 Task: Open a blank worksheet and write heading  City data  Add 10 city name:-  '1. Chelsea, New York, NY , 2. Beverly Hills, Los Angeles, CA , 3. Knightsbridge, London, United Kingdom , 4. Le Marais, Paris, forance , 5. Ginza, Tokyo, Japan_x000D_
6. Circular Quay, Sydney, Australia , 7. Mitte, Berlin, Germany , 8. Downtown, Toronto, Canada , 9. Trastevere, Rome, 10. Colaba, Mumbai, India. ' in May Last week sales are  1. Chelsea, New York, NY 10001 | 2. Beverly Hills, Los Angeles, CA 90210 | 3. Knightsbridge, London, United Kingdom SW1X 7XL | 4. Le Marais, Paris, forance 75004 | 5. Ginza, Tokyo, Japan 104-0061 | 6. Circular Quay, Sydney, Australia 2000 | 7. Mitte, Berlin, Germany 10178 | 8. Downtown, Toronto, Canada M5V 3L9 | 9. Trastevere, Rome, Italy 00153 | 10. Colaba, Mumbai, India 400005. Save page auditingSalesByChannel_2024
Action: Mouse moved to (143, 147)
Screenshot: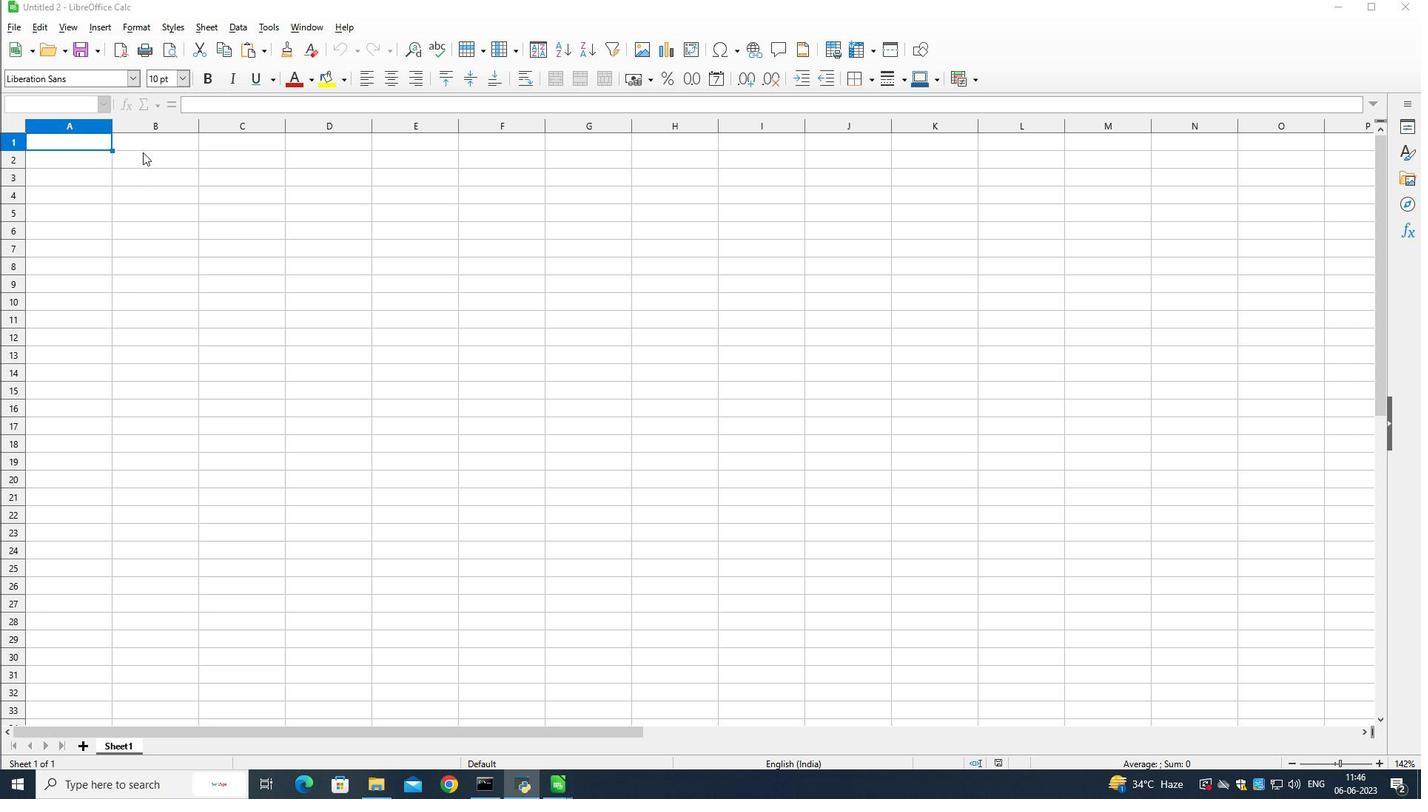 
Action: Mouse pressed left at (143, 147)
Screenshot: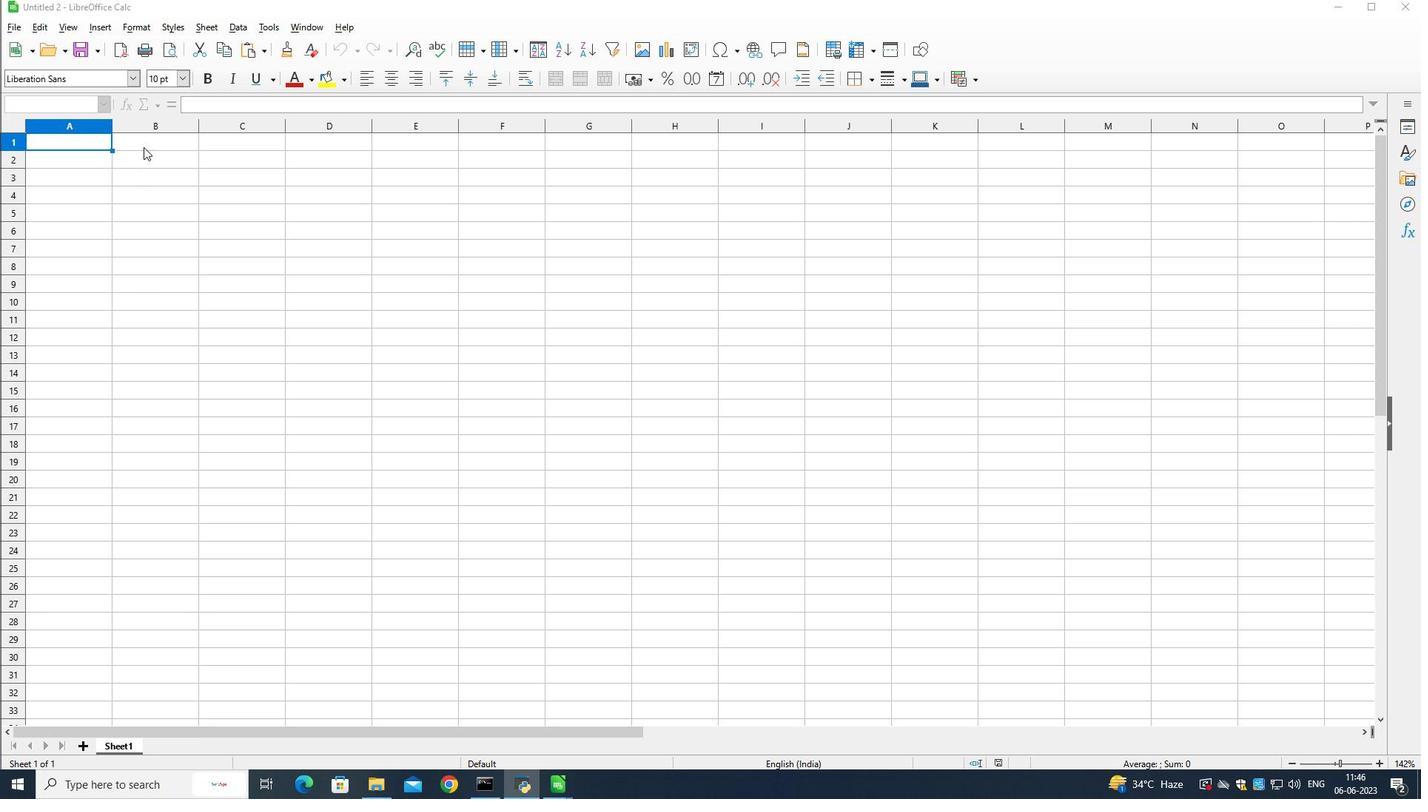 
Action: Mouse moved to (154, 174)
Screenshot: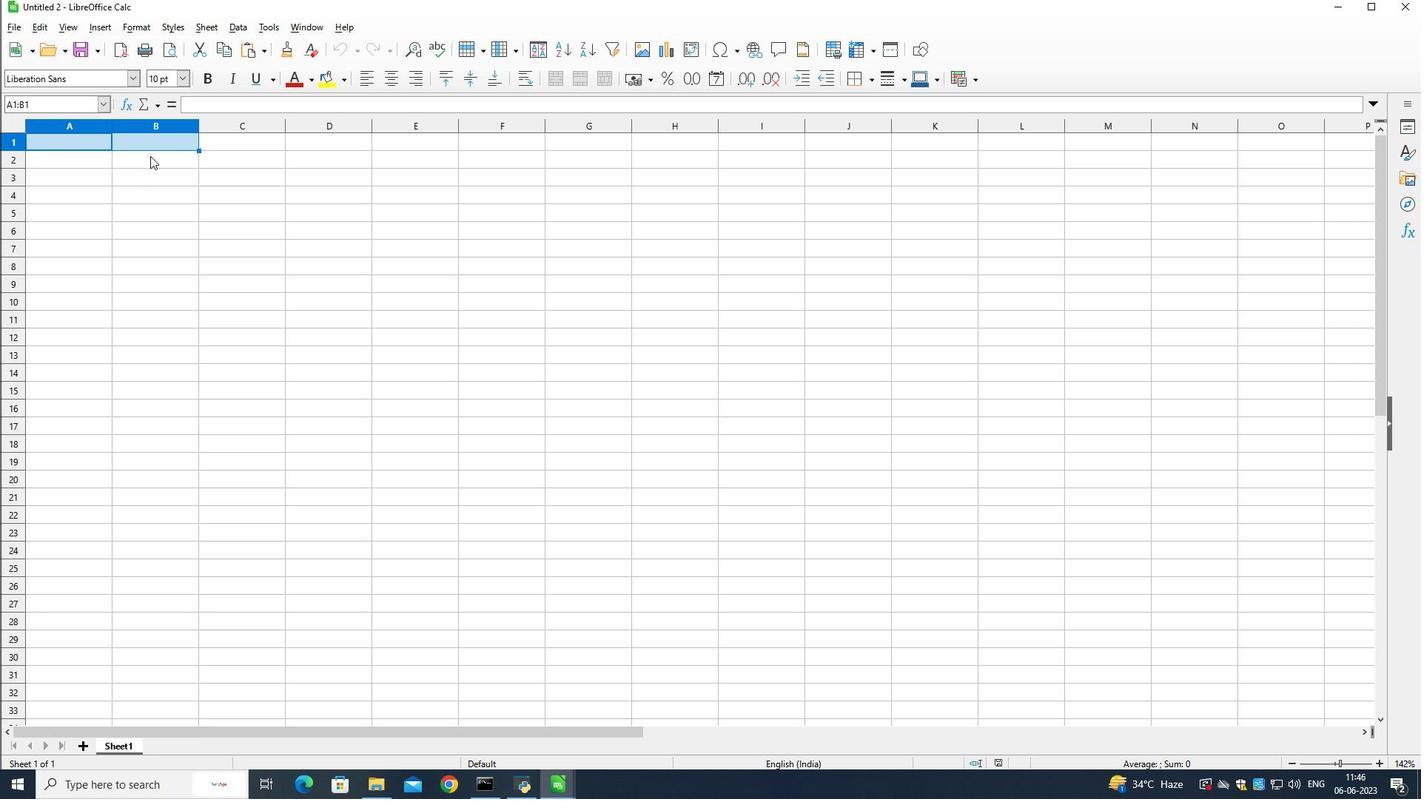 
Action: Mouse pressed right at (154, 174)
Screenshot: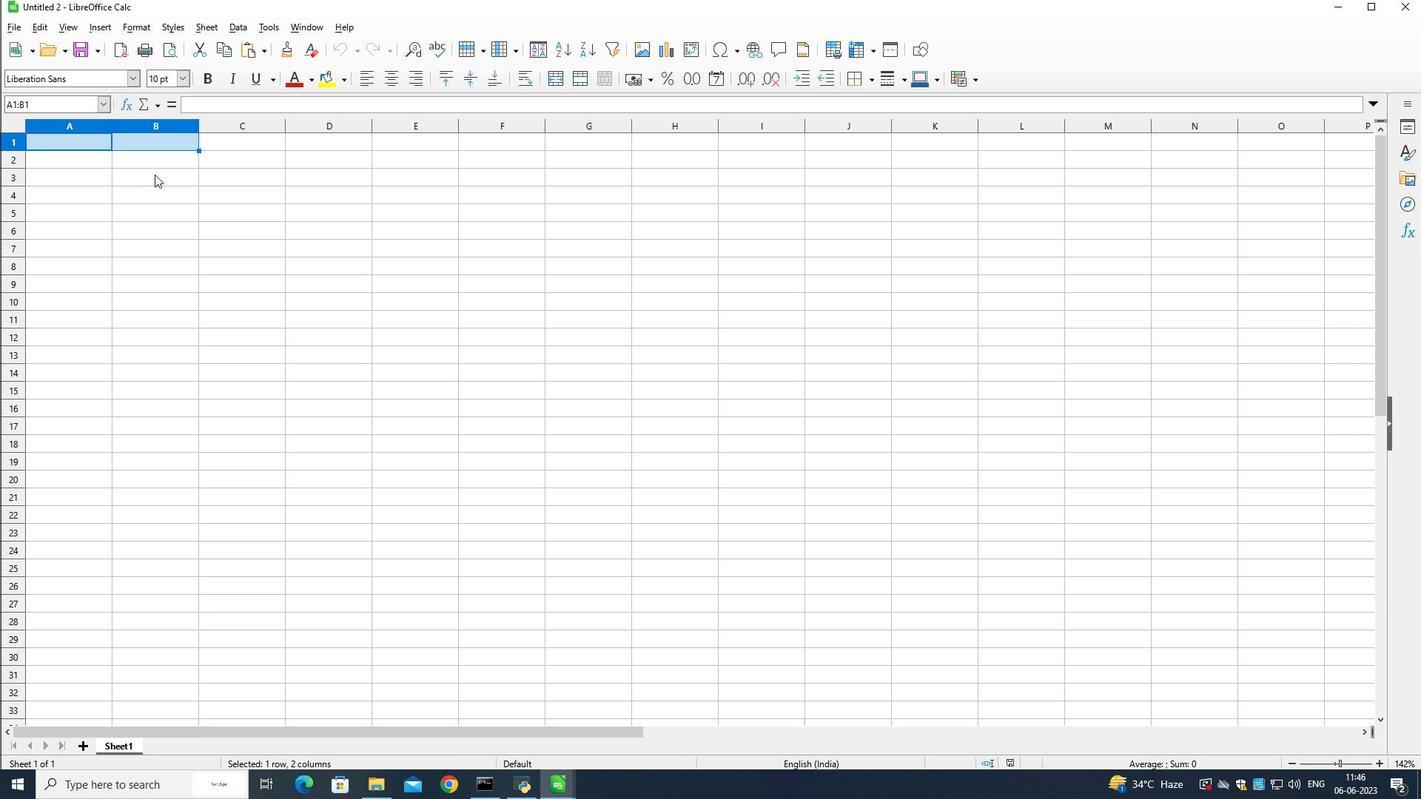 
Action: Mouse moved to (152, 142)
Screenshot: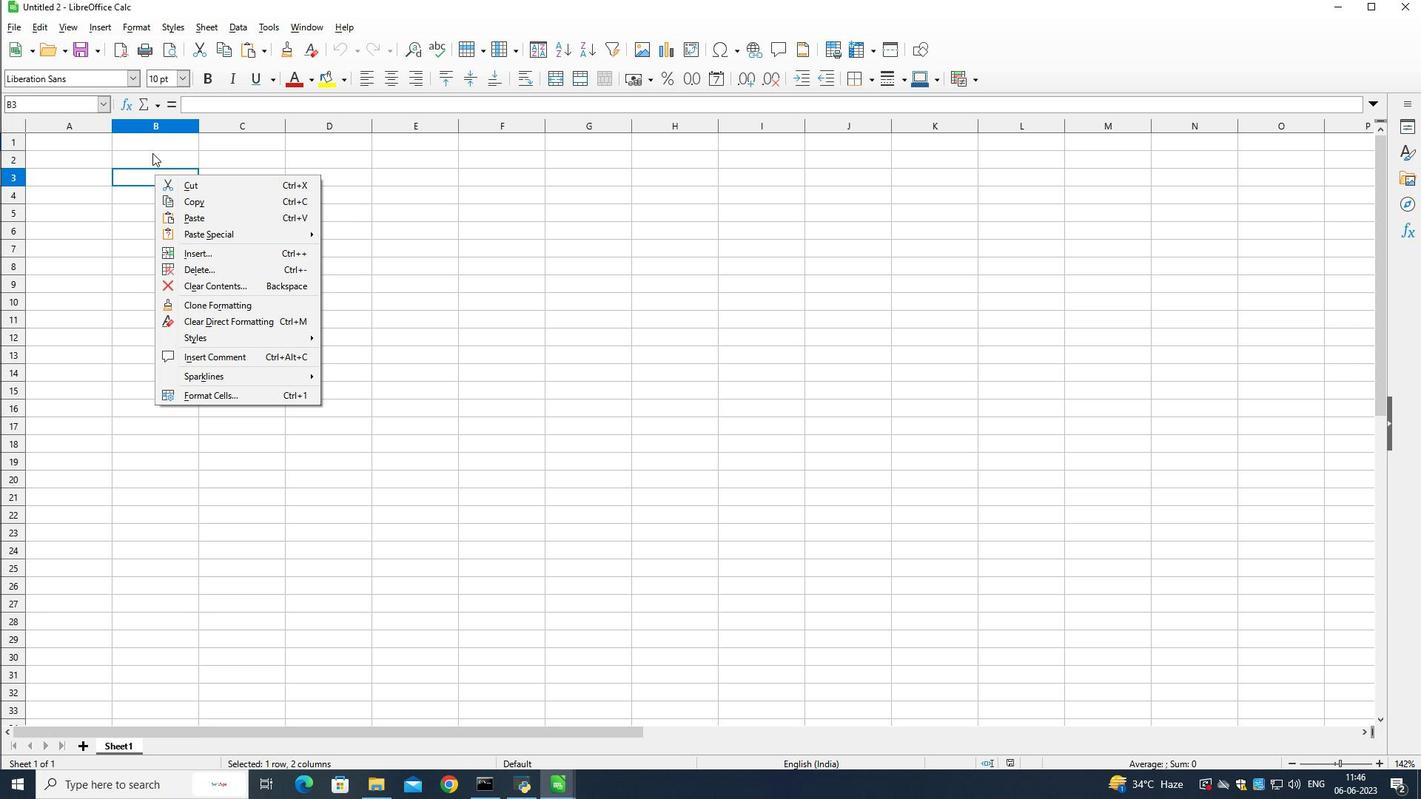 
Action: Mouse pressed left at (152, 142)
Screenshot: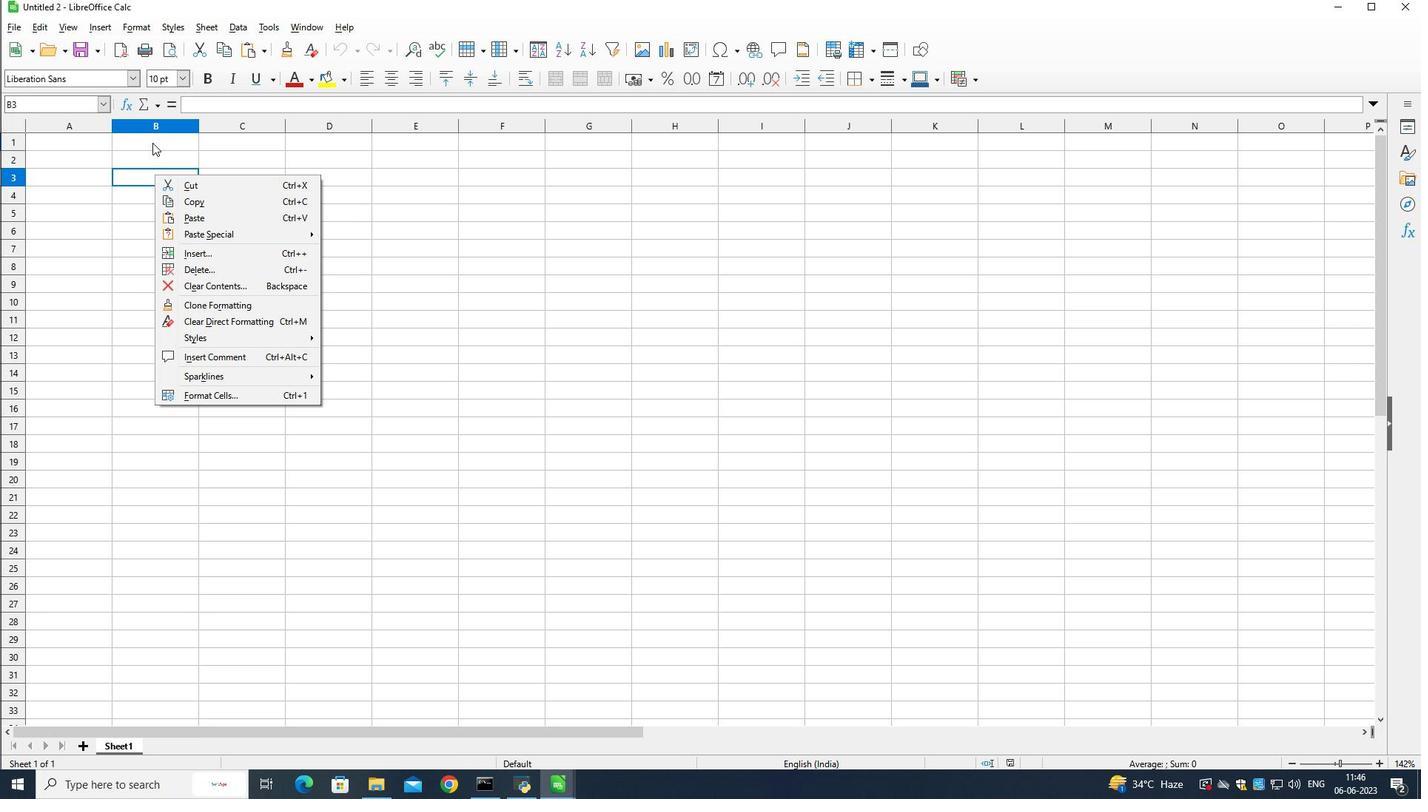 
Action: Mouse pressed left at (152, 142)
Screenshot: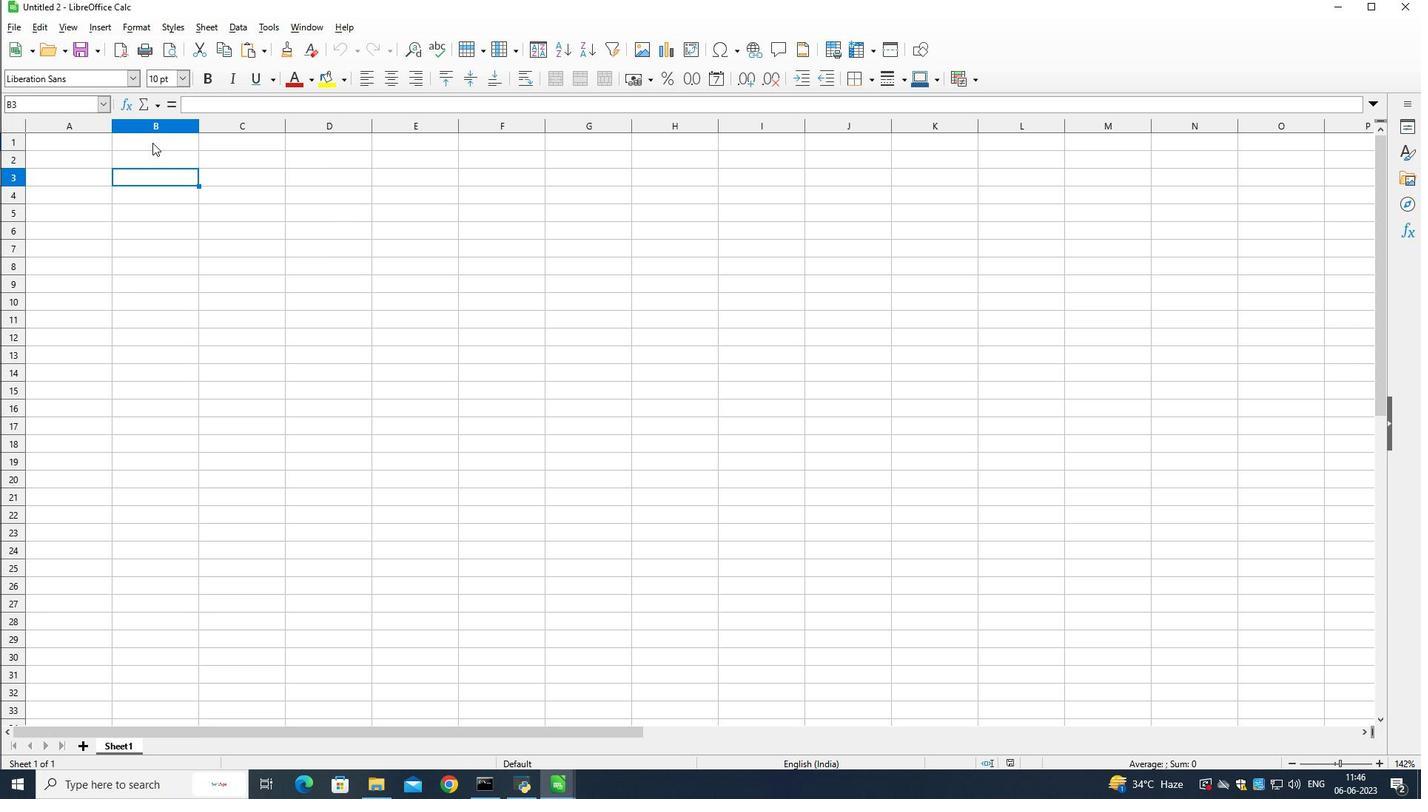 
Action: Key pressed <Key.shift>City<Key.space><Key.shift>Data<Key.down><Key.left>c<Key.shift>ity<Key.space><Key.shift>Name<Key.down><Key.shift>Chelsea<Key.space><Key.shift>,<Key.shift>New<Key.space><Key.shift>York,<Key.shift>NY<Key.down><Key.shift>Beverly<Key.space><Key.shift>Hills,<Key.shift>Los<Key.space><Key.shift>Angeles,<Key.shift>Ca<Key.backspace><Key.shift>A<Key.down><Key.shift>Knightsbridge,<Key.space><Key.shift><Key.shift><Key.shift><Key.shift><Key.shift><Key.shift><Key.shift><Key.shift><Key.shift><Key.shift><Key.shift><Key.shift><Key.shift><Key.shift><Key.shift><Key.shift><Key.shift><Key.shift><Key.shift><Key.shift><Key.shift><Key.shift><Key.shift>LOm<Key.backspace><Key.backspace>ondonn<Key.backspace><Key.space><Key.shift>United<Key.space><Key.shift>Knigdom<Key.down><Key.shift><Key.shift><Key.shift><Key.shift><Key.shift><Key.shift><Key.shift><Key.shift><Key.shift><Key.shift><Key.shift><Key.shift><Key.shift><Key.shift><Key.shift><Key.shift>Le<Key.space><Key.shift>Maris,<Key.shift>paris,<Key.shift>Forance<Key.down><Key.shift>Ginza,<Key.shift>Tokyo,<Key.shift>japan<Key.down><Key.shift>Circular<Key.space><Key.shift>Quay,<Key.shift>Sydney,<Key.shift>Australia<Key.down><Key.shift>Mitte,<Key.shift>Berlin,<Key.shift>Geer<Key.backspace><Key.backspace>rmany<Key.down><Key.shift>Downtown,<Key.space><Key.shift>Toronto<Key.space><Key.shift>Canada<Key.down><Key.shift>Trastevere,<Key.shift>Rome<Key.down><Key.shift>COla,<Key.shift>MU<Key.backspace>umbai
Screenshot: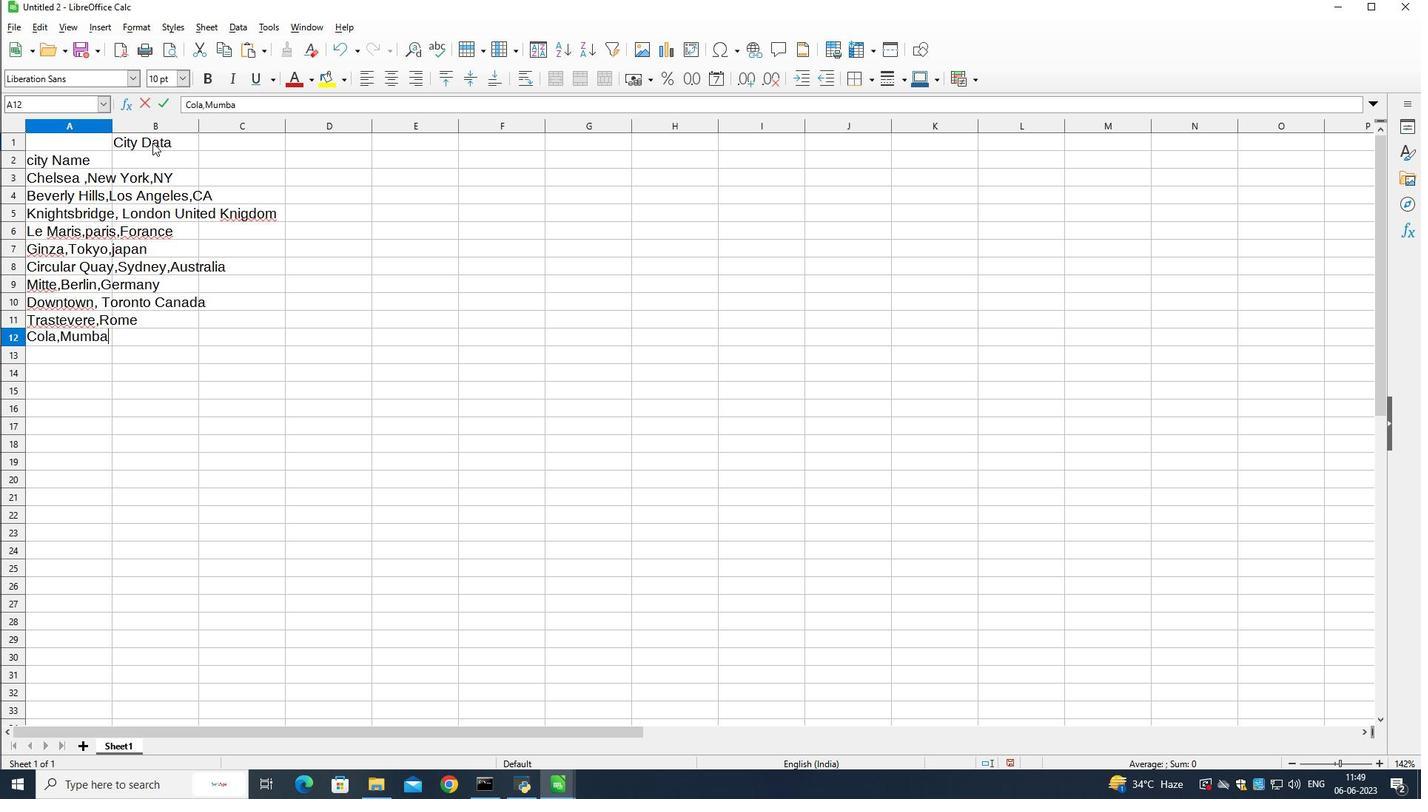 
Action: Mouse moved to (341, 370)
Screenshot: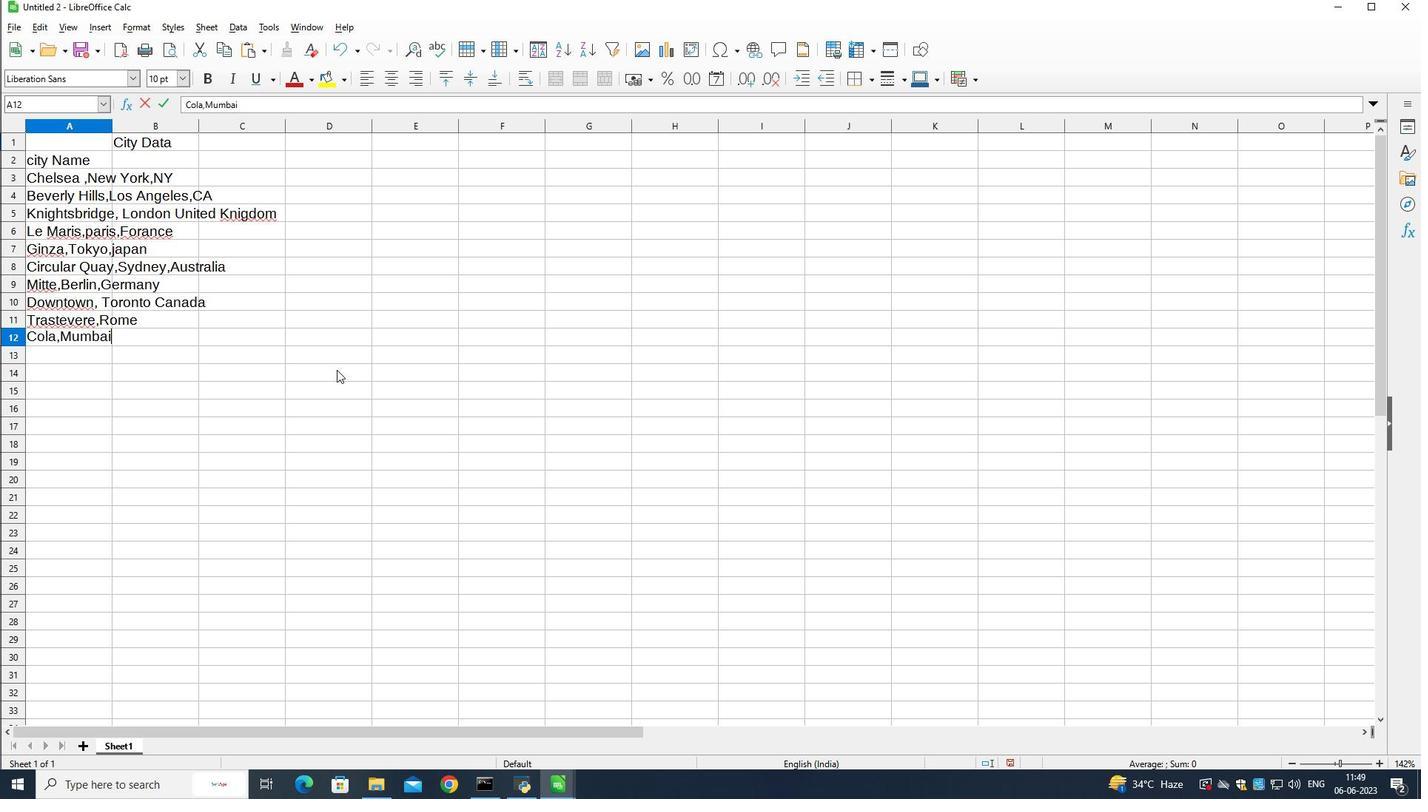 
Action: Key pressed ,<Key.shift>India
Screenshot: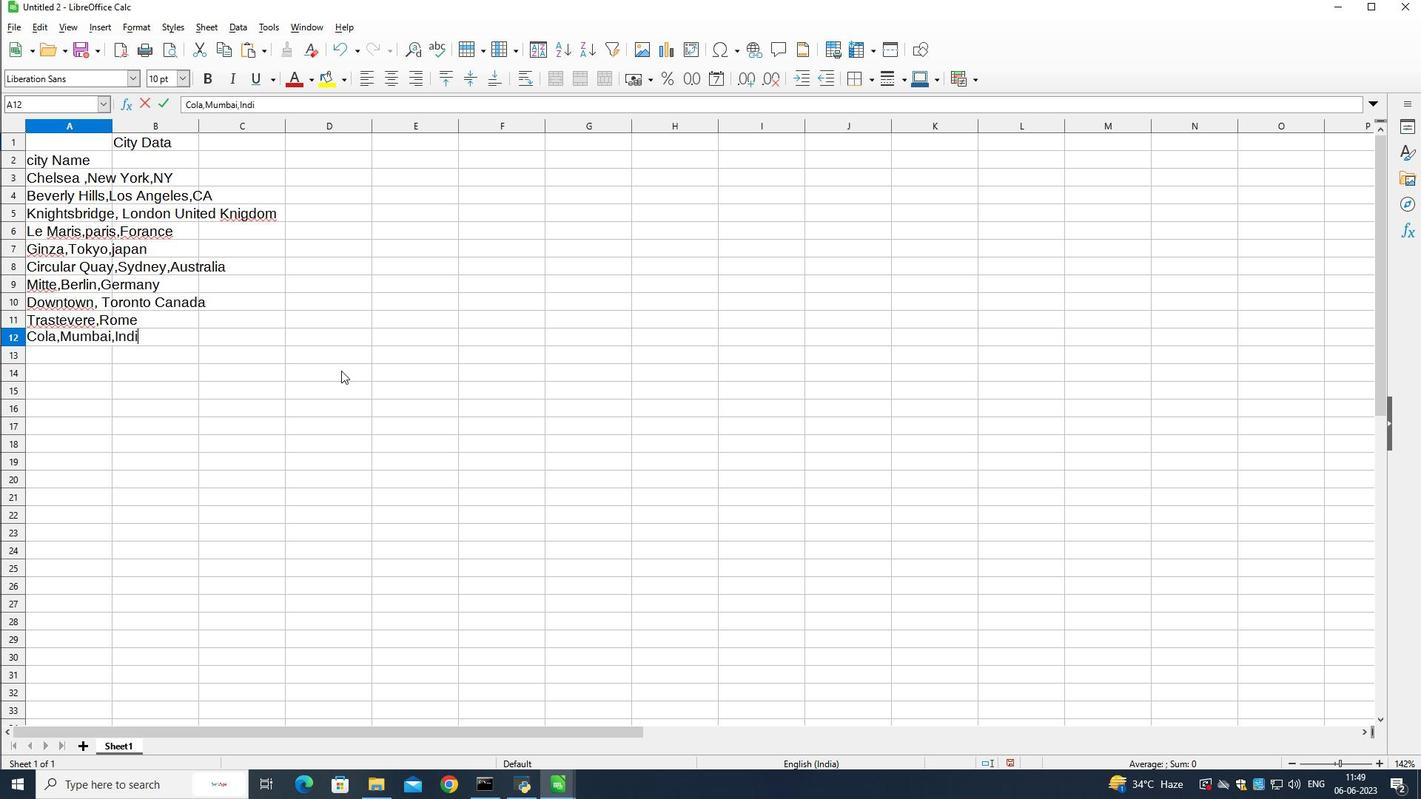 
Action: Mouse moved to (159, 156)
Screenshot: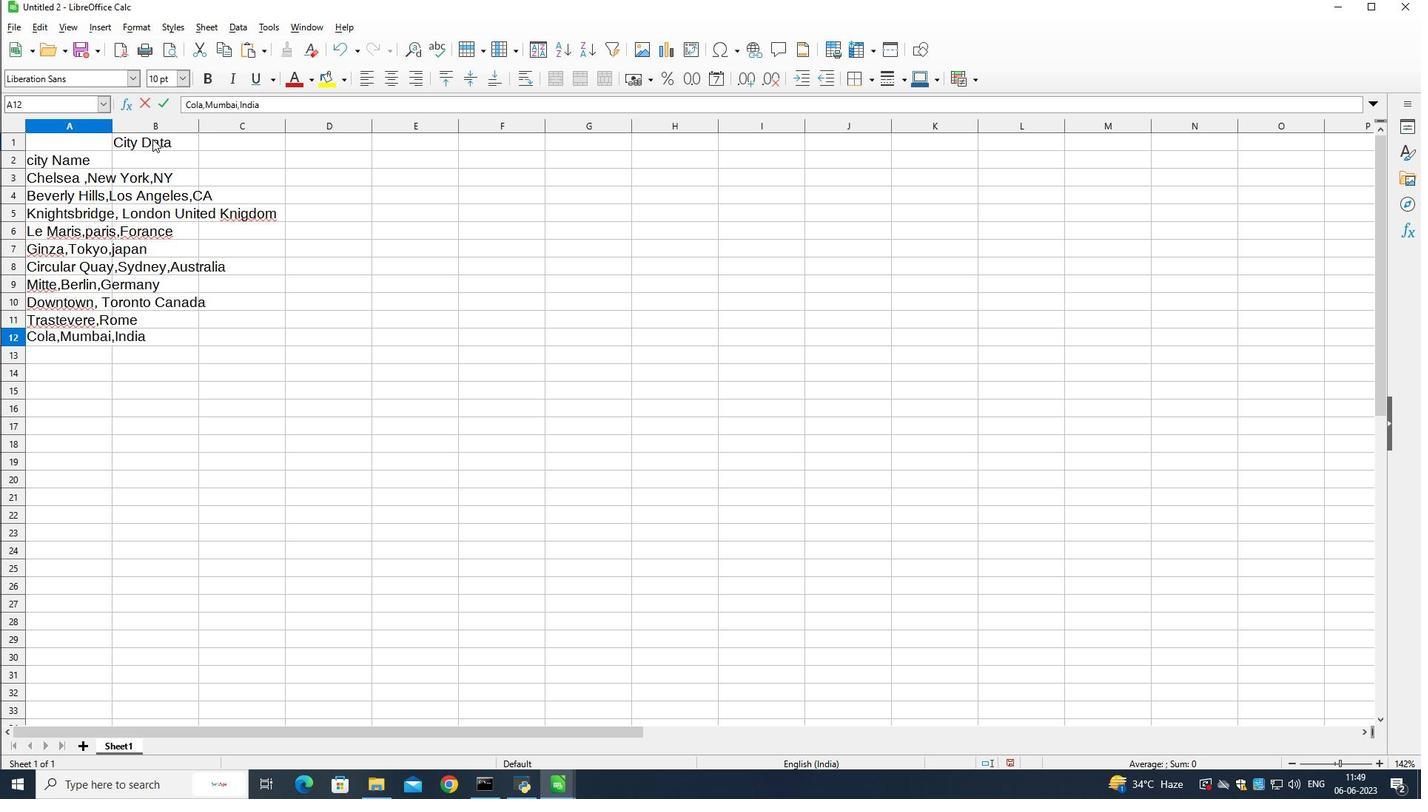 
Action: Mouse pressed left at (159, 156)
Screenshot: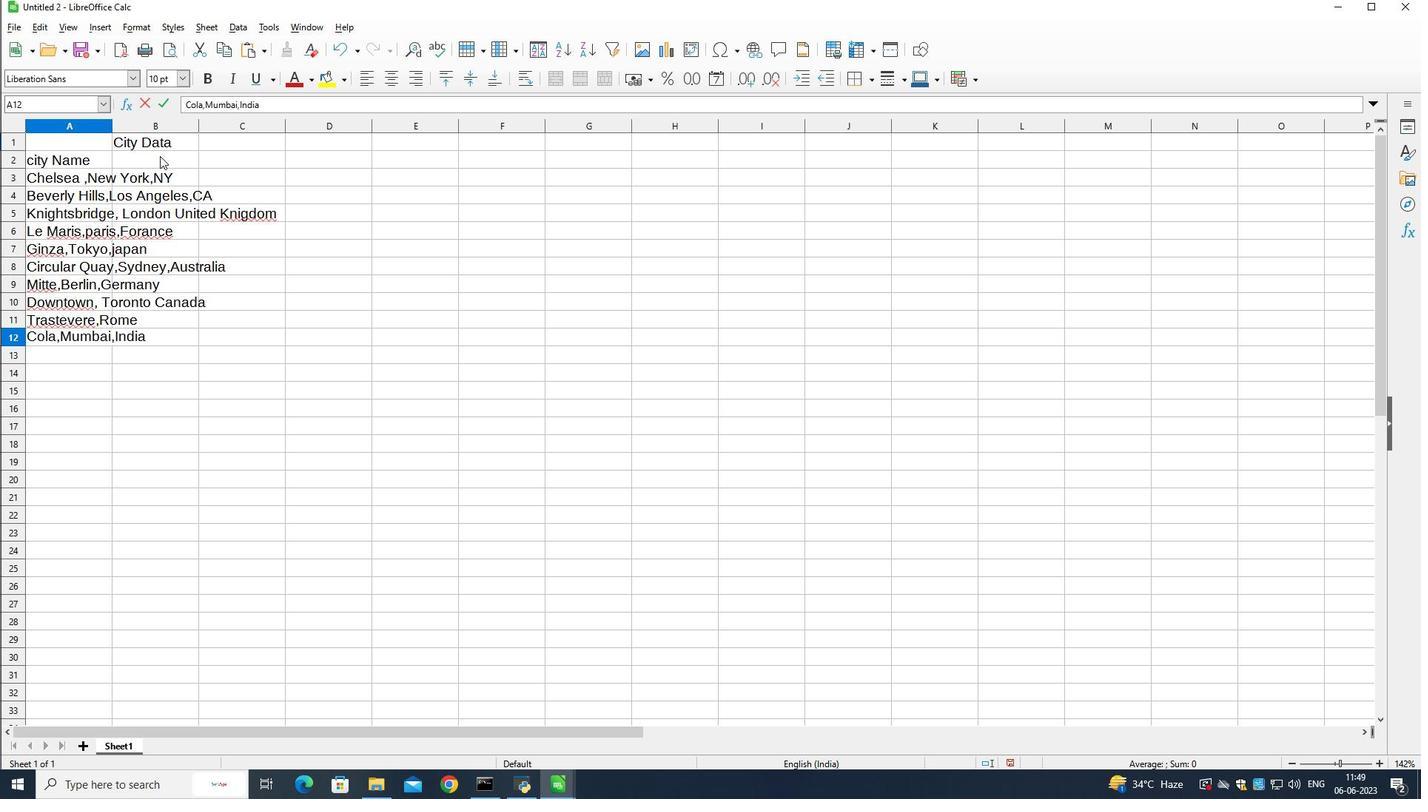 
Action: Mouse pressed left at (159, 156)
Screenshot: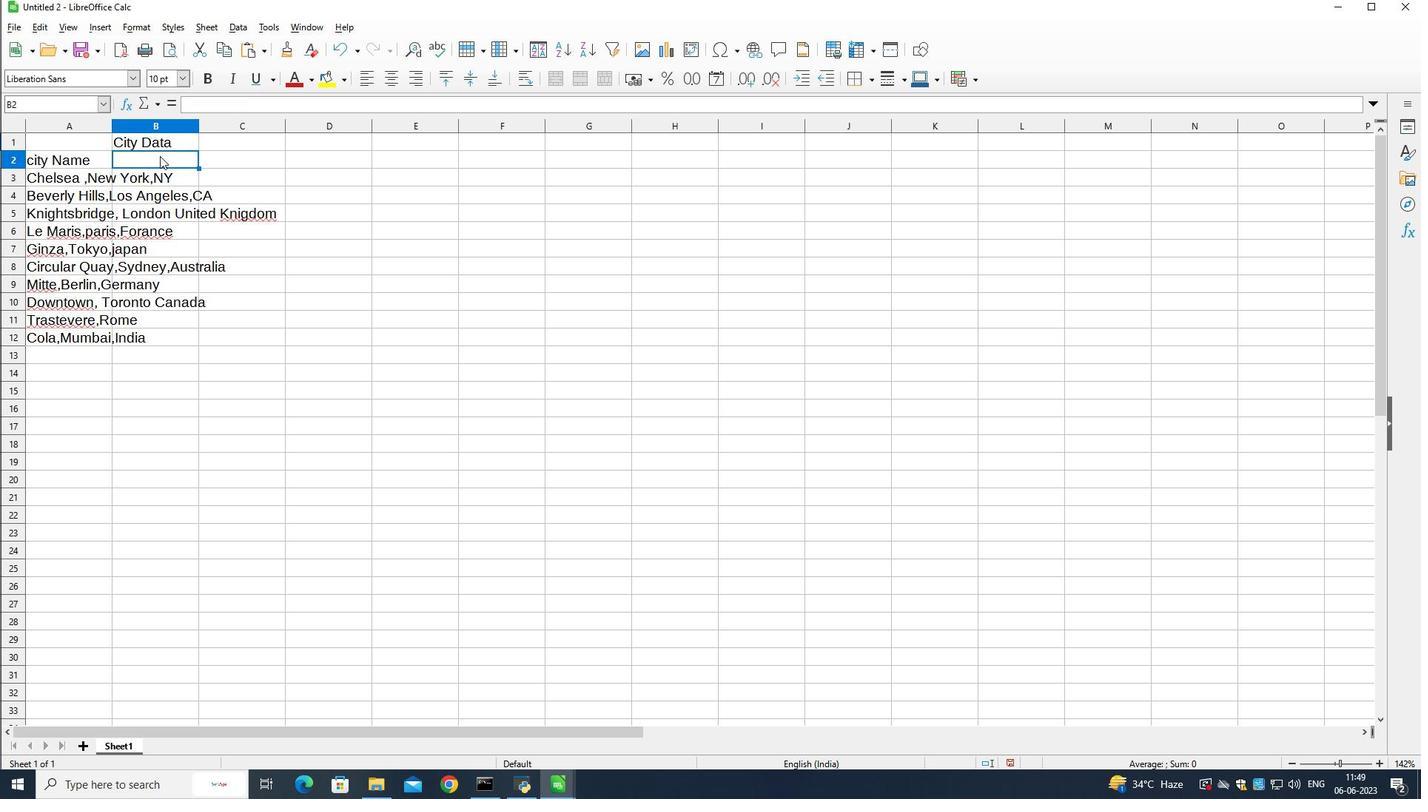 
Action: Mouse moved to (398, 190)
Screenshot: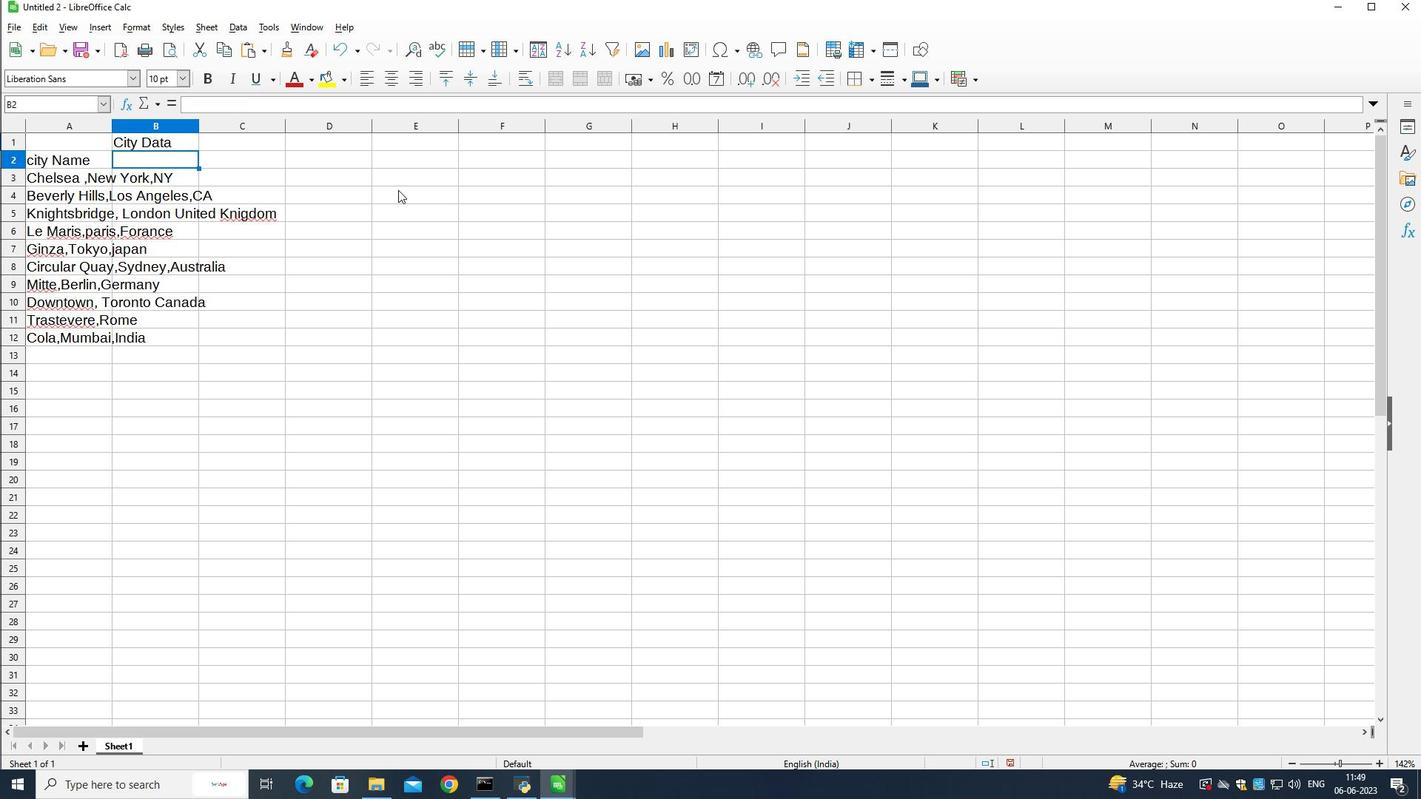 
Action: Key pressed <Key.shift><Key.shift><Key.shift><Key.shift><Key.shift><Key.shift><Key.shift><Key.shift><Key.shift><Key.shift><Key.shift><Key.shift><Key.shift><Key.shift><Key.shift><Key.shift><Key.shift><Key.shift><Key.shift><Key.shift><Key.shift><Key.shift><Key.shift><Key.shift><Key.shift><Key.shift><Key.shift><Key.shift><Key.shift><Key.shift><Key.shift><Key.shift><Key.shift><Key.shift><Key.shift><Key.shift><Key.shift><Key.shift><Key.shift><Key.shift><Key.shift><Key.shift><Key.shift>May<Key.space><Key.shift><Key.shift><Key.shift><Key.shift>Last<Key.space><Key.shift><Key.shift>Week<Key.space><Key.shift>Sales<Key.down><Key.shift><Key.shift><Key.shift><Key.shift><Key.shift><Key.shift><Key.shift><Key.shift>C
Screenshot: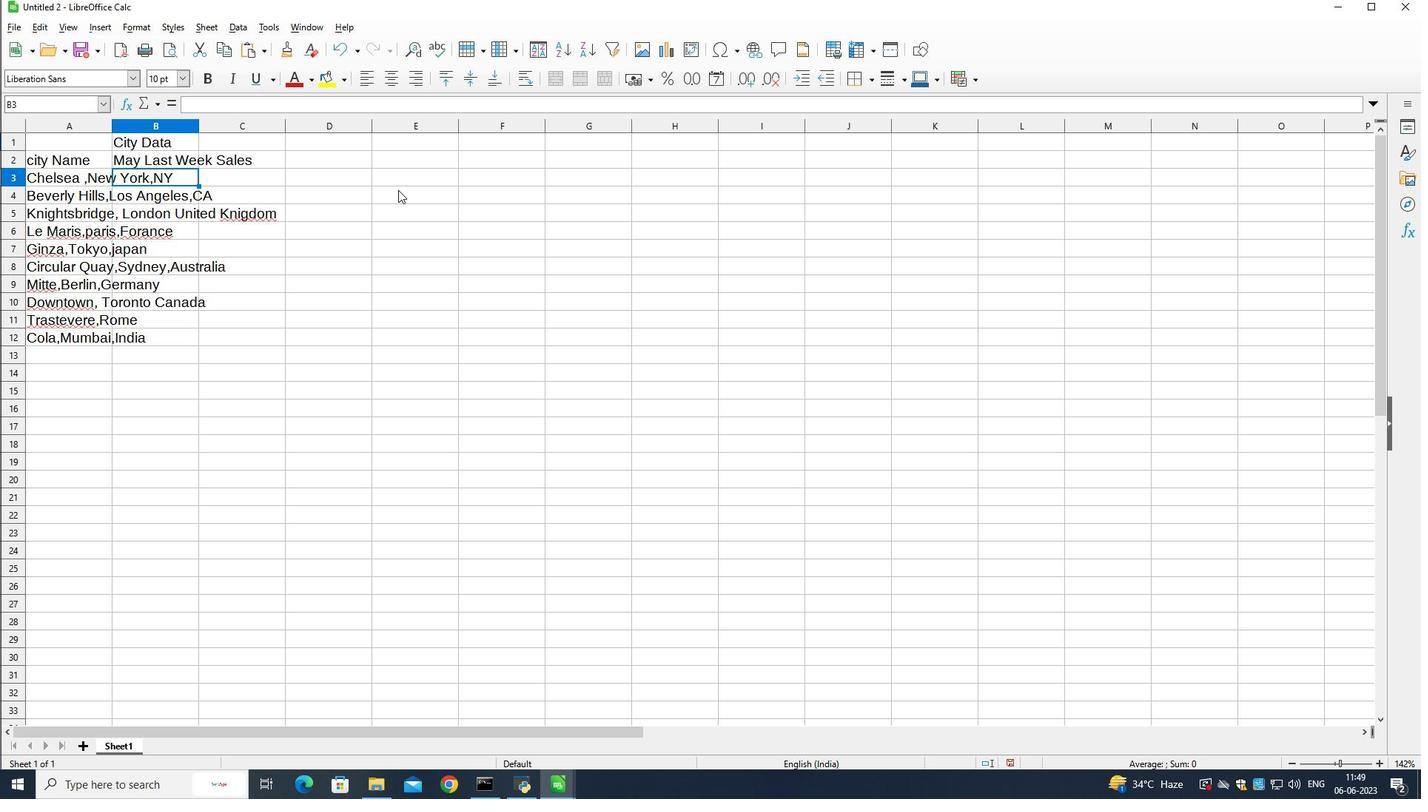 
Action: Mouse moved to (478, 207)
Screenshot: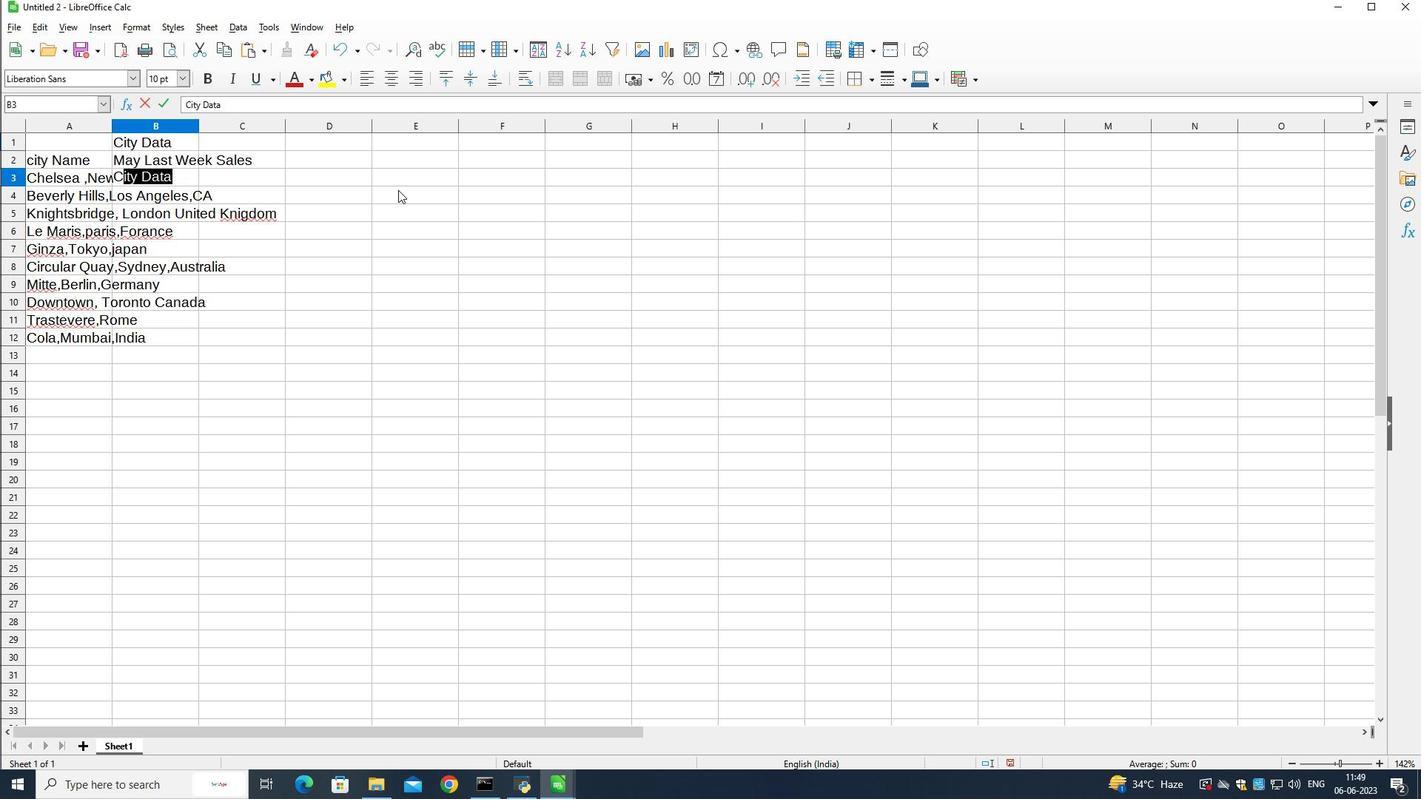 
Action: Mouse pressed left at (478, 207)
Screenshot: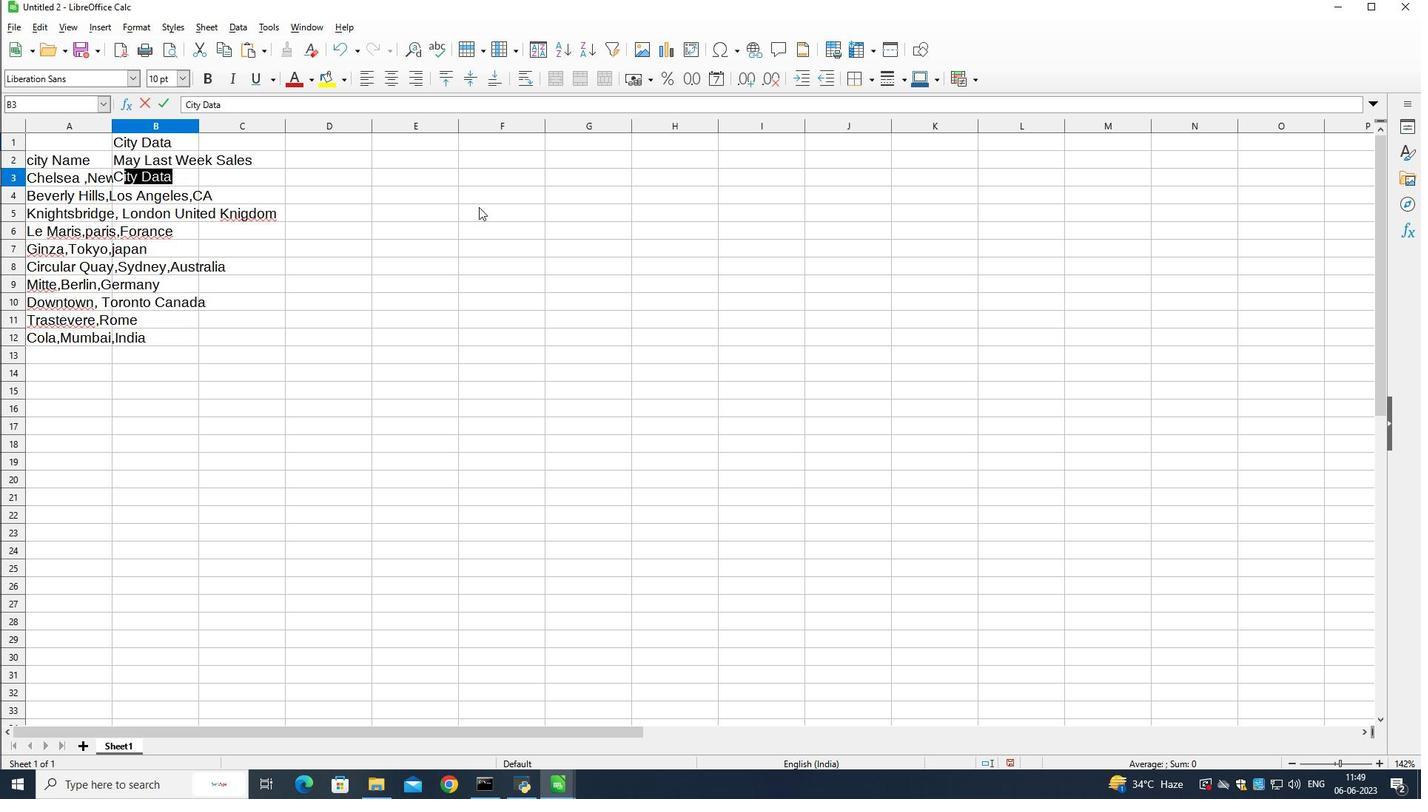 
Action: Mouse moved to (82, 128)
Screenshot: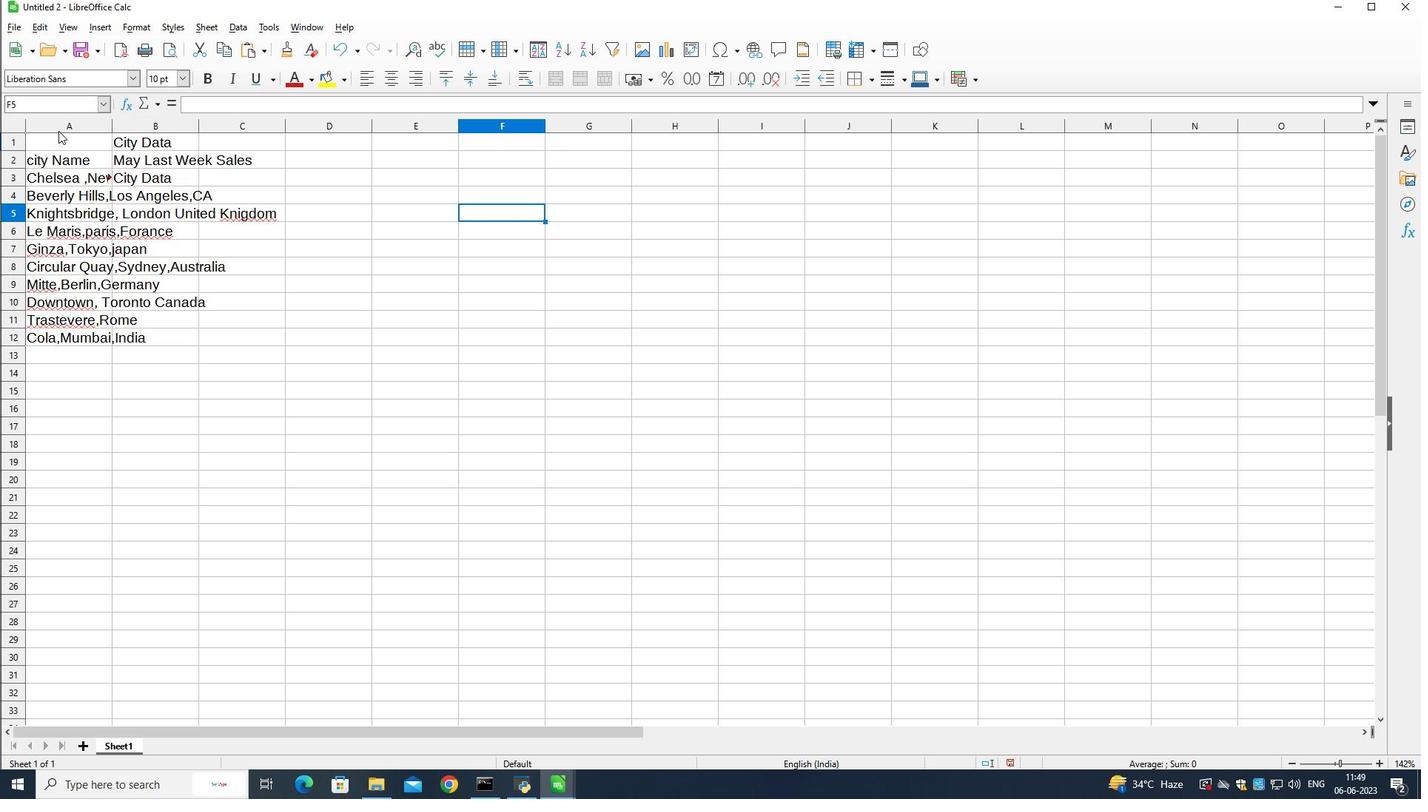 
Action: Mouse pressed left at (82, 128)
Screenshot: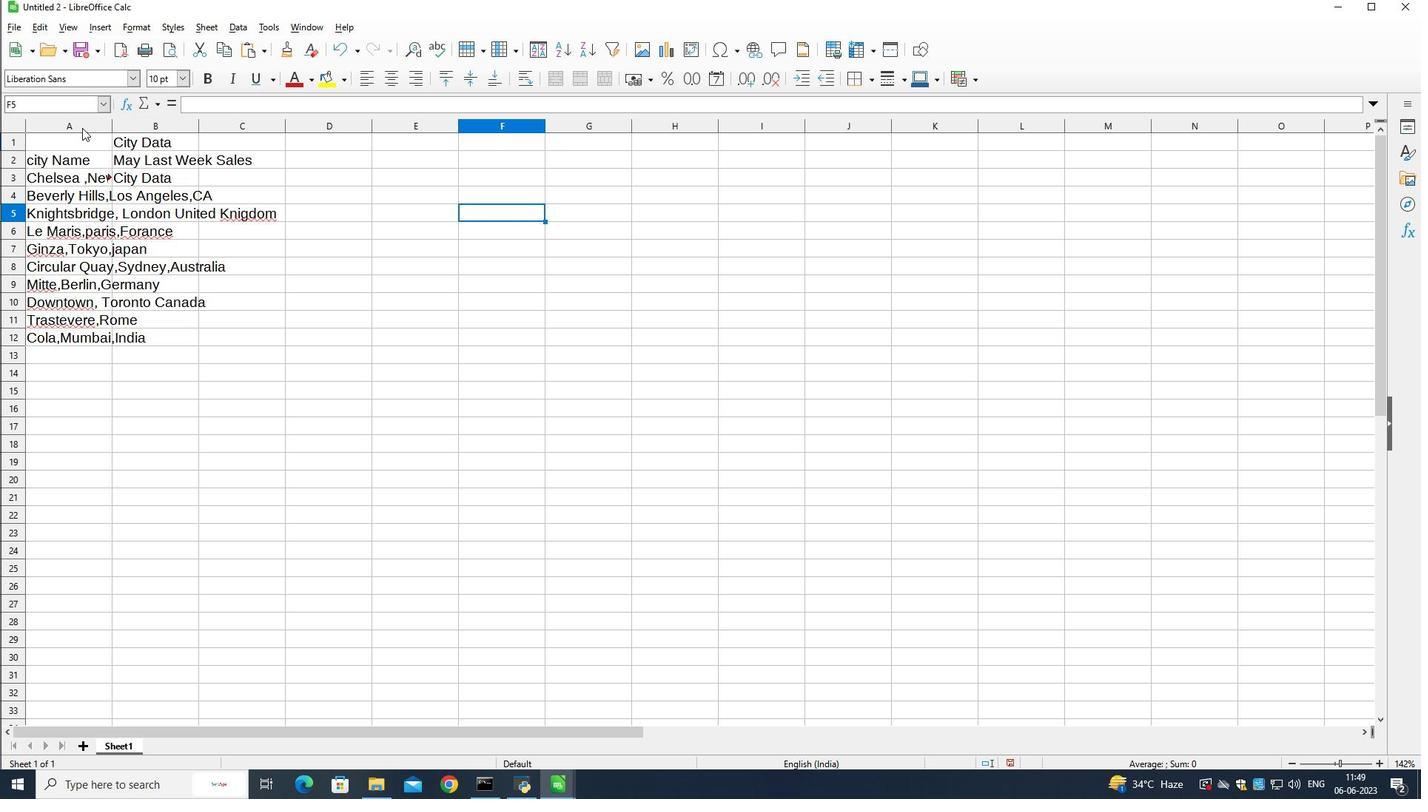 
Action: Mouse moved to (112, 128)
Screenshot: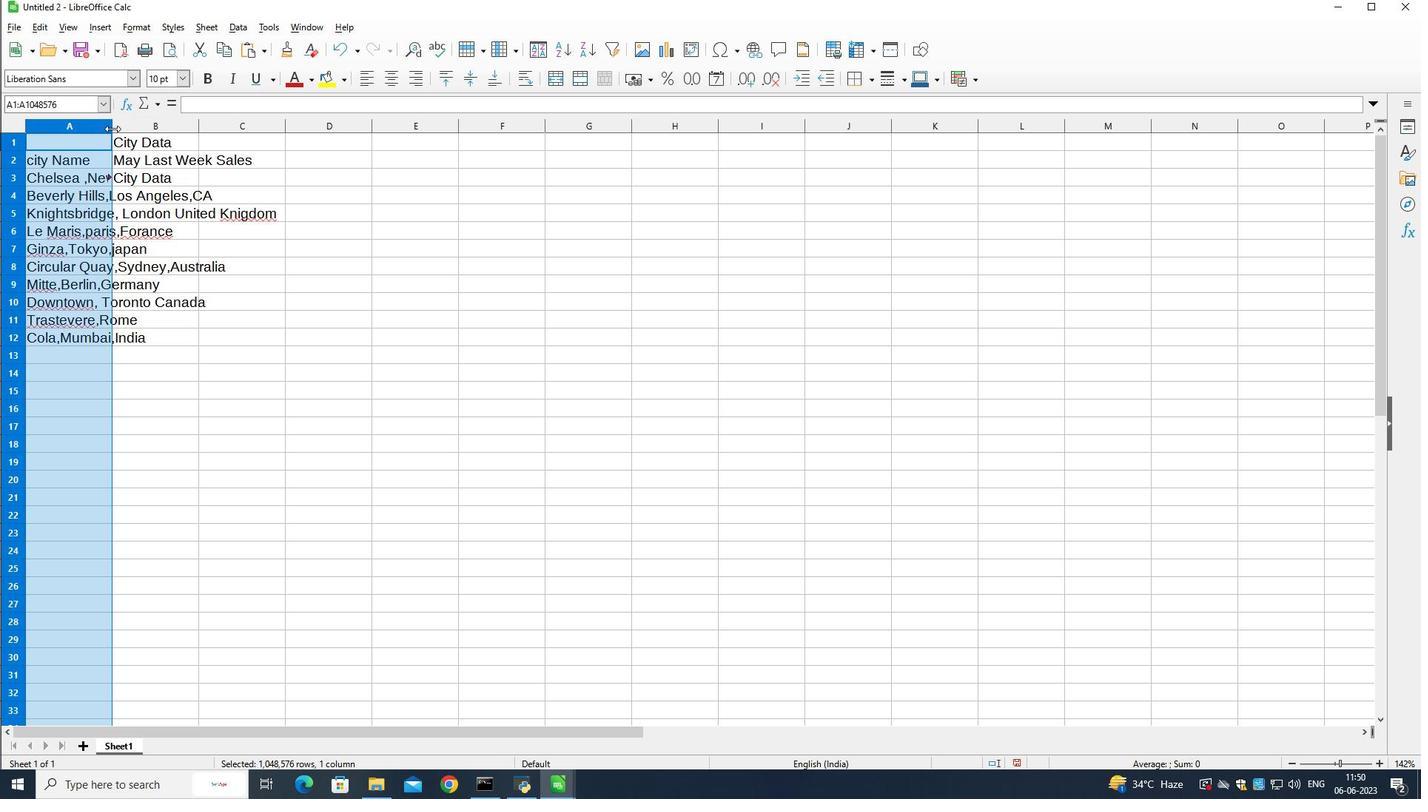 
Action: Mouse pressed left at (112, 128)
Screenshot: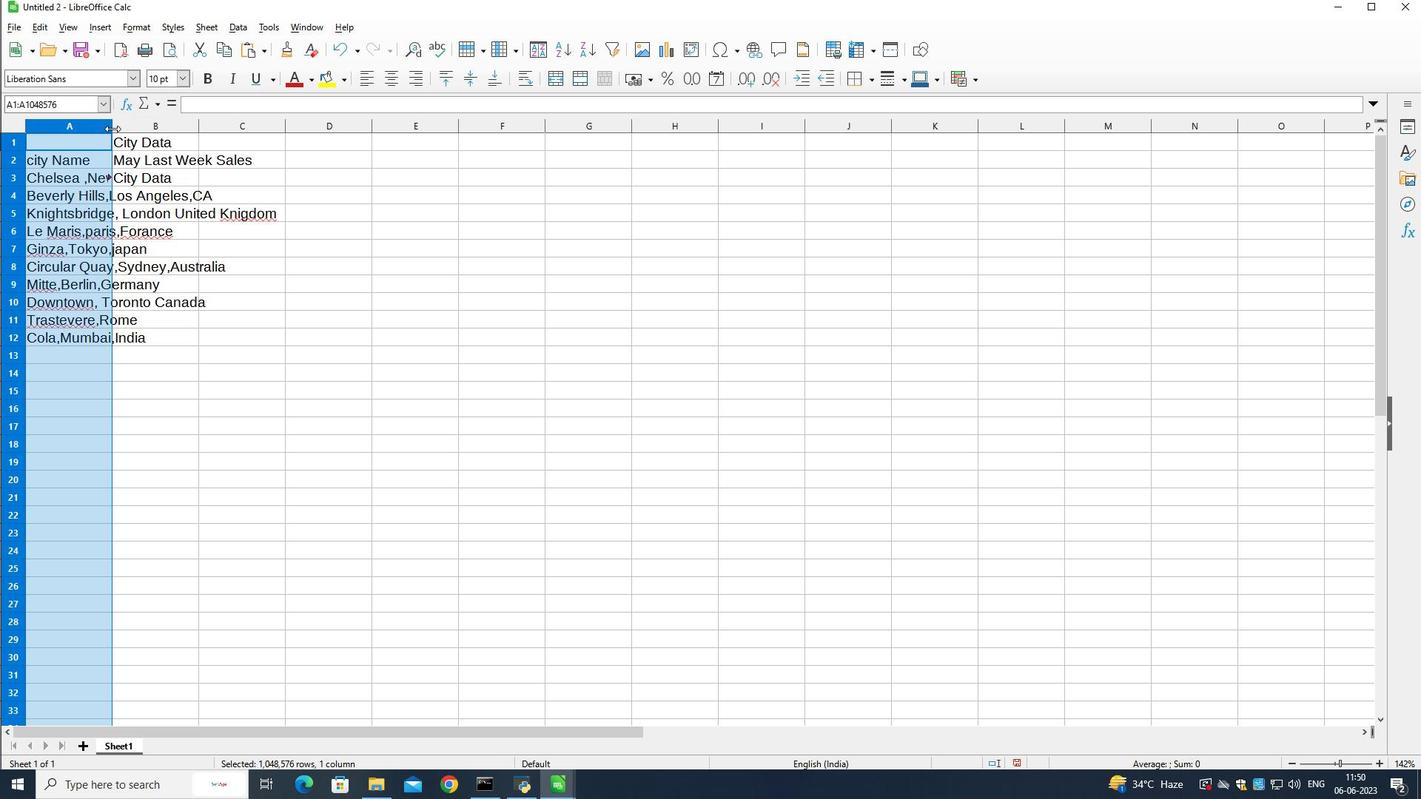 
Action: Mouse moved to (341, 175)
Screenshot: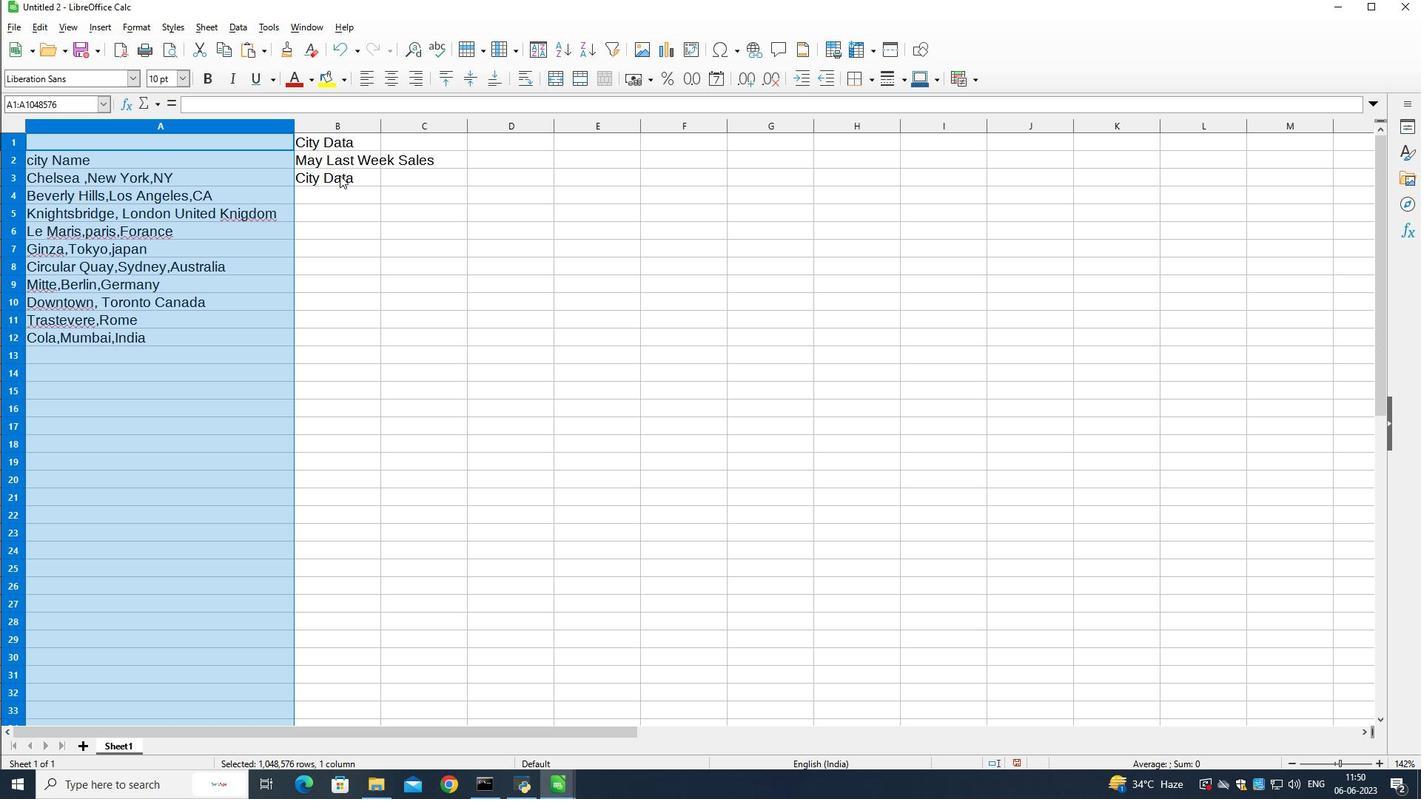 
Action: Mouse pressed left at (341, 175)
Screenshot: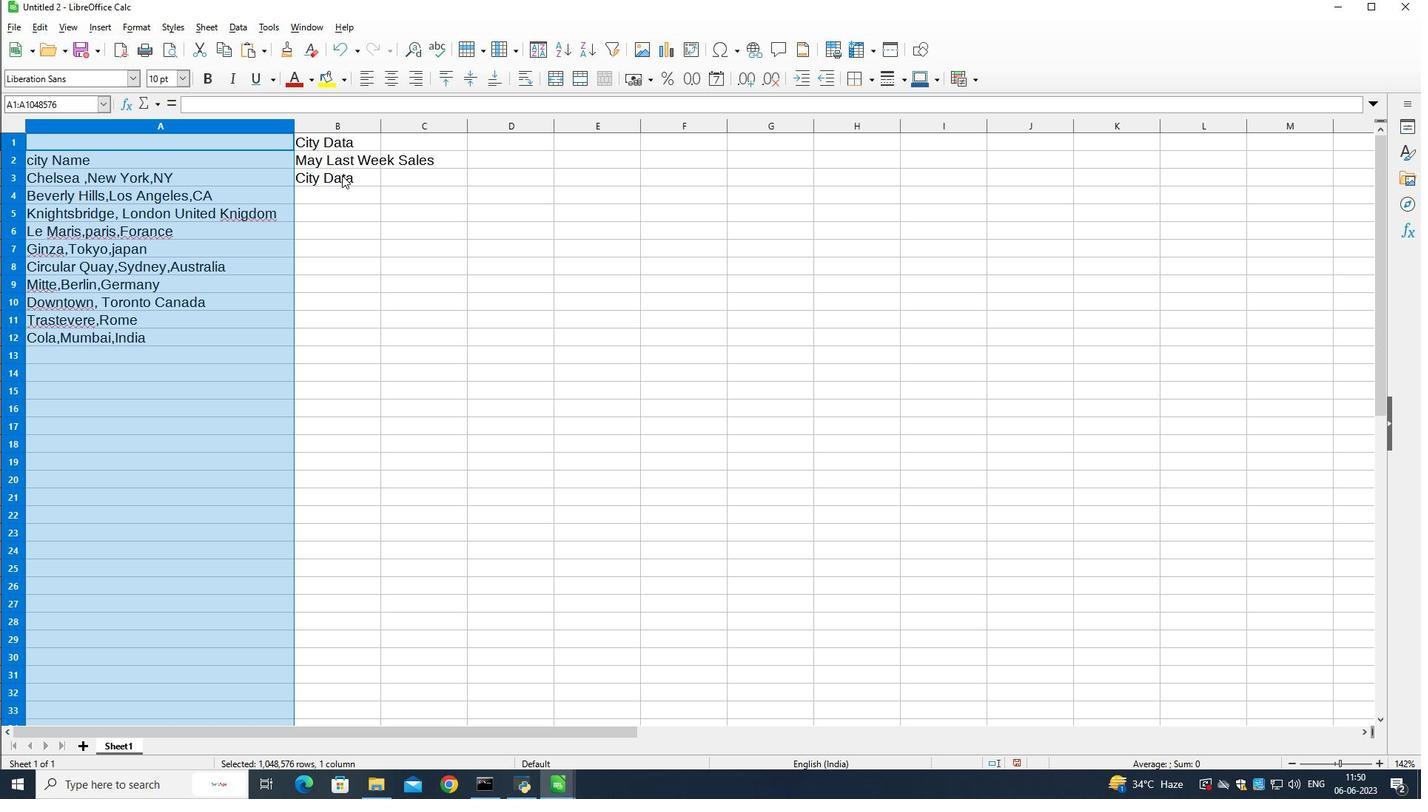 
Action: Mouse pressed left at (341, 175)
Screenshot: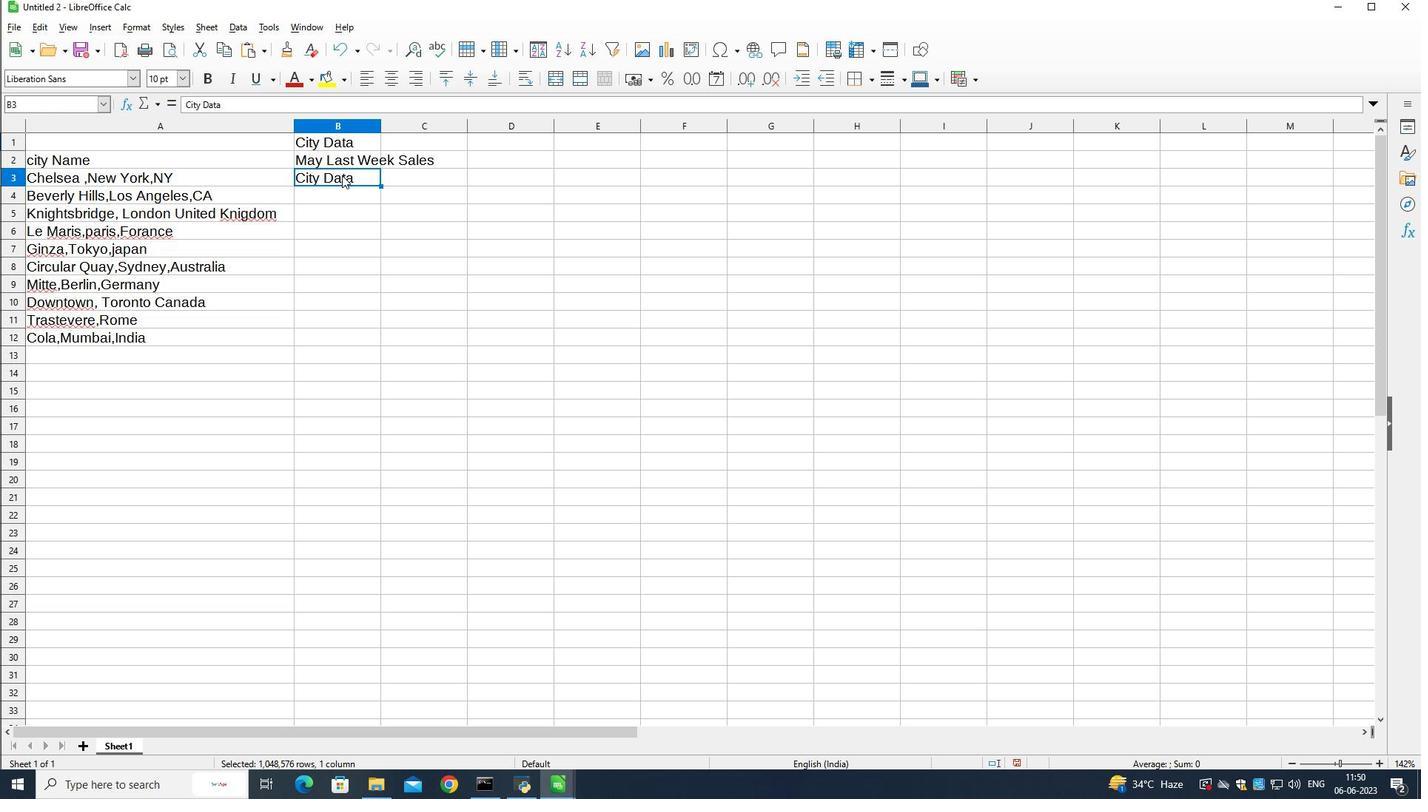 
Action: Mouse pressed left at (341, 175)
Screenshot: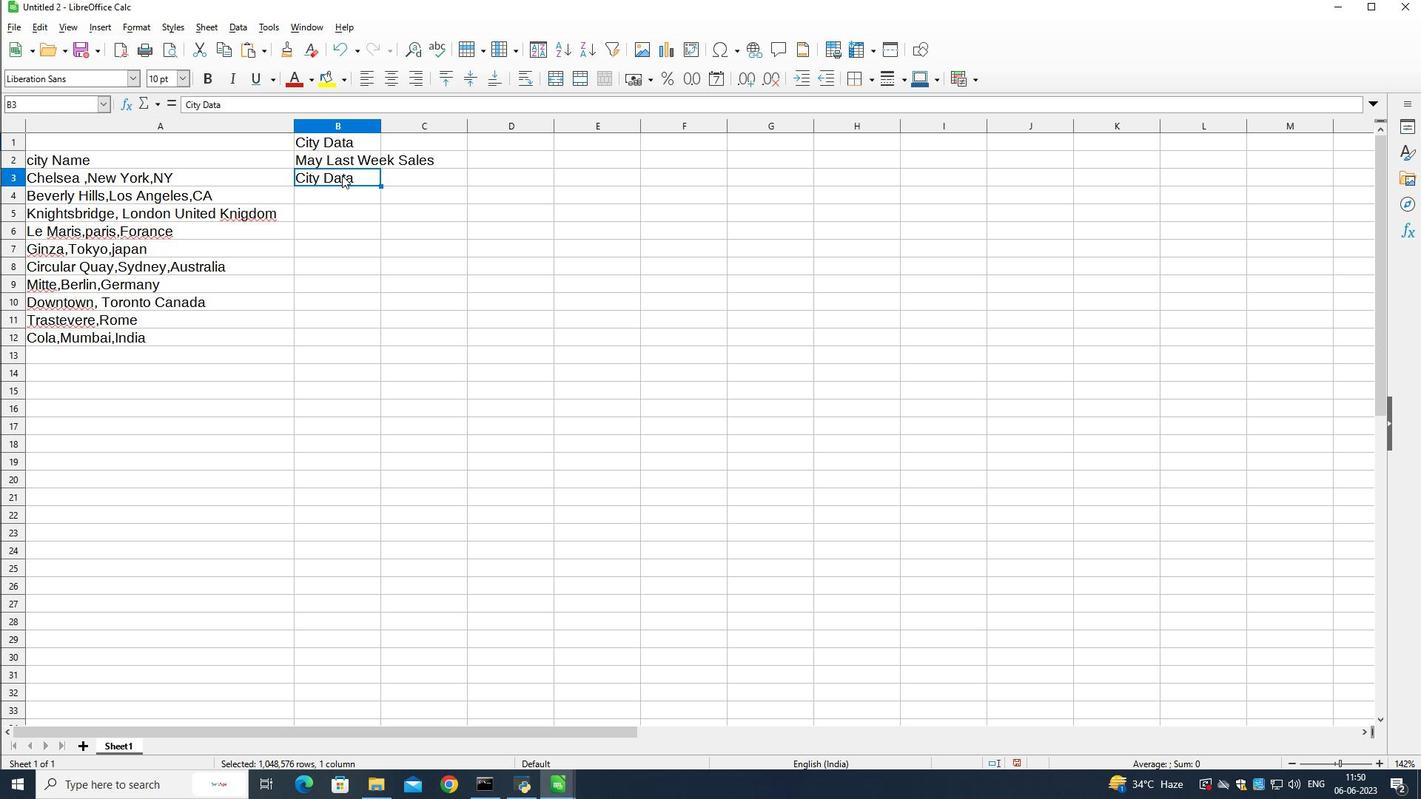 
Action: Key pressed <Key.shift>Chelsea,<Key.shift>New<Key.space><Key.shift>York,<Key.shift>NY<Key.space>10001<Key.down><Key.shift>Beverly<Key.space><Key.shift>Hills,<Key.shift>Los<Key.space><Key.shift>Angeles<Key.space><Key.shift><C<Key.backspace><Key.backspace><Key.backspace><Key.space>,<Key.shift>CA<Key.space>90210
Screenshot: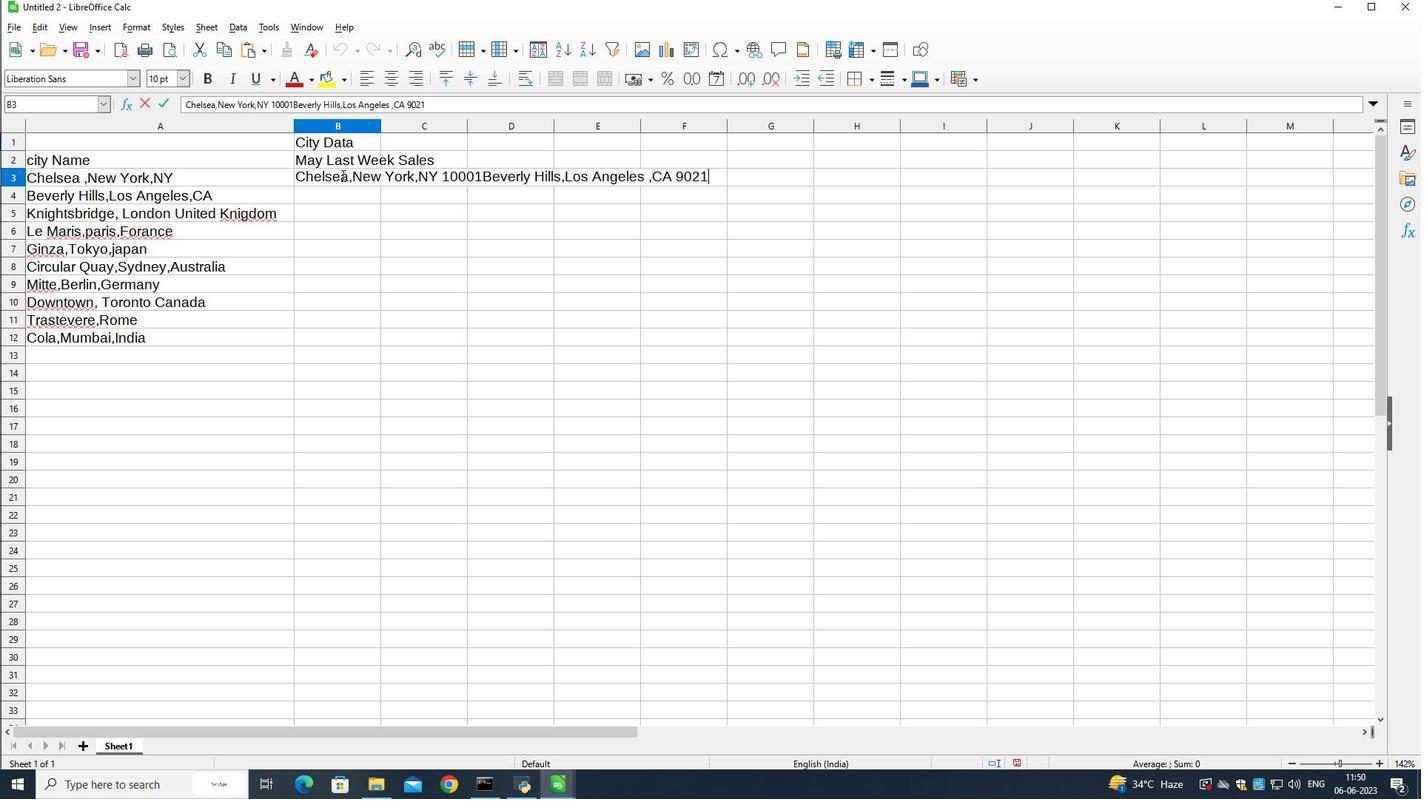 
Action: Mouse moved to (480, 177)
Screenshot: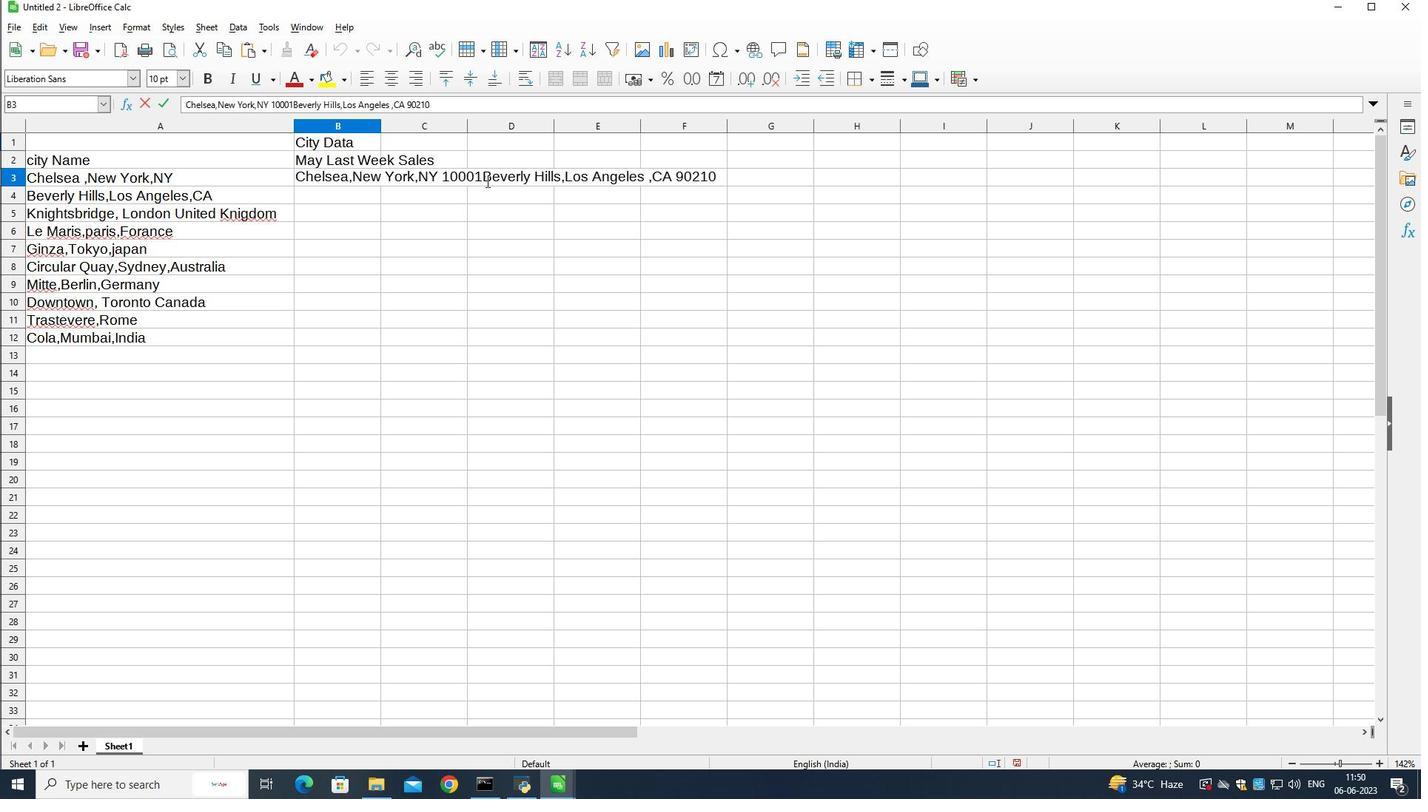 
Action: Mouse pressed left at (480, 177)
Screenshot: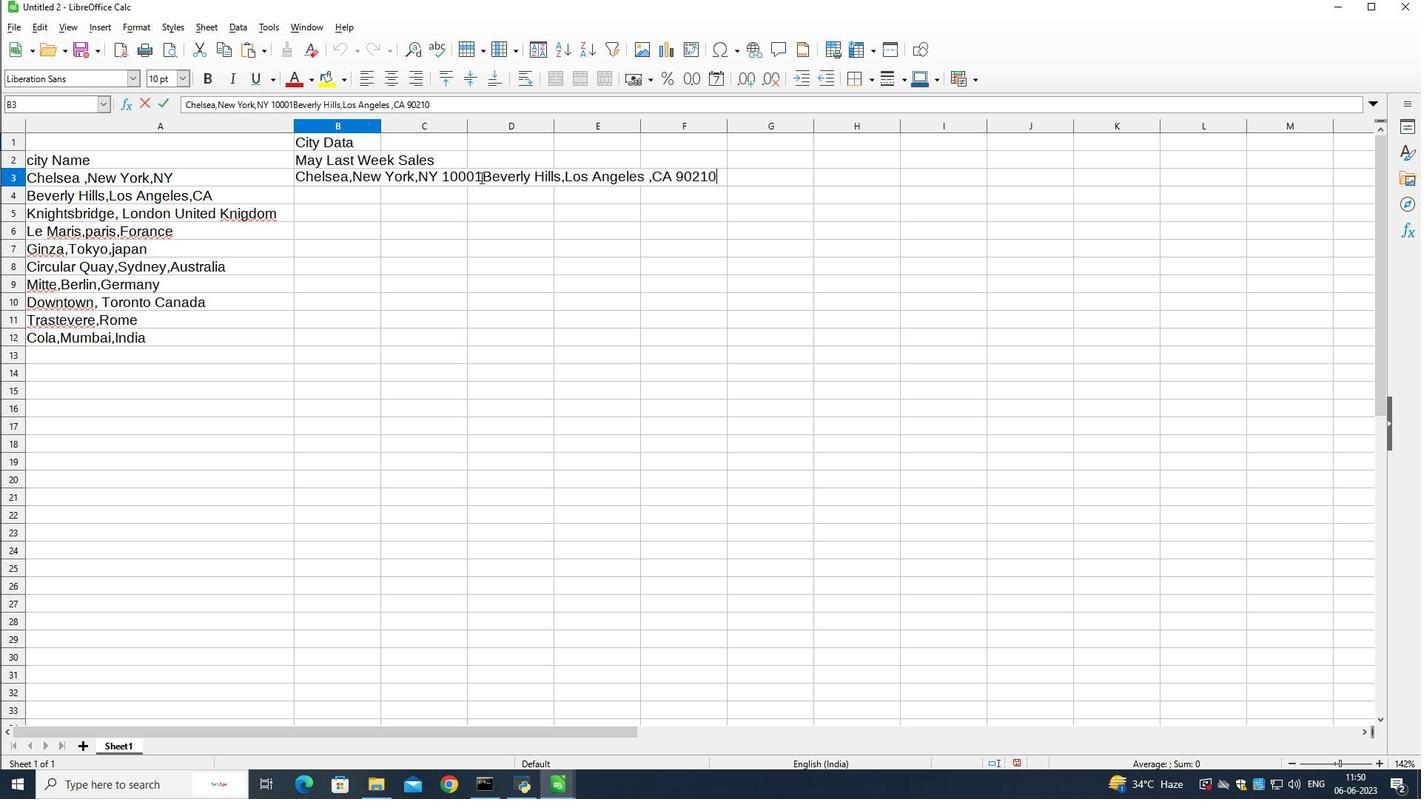 
Action: Mouse pressed left at (480, 177)
Screenshot: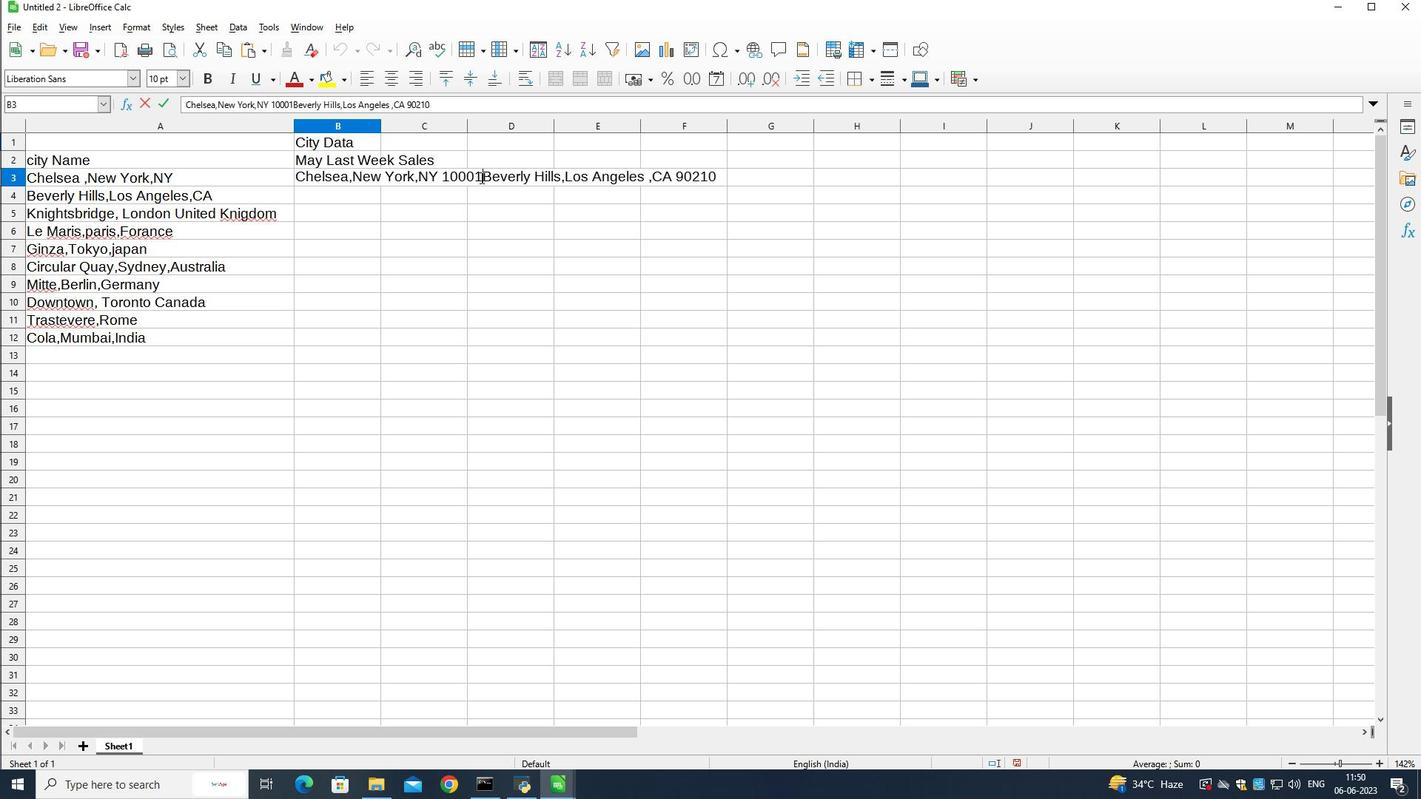 
Action: Mouse moved to (595, 266)
Screenshot: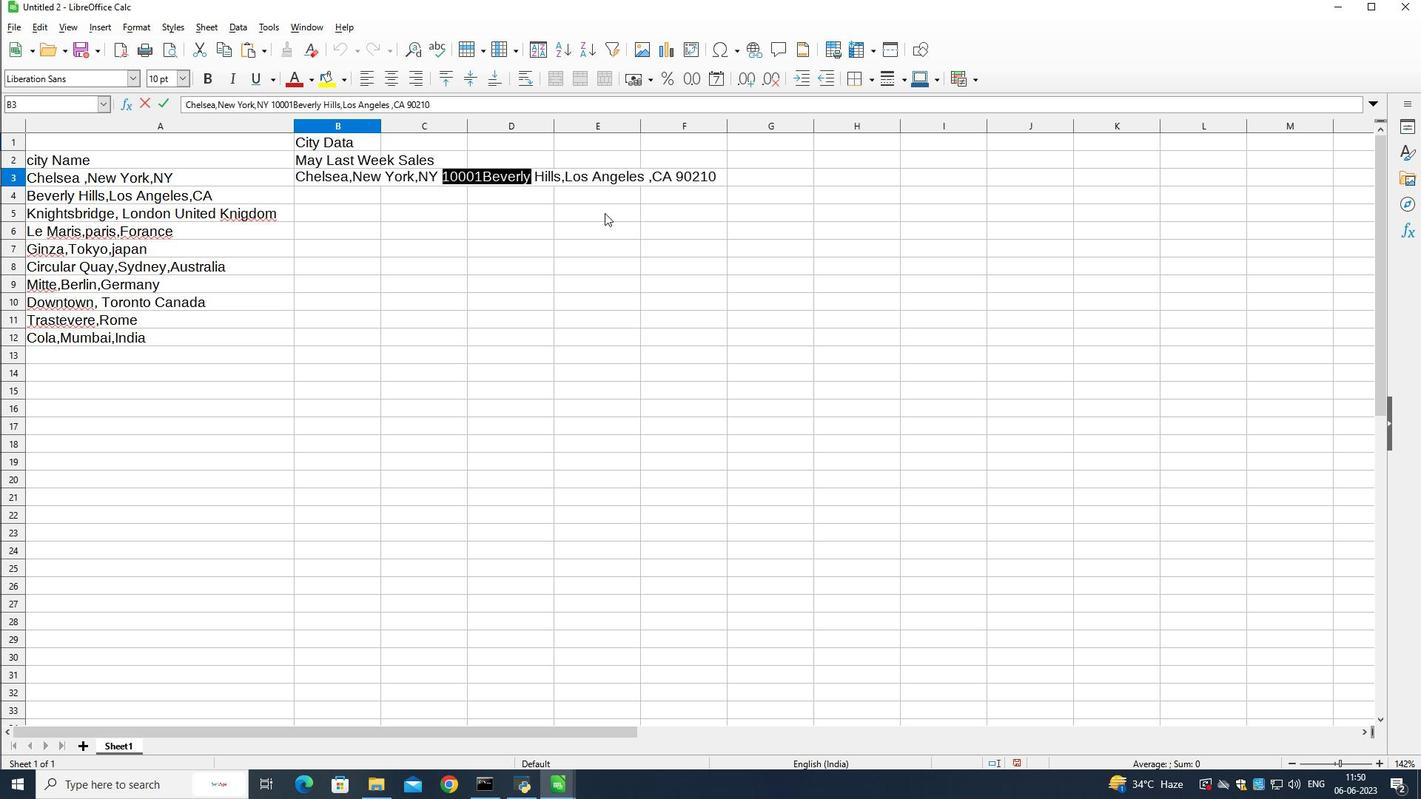 
Action: Mouse pressed left at (595, 266)
Screenshot: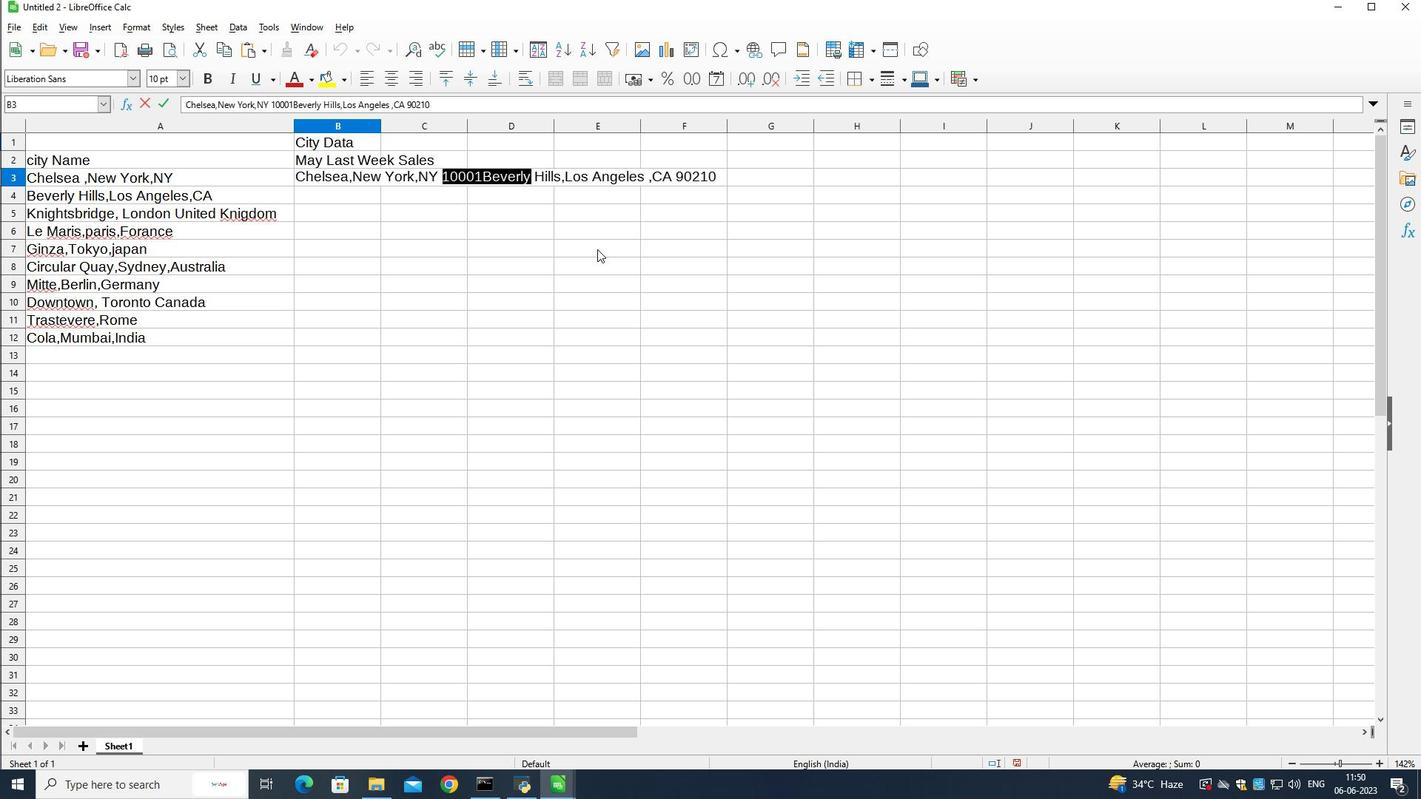 
Action: Mouse moved to (484, 172)
Screenshot: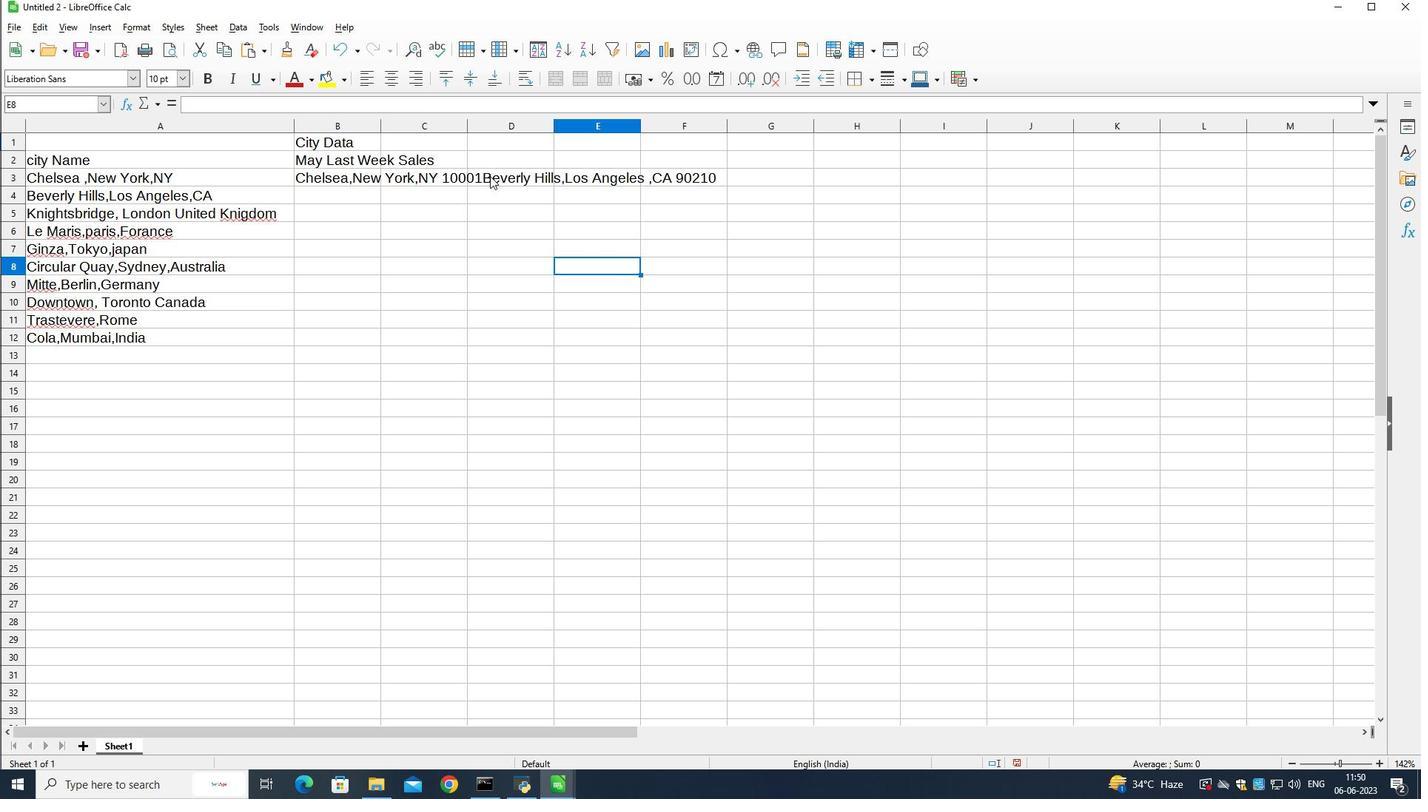 
Action: Mouse pressed left at (484, 172)
Screenshot: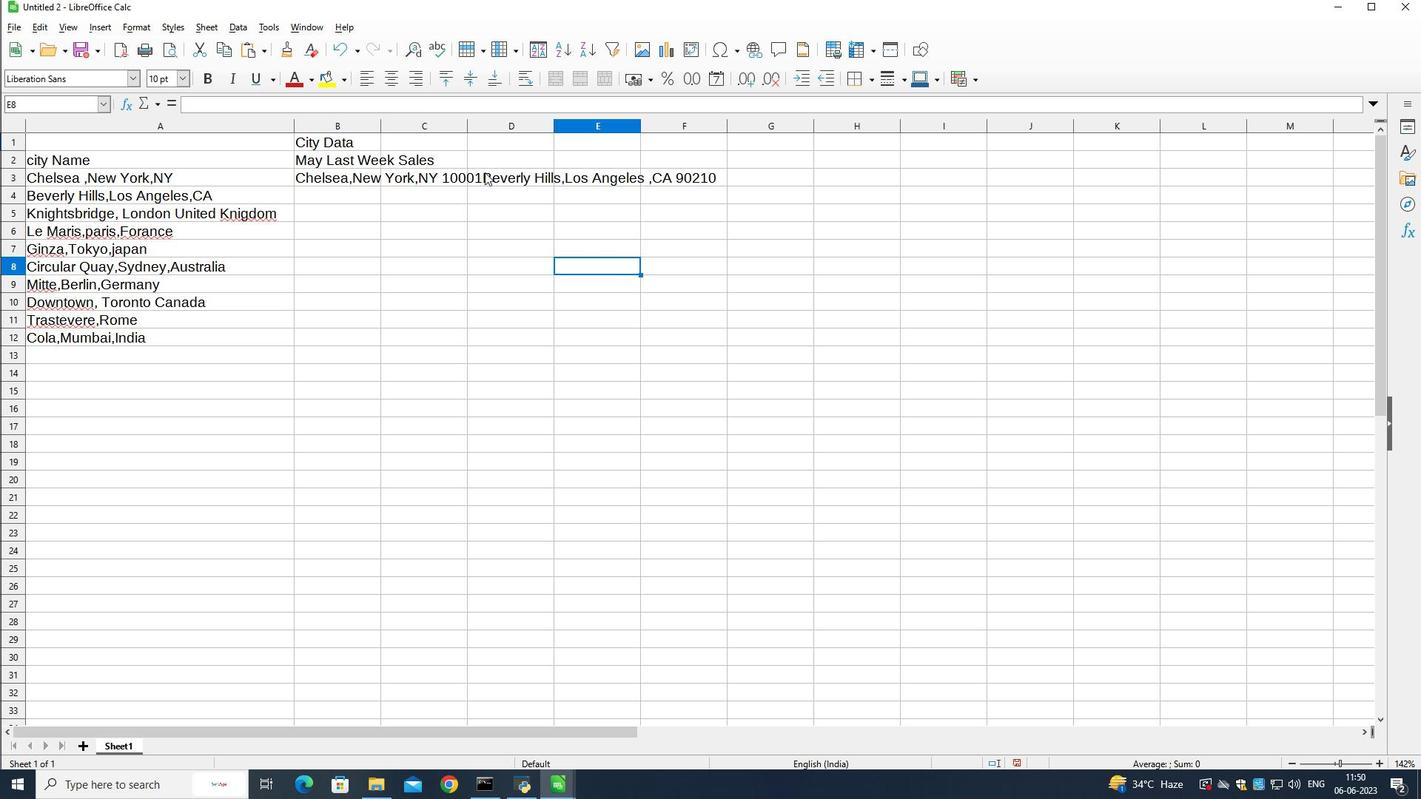 
Action: Mouse pressed left at (484, 172)
Screenshot: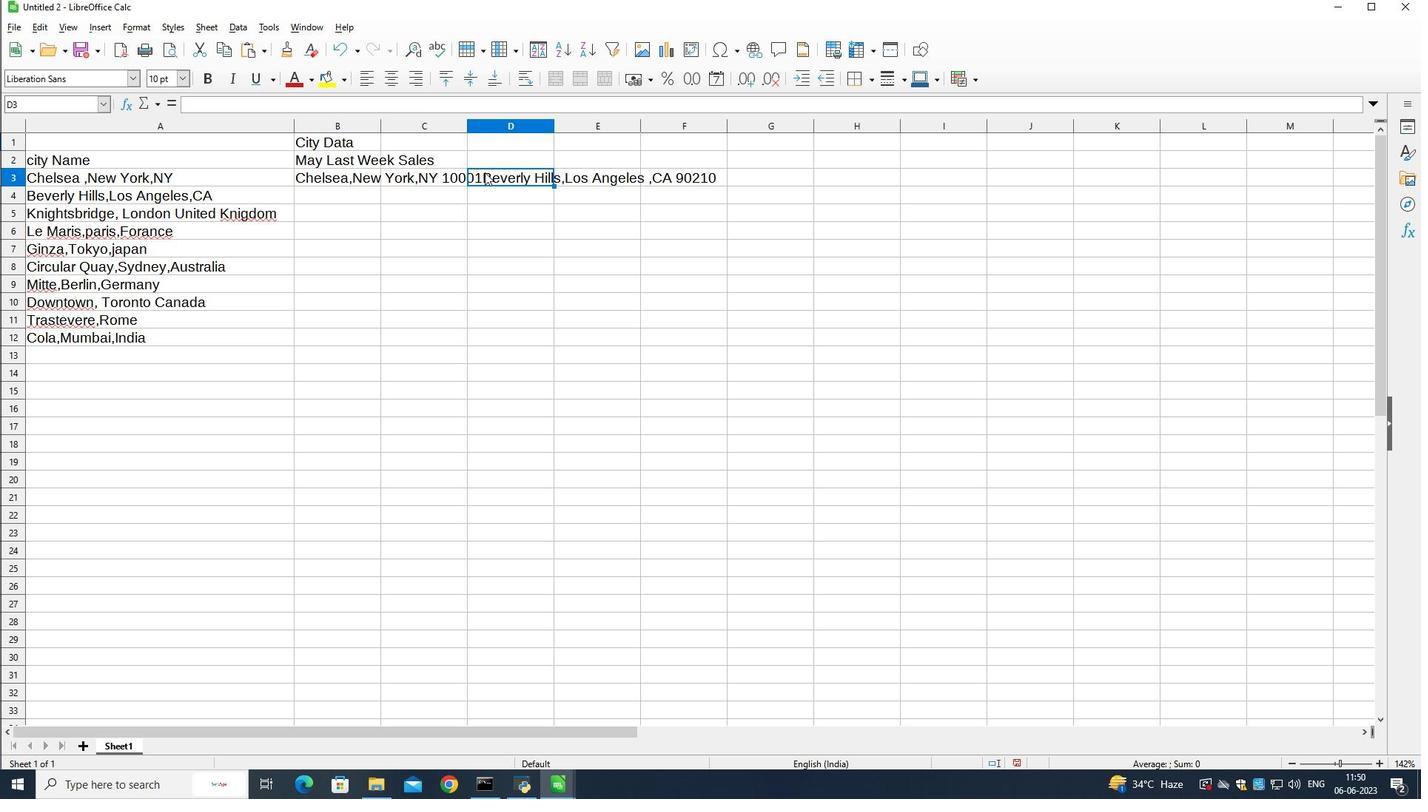 
Action: Mouse moved to (327, 179)
Screenshot: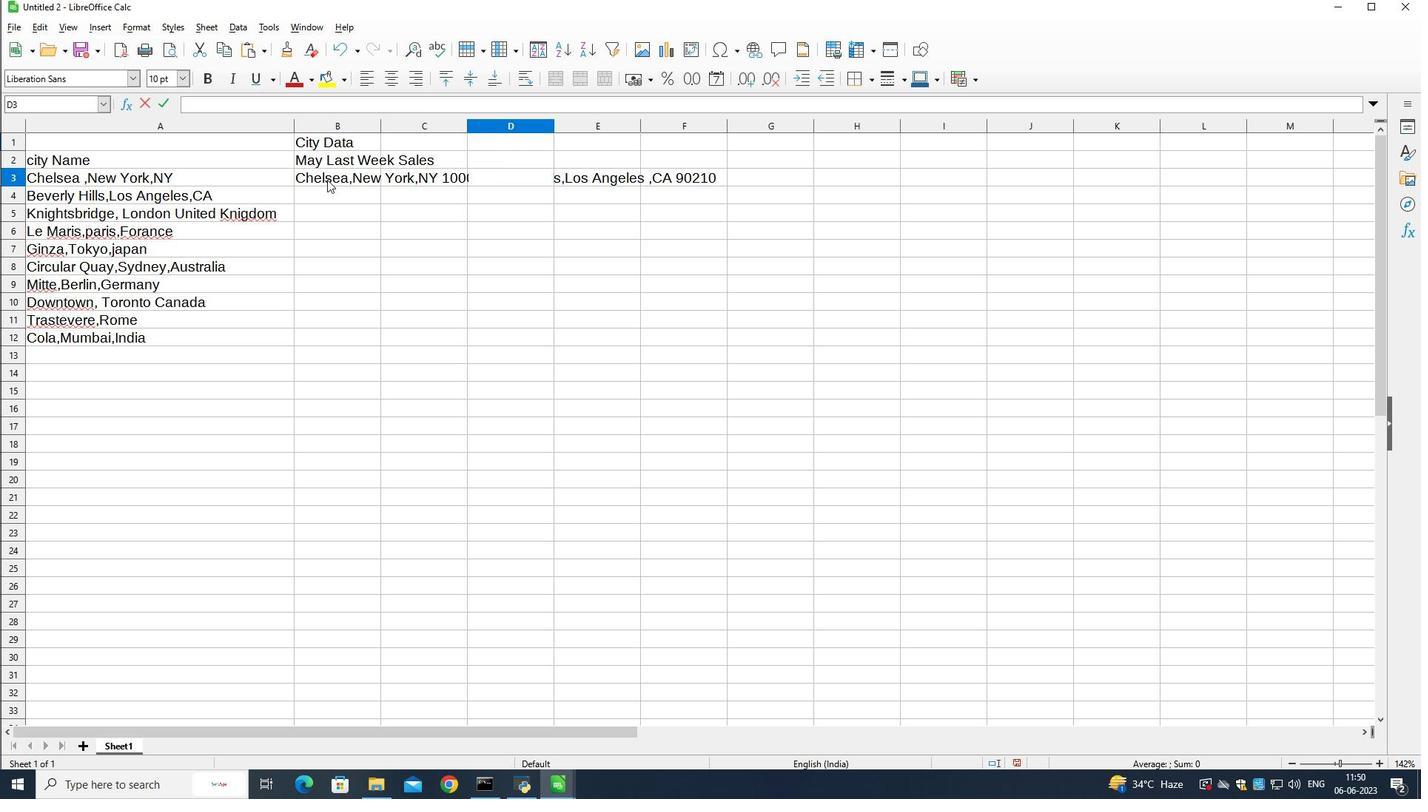 
Action: Mouse pressed left at (327, 179)
Screenshot: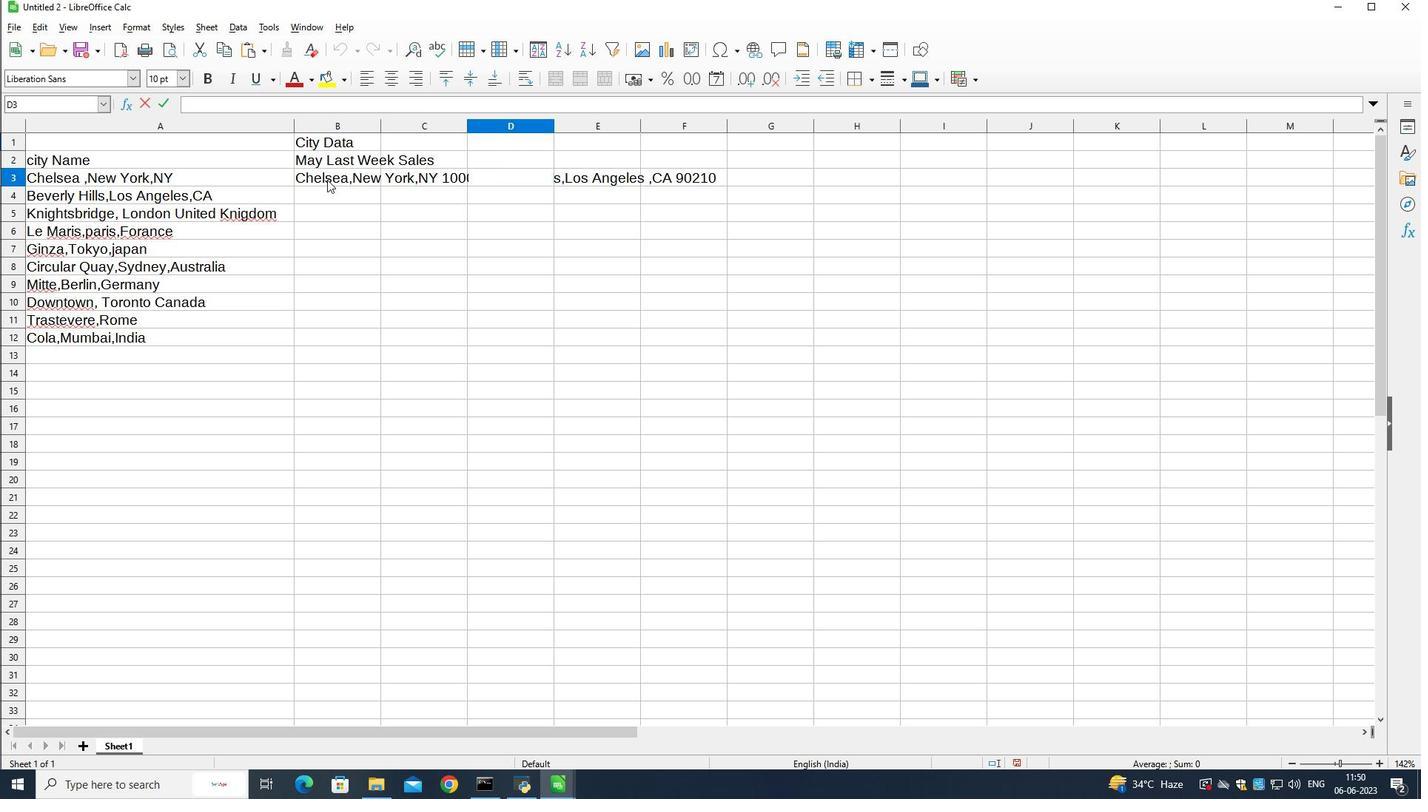 
Action: Mouse pressed left at (327, 179)
Screenshot: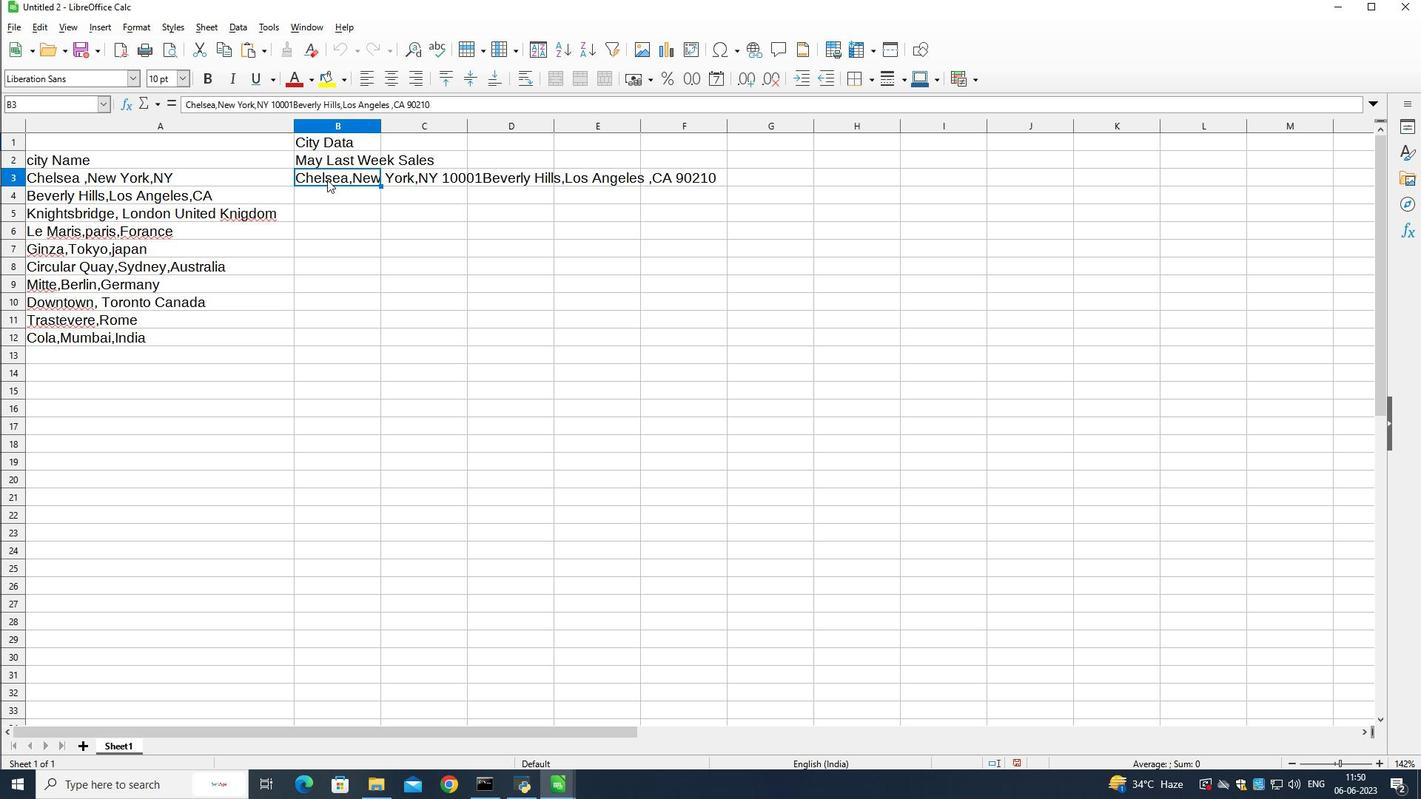 
Action: Mouse pressed left at (327, 179)
Screenshot: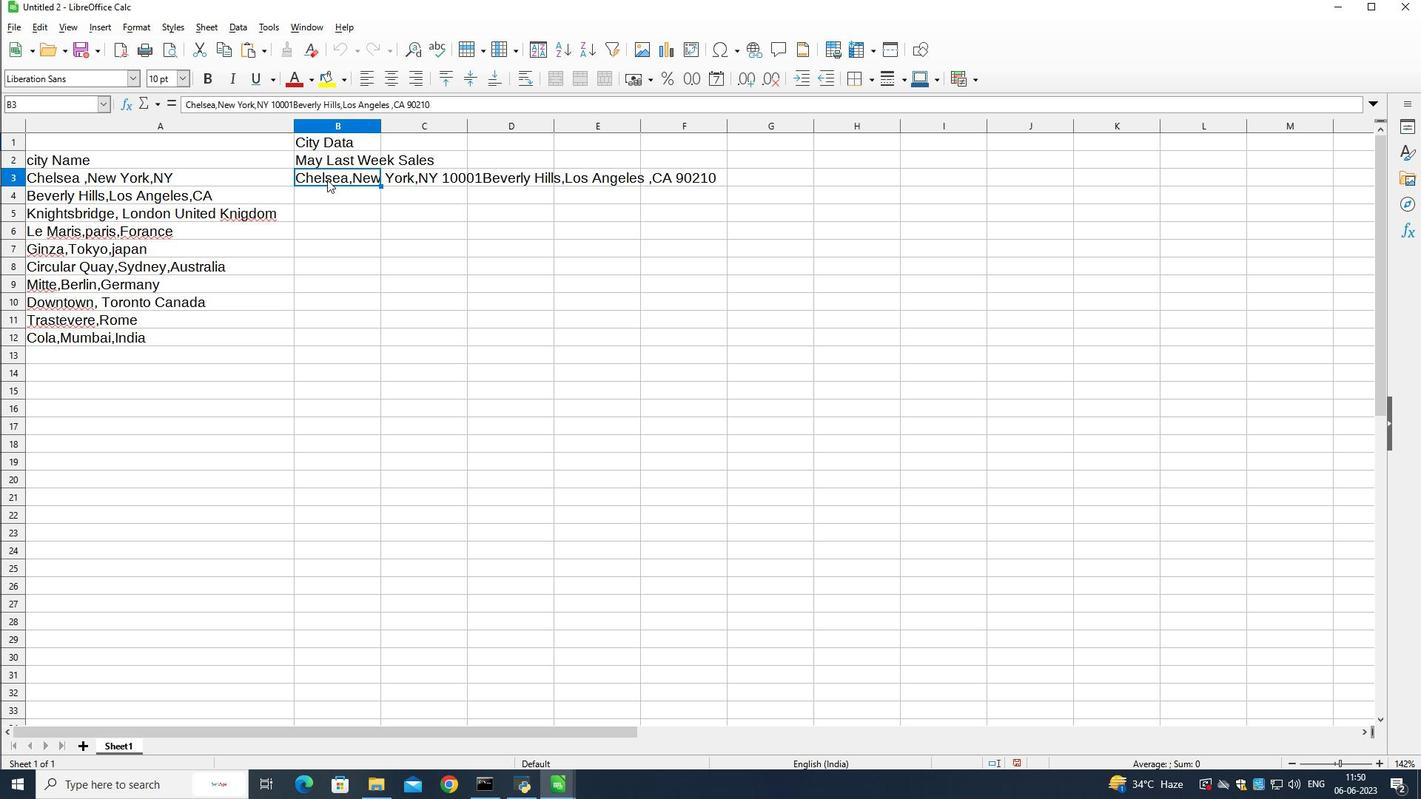 
Action: Mouse moved to (484, 177)
Screenshot: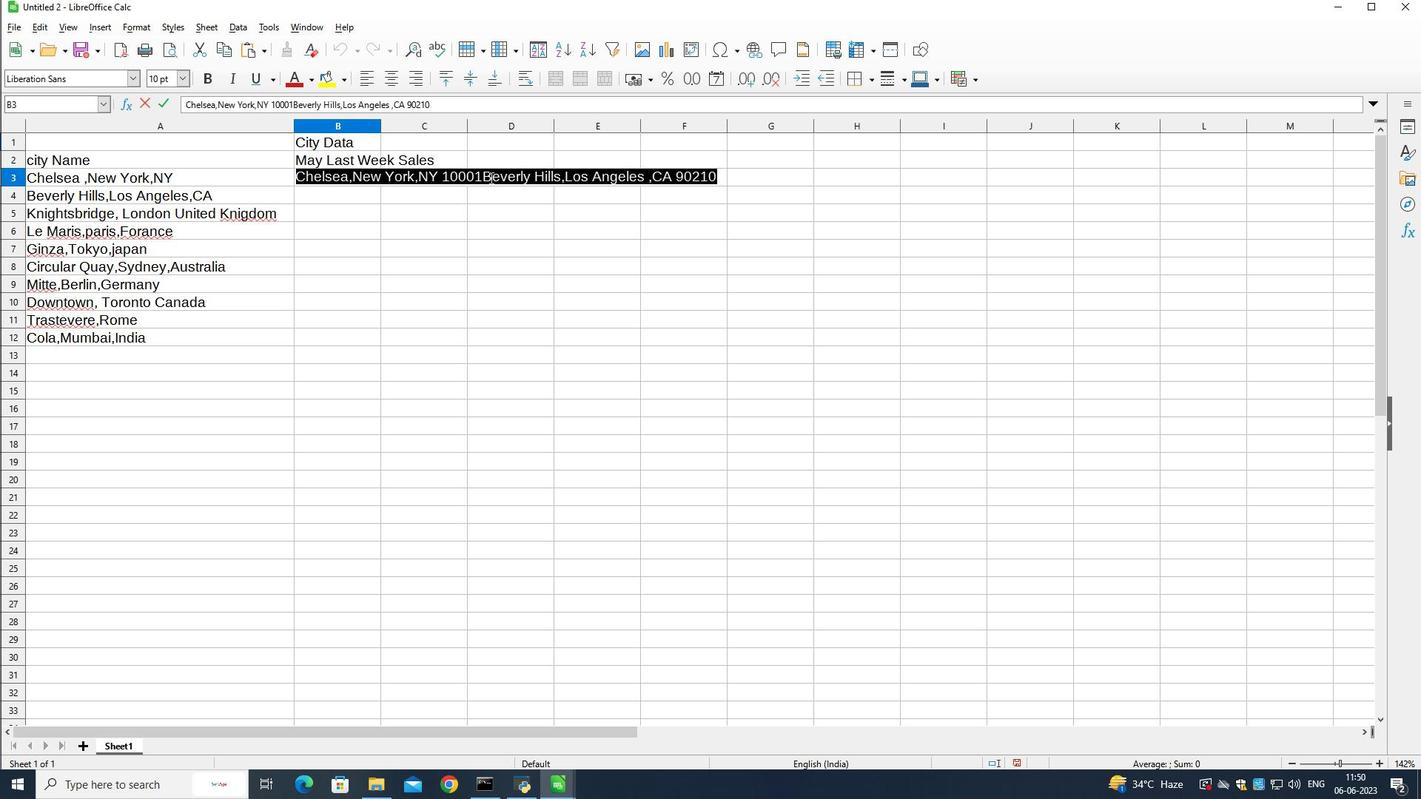 
Action: Mouse pressed left at (484, 177)
Screenshot: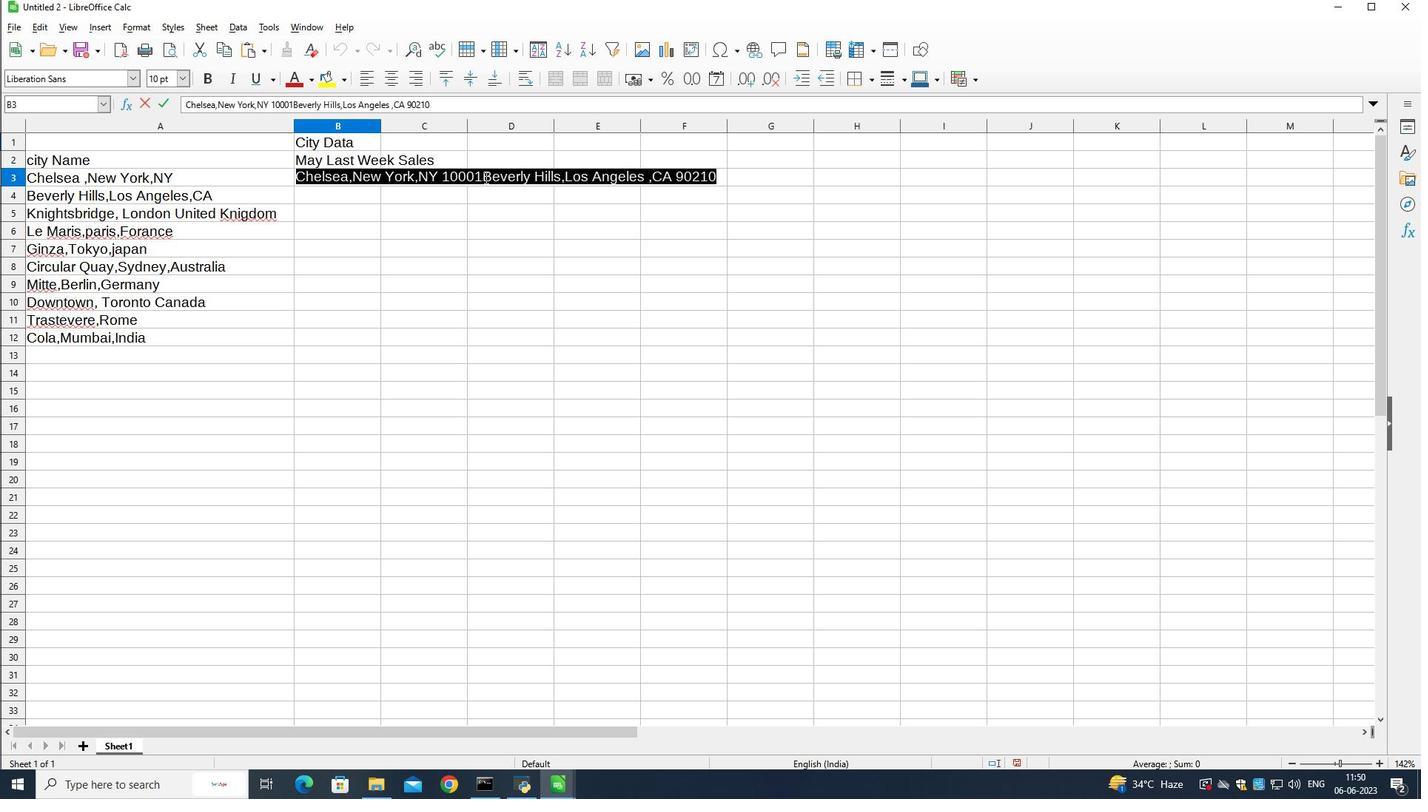 
Action: Mouse moved to (482, 173)
Screenshot: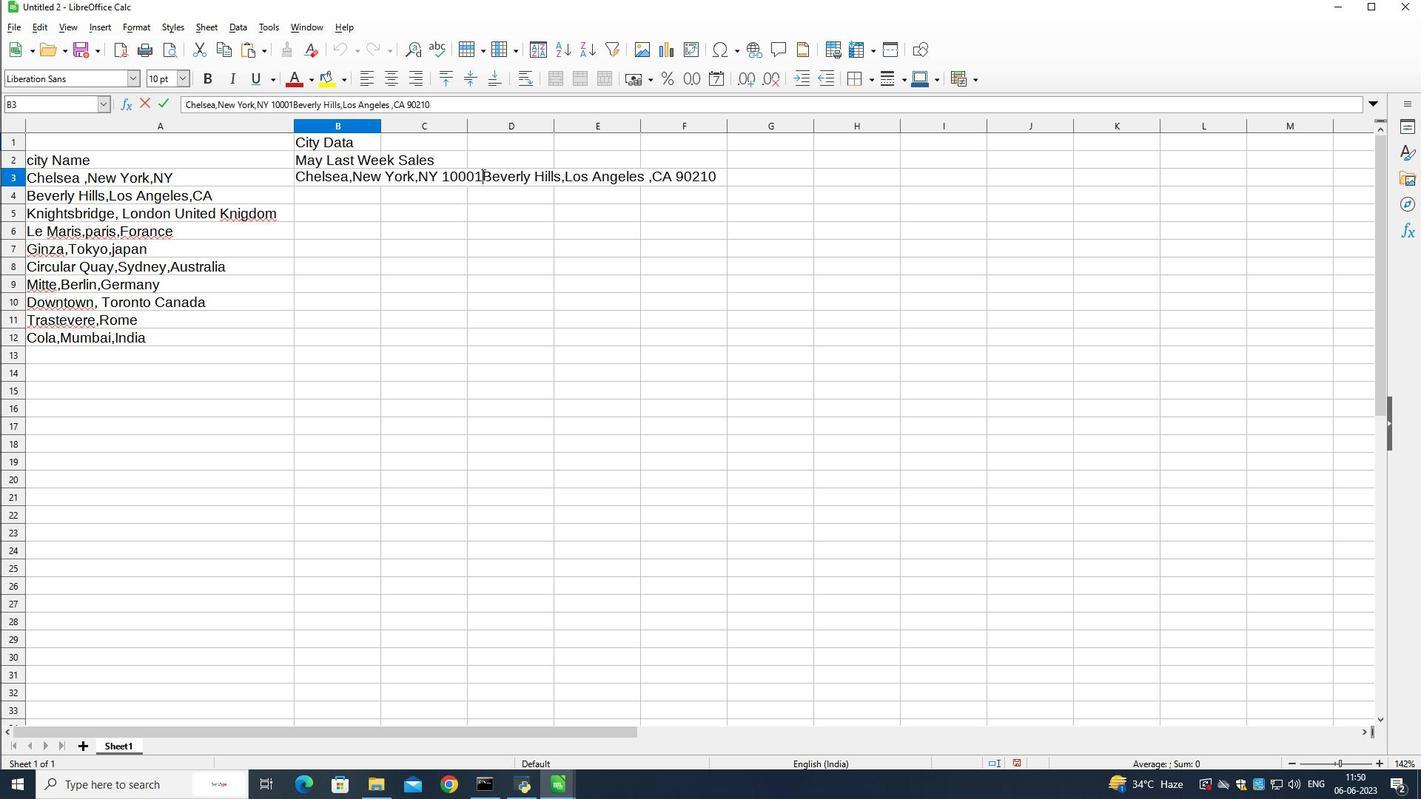 
Action: Mouse pressed left at (482, 173)
Screenshot: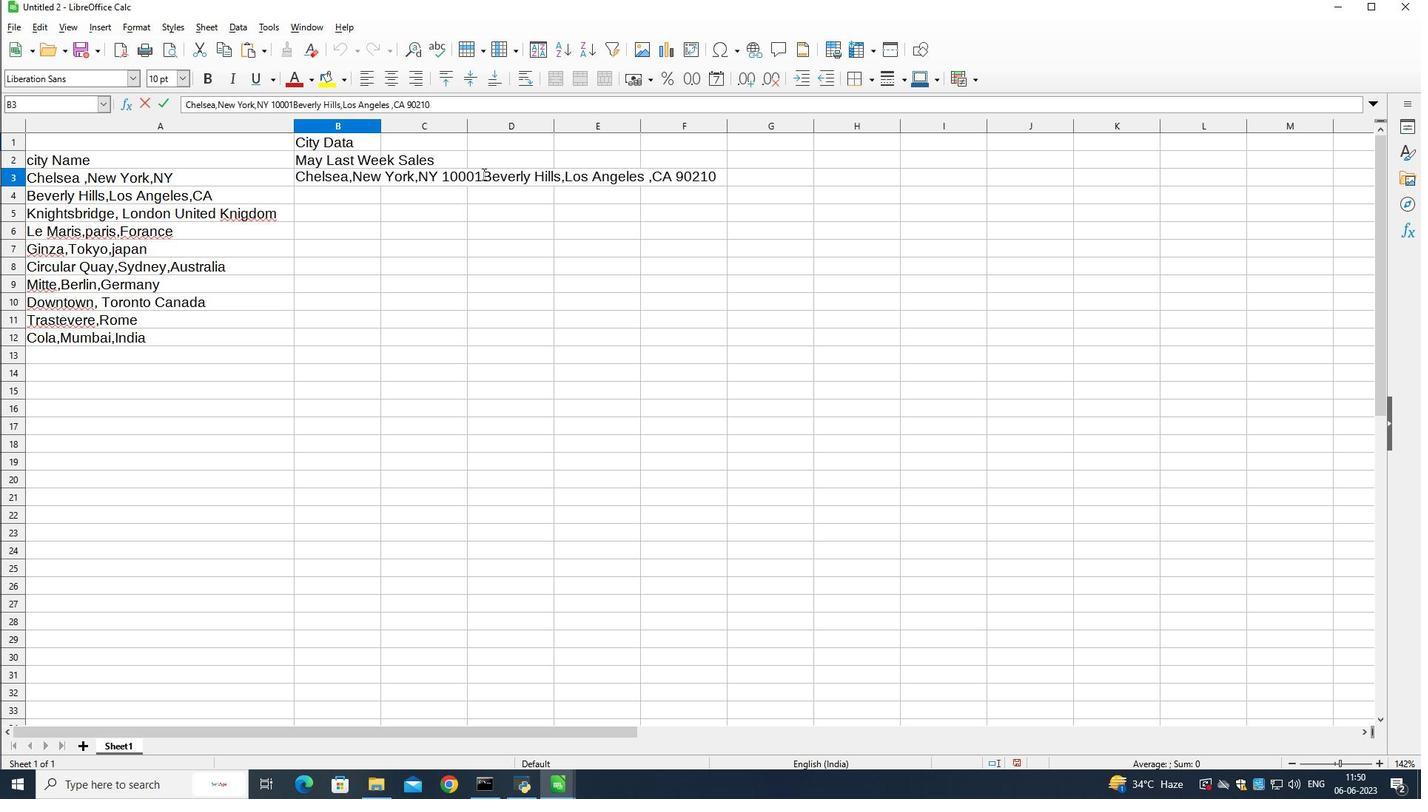 
Action: Mouse moved to (726, 178)
Screenshot: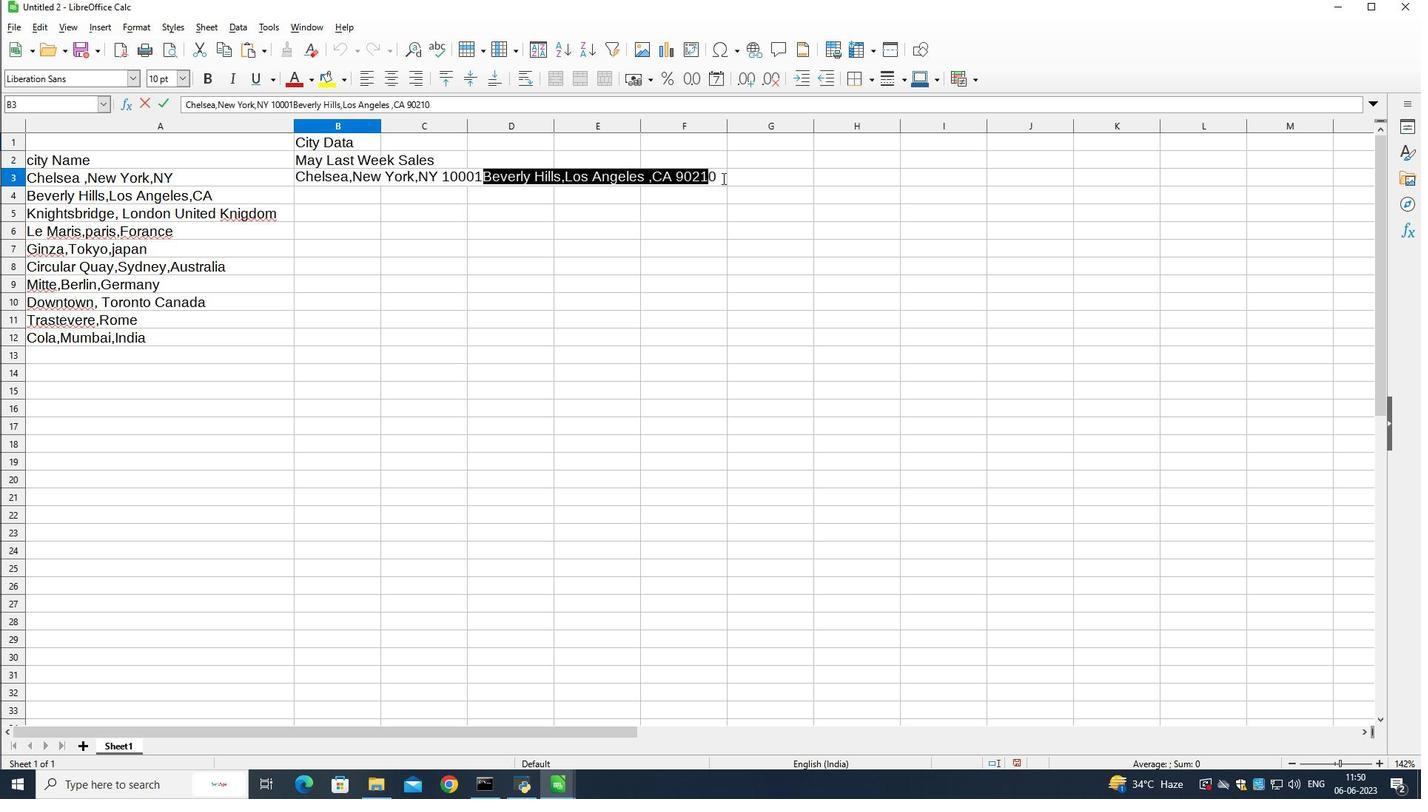 
Action: Key pressed ctrl+C<Key.delete>
Screenshot: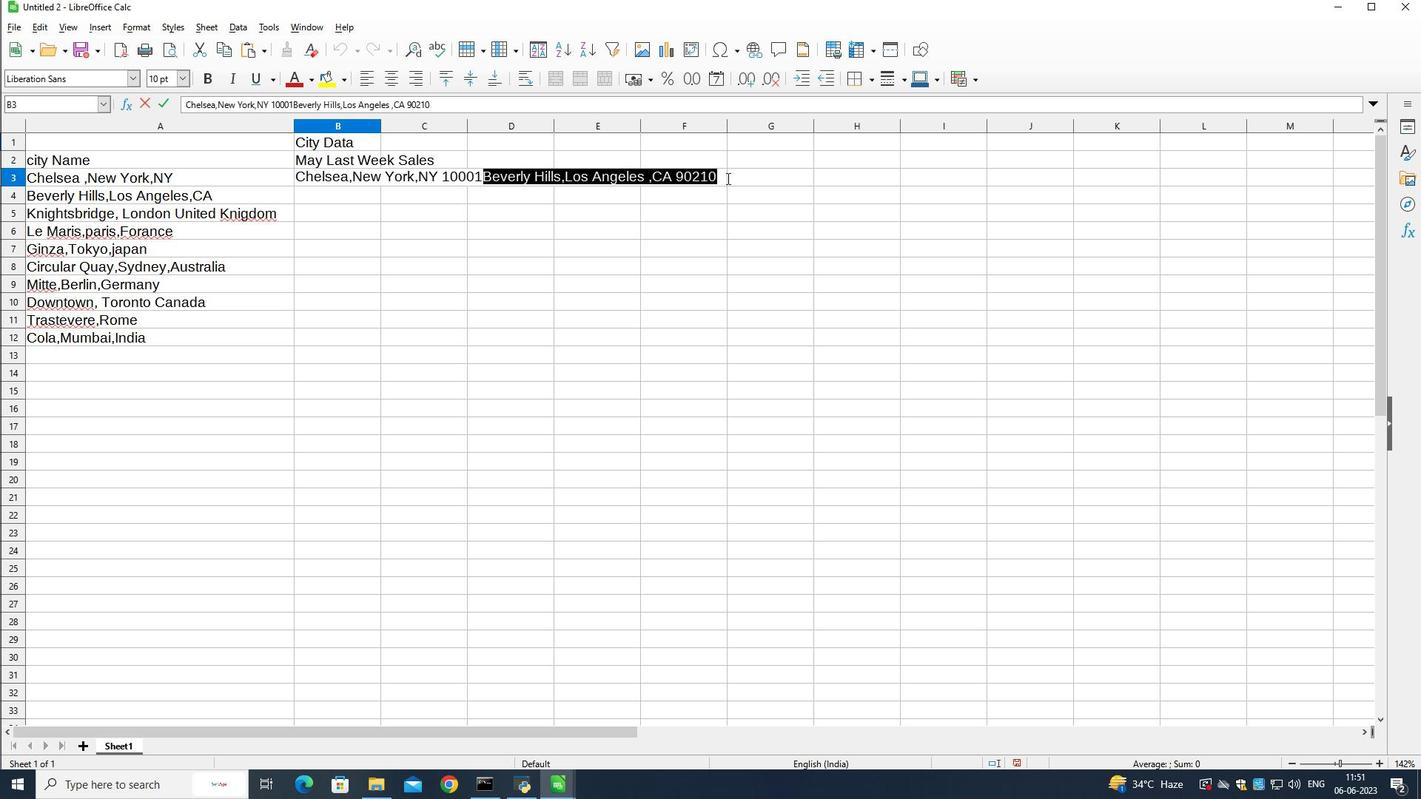 
Action: Mouse moved to (342, 189)
Screenshot: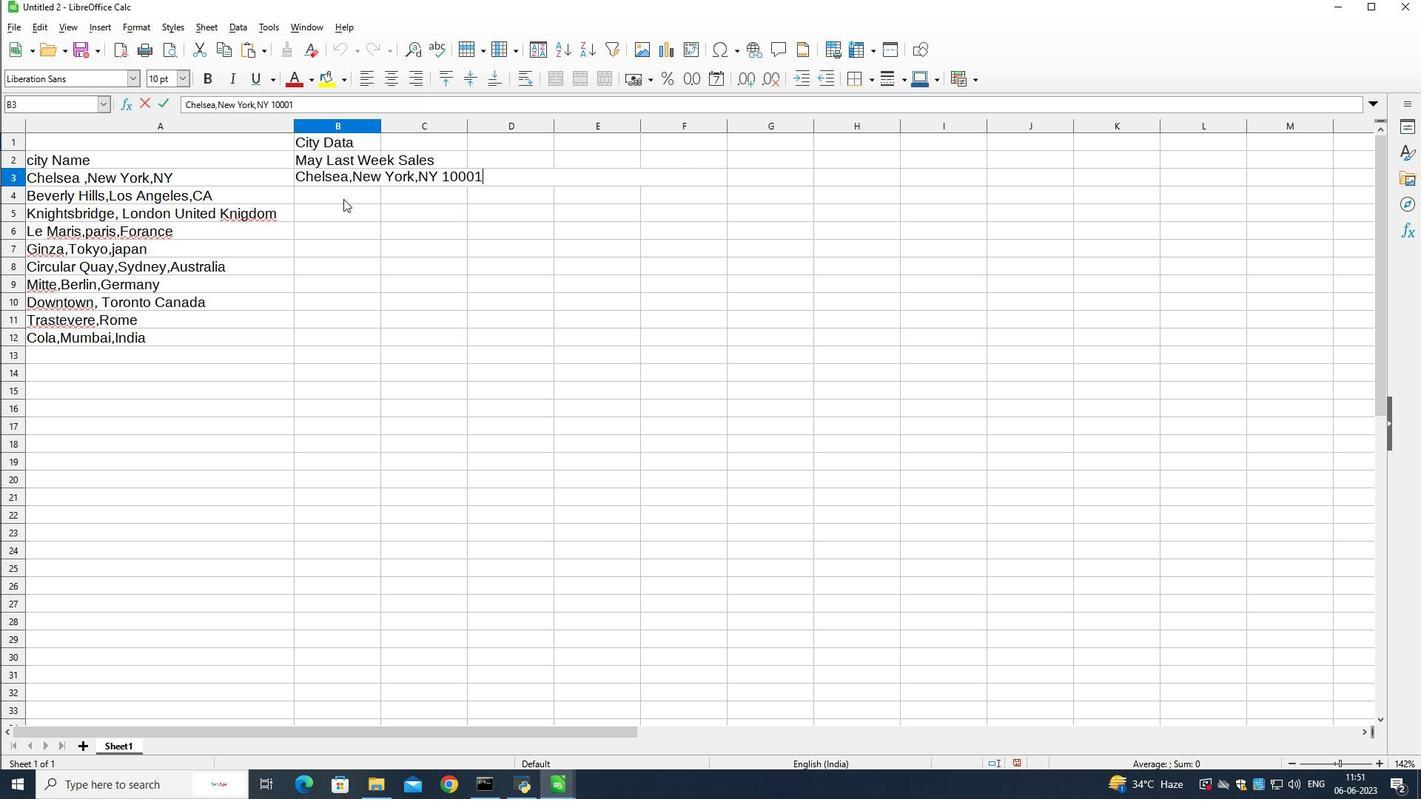 
Action: Mouse pressed left at (342, 189)
Screenshot: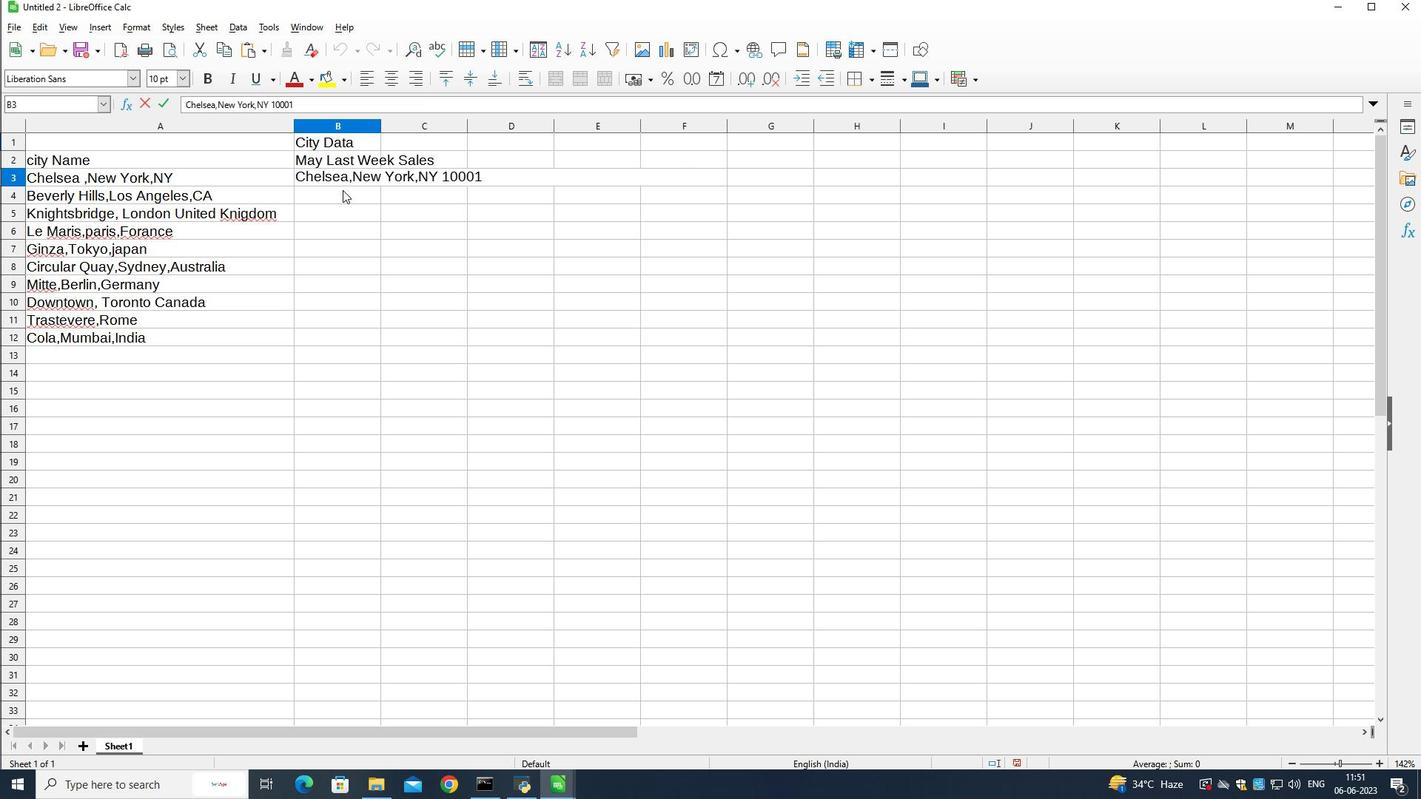 
Action: Mouse moved to (346, 195)
Screenshot: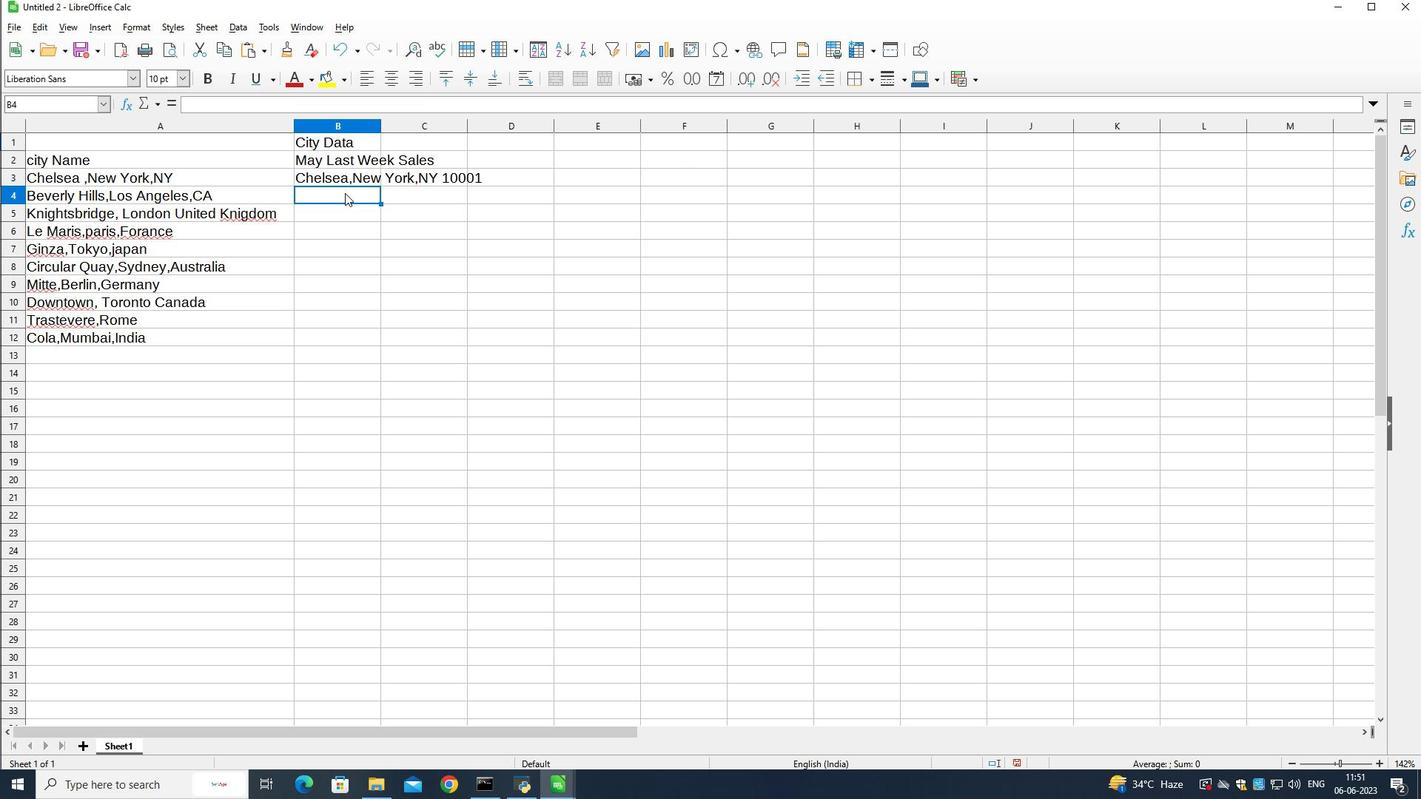 
Action: Key pressed ctrl+V
Screenshot: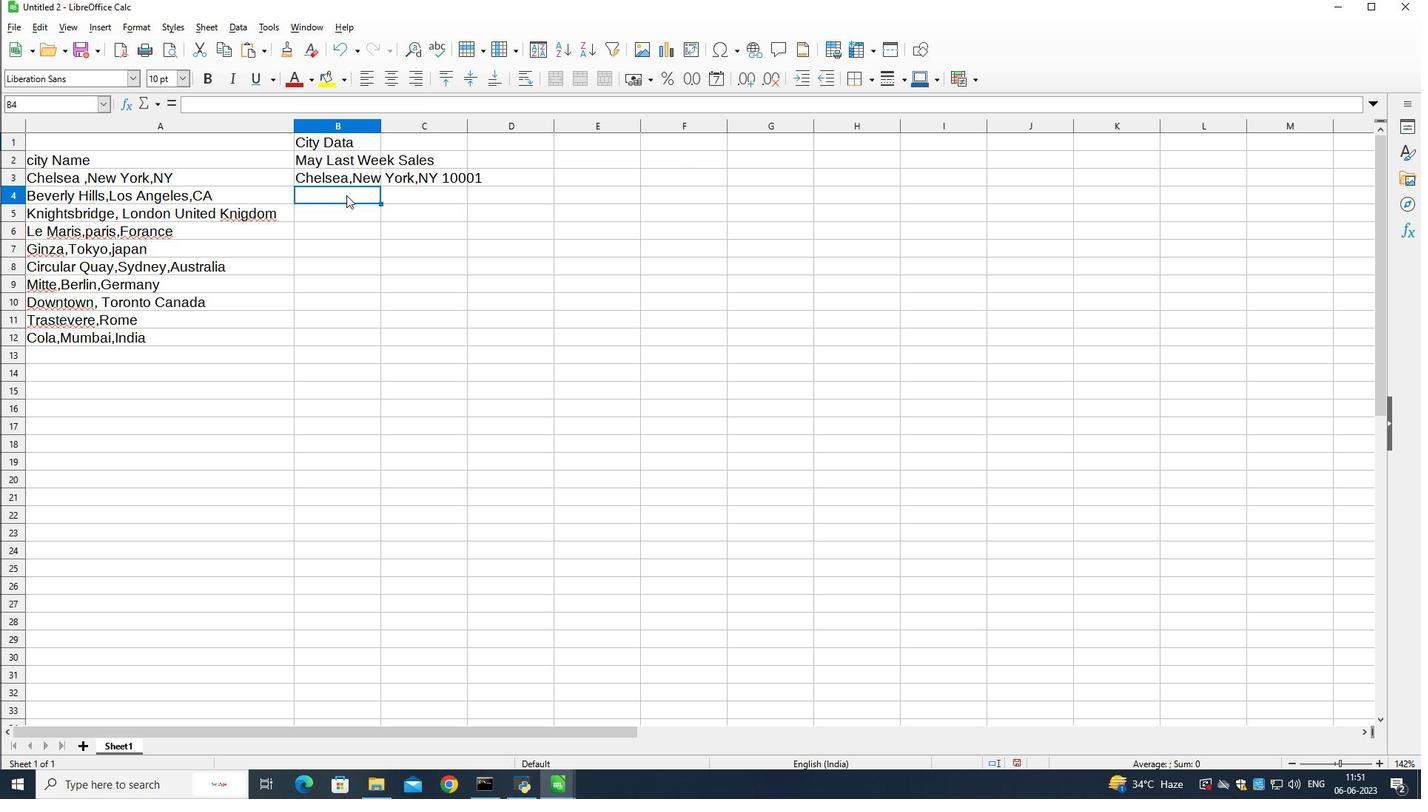 
Action: Mouse moved to (344, 208)
Screenshot: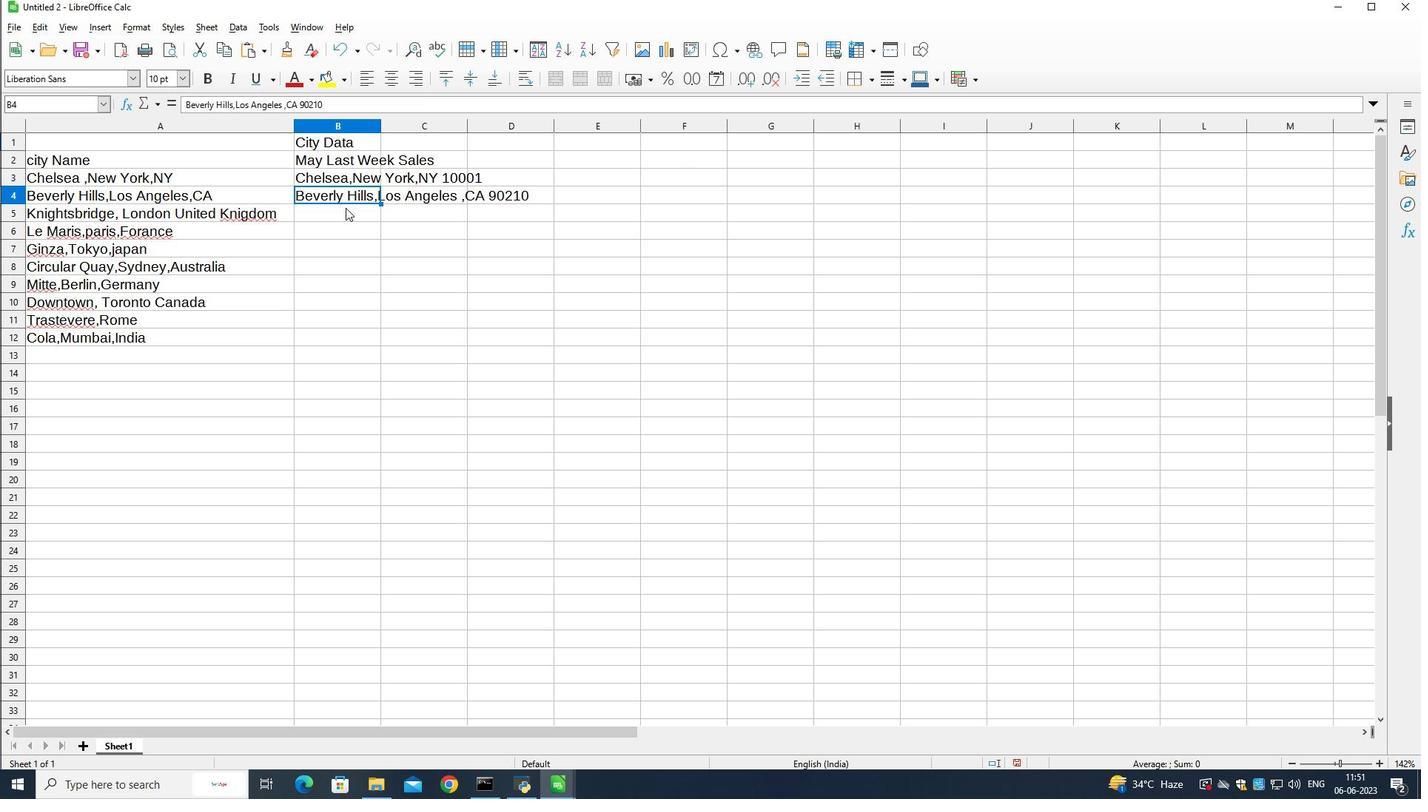 
Action: Mouse pressed left at (344, 208)
Screenshot: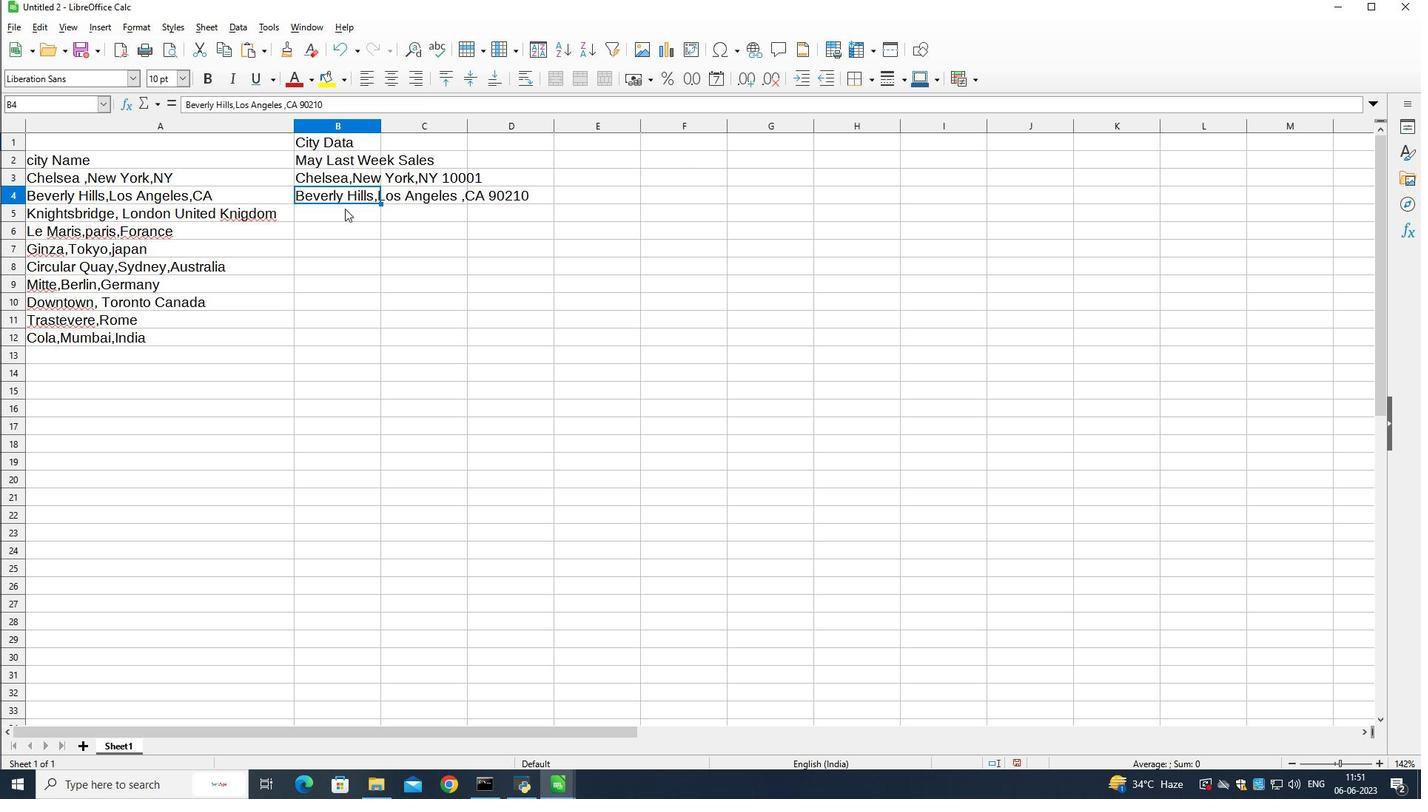 
Action: Mouse moved to (340, 210)
Screenshot: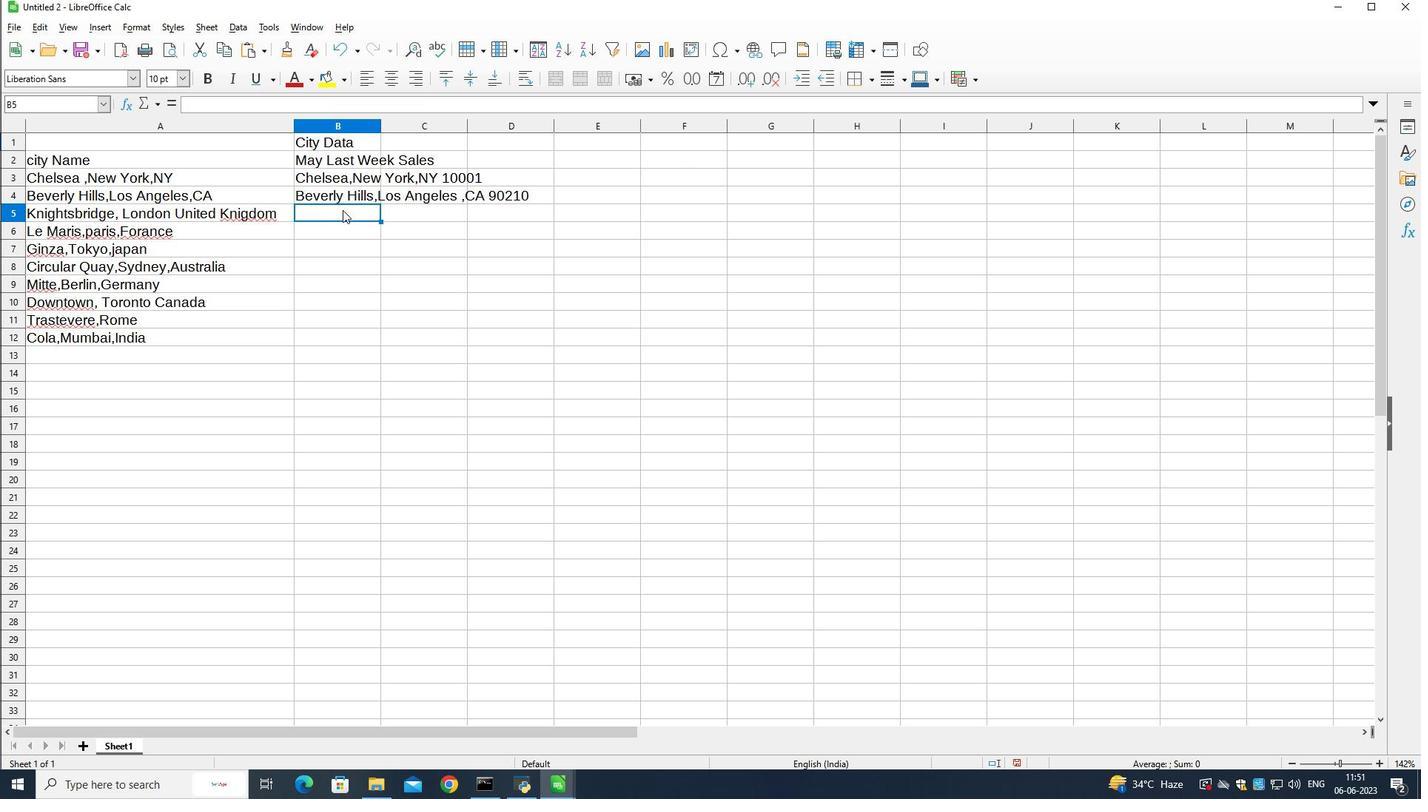 
Action: Key pressed <Key.shift>Knightsbridge,<Key.shift>London,<Key.shift>United<Key.space><Key.shift>Kingdom<Key.space><Key.shift>SW1<Key.shift>X<Key.space>7<Key.shift><Key.shift><Key.shift><Key.shift><Key.shift>XL<Key.down><Key.shift>L<Key.space><Key.backspace>e<Key.space><Key.shift>Ma<Key.shift>ris,<Key.shift>Paris,<Key.shift>Forance<Key.space>75004<Key.down><Key.shift>Ginza,<Key.space><Key.shift>Tokyo<Key.space>,<Key.shift>Japana<Key.backspace><Key.space>104-0061<Key.down><Key.shift>Circular<Key.space><Key.shift>Quay,<Key.shift>Sydney,<Key.shift>Australia<Key.space>2000<Key.down><Key.shift>Sowntown,<Key.shift>Toronto,<Key.shift>Acnaad<Key.backspace><Key.backspace><Key.backspace><Key.backspace><Key.backspace><Key.backspace>canada<Key.space><Key.shift>M5<Key.shift><Key.shift><Key.shift><Key.shift>V<Key.space>3<Key.shift>L9<Key.down><Key.shift><Key.shift><Key.shift><Key.shift><Key.shift><Key.shift><Key.shift><Key.shift>Trastevere,<Key.shift>Rome,<Key.shift>Italy<Key.space>00153<Key.down><Key.shift>Cola
Screenshot: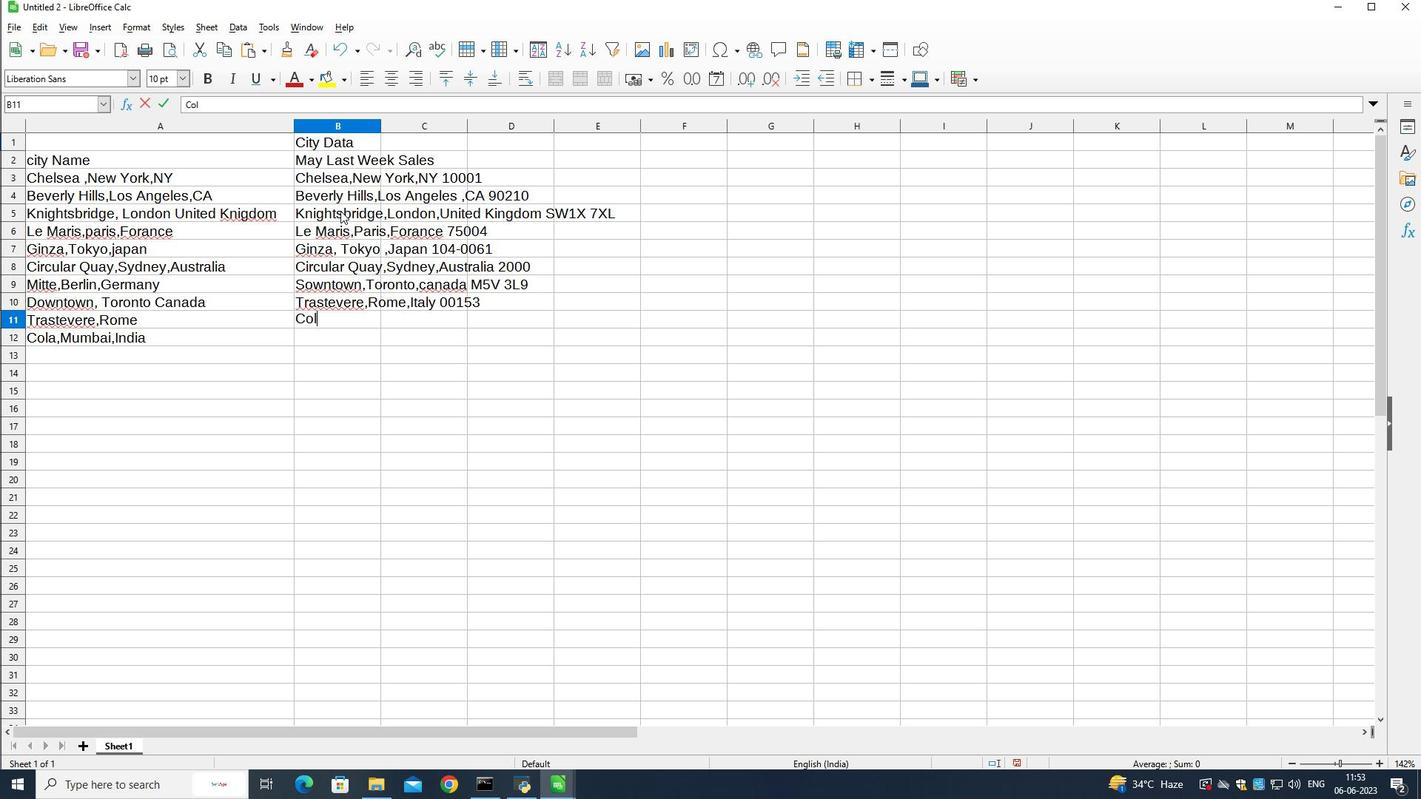 
Action: Mouse moved to (386, 334)
Screenshot: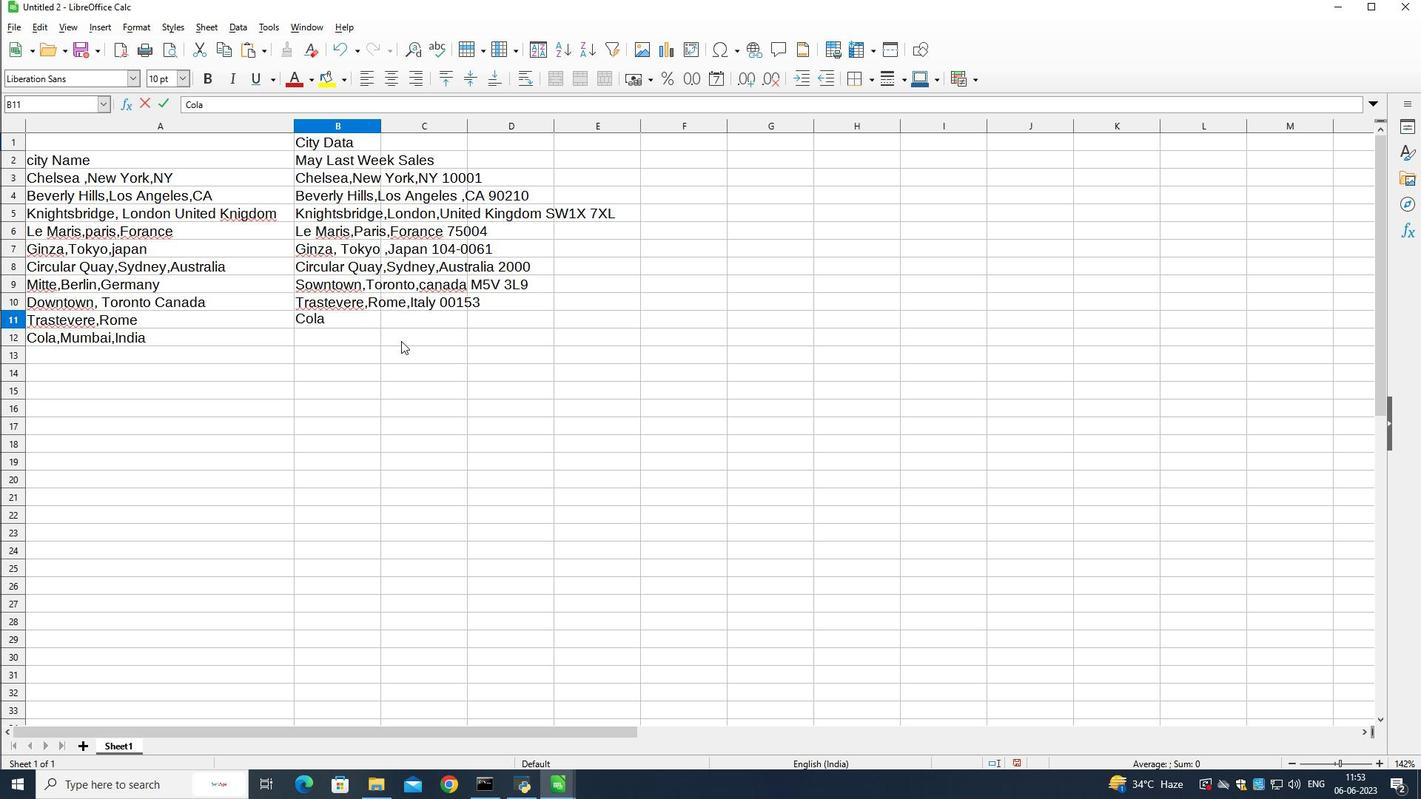 
Action: Key pressed <Key.backspace><Key.backspace><Key.backspace><Key.backspace>
Screenshot: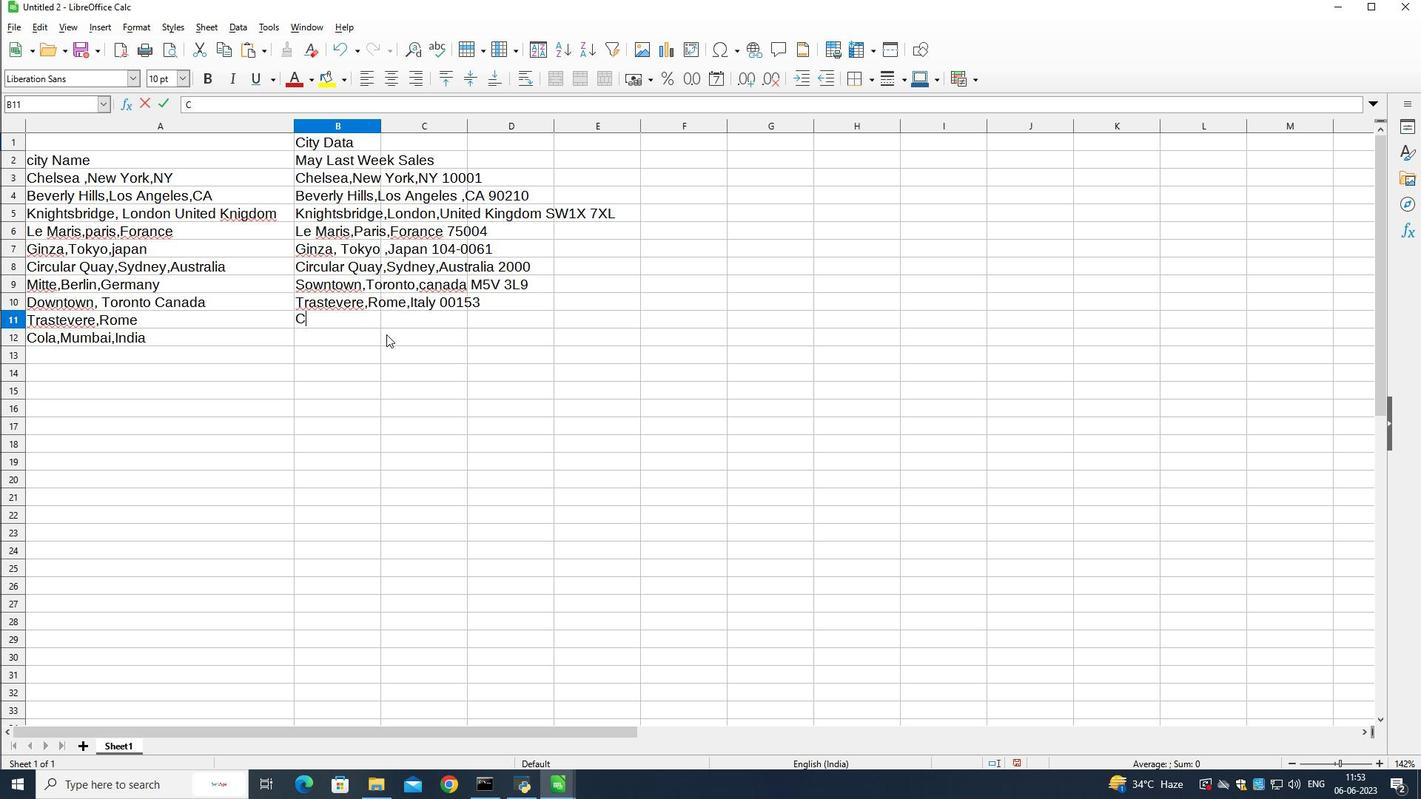 
Action: Mouse moved to (364, 300)
Screenshot: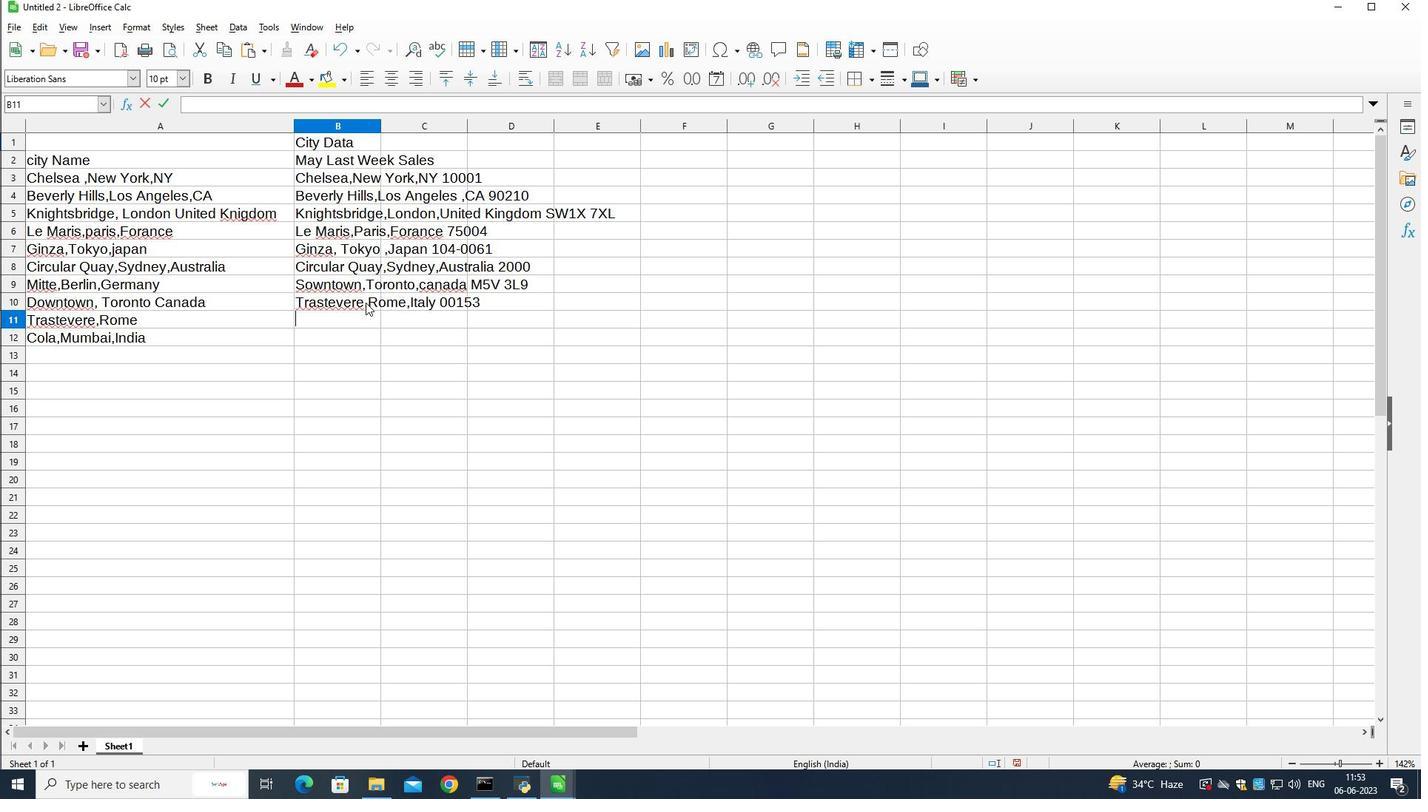 
Action: Mouse pressed left at (364, 300)
Screenshot: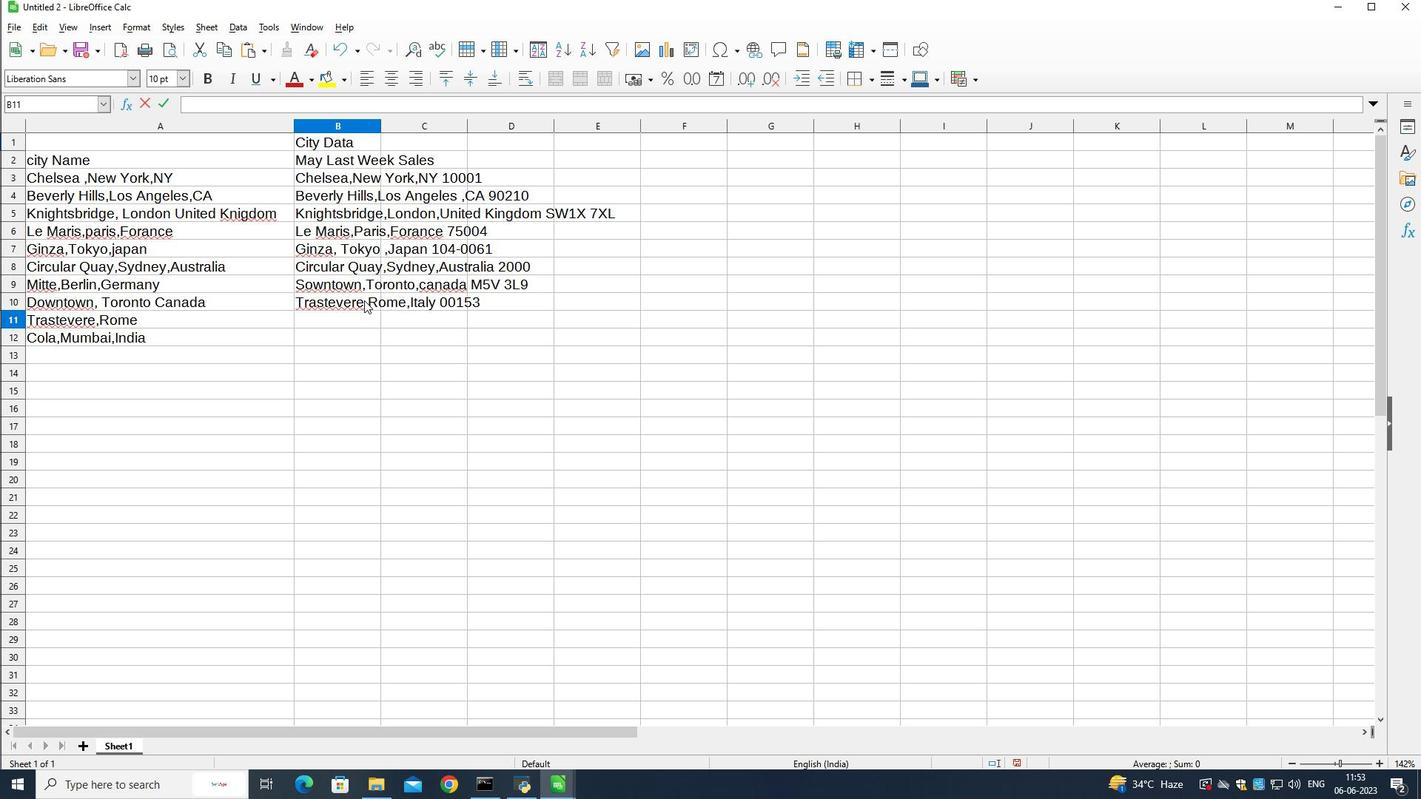 
Action: Mouse pressed left at (364, 300)
Screenshot: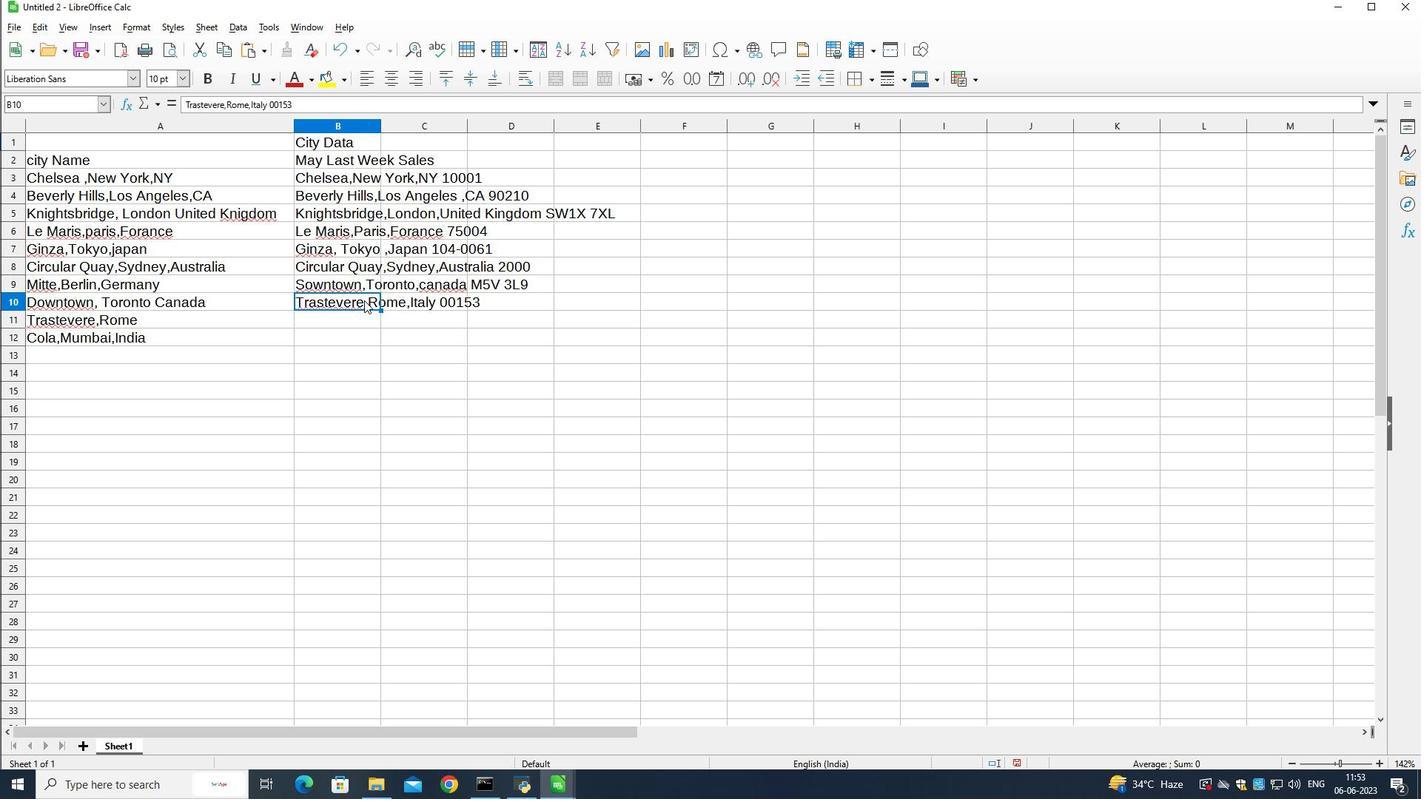 
Action: Mouse pressed left at (364, 300)
Screenshot: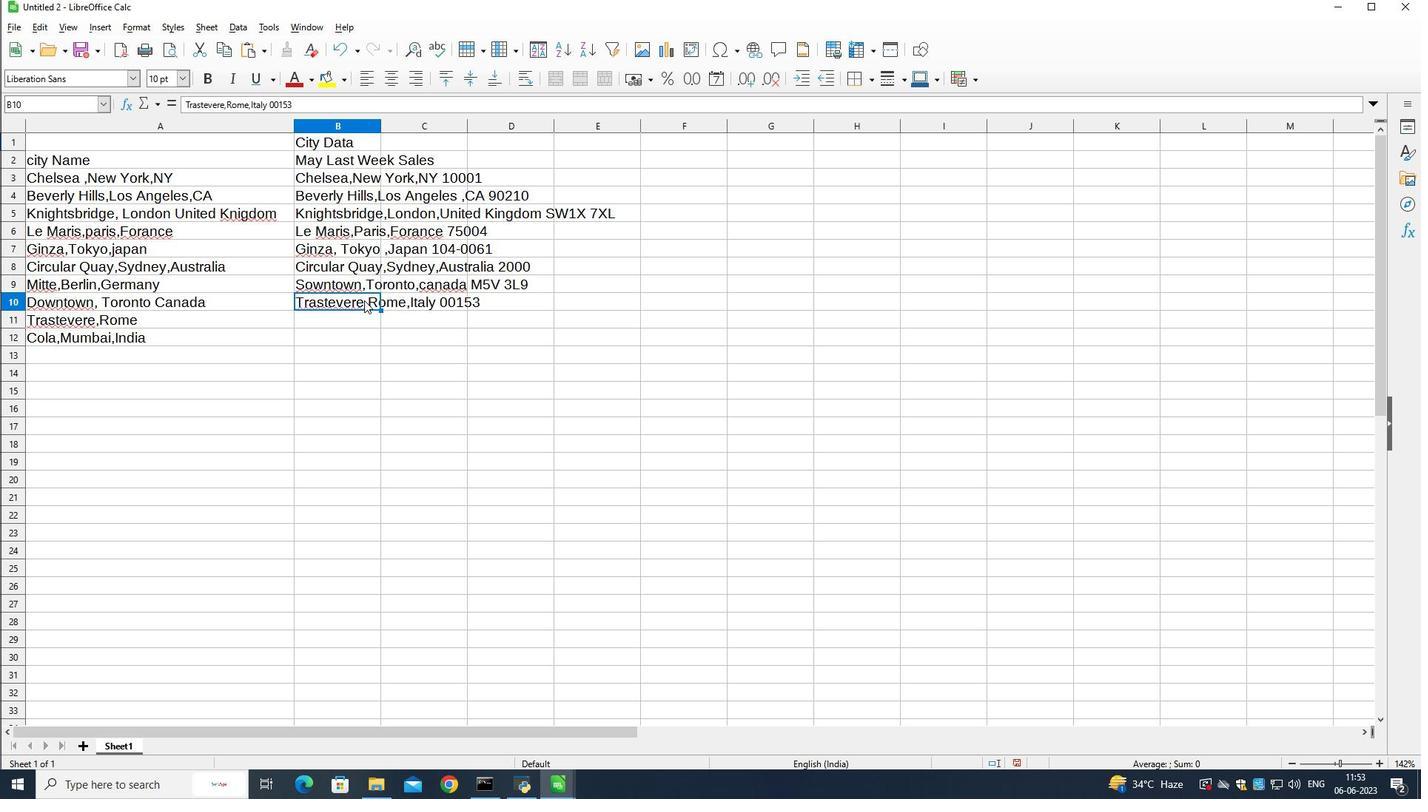
Action: Mouse pressed left at (364, 300)
Screenshot: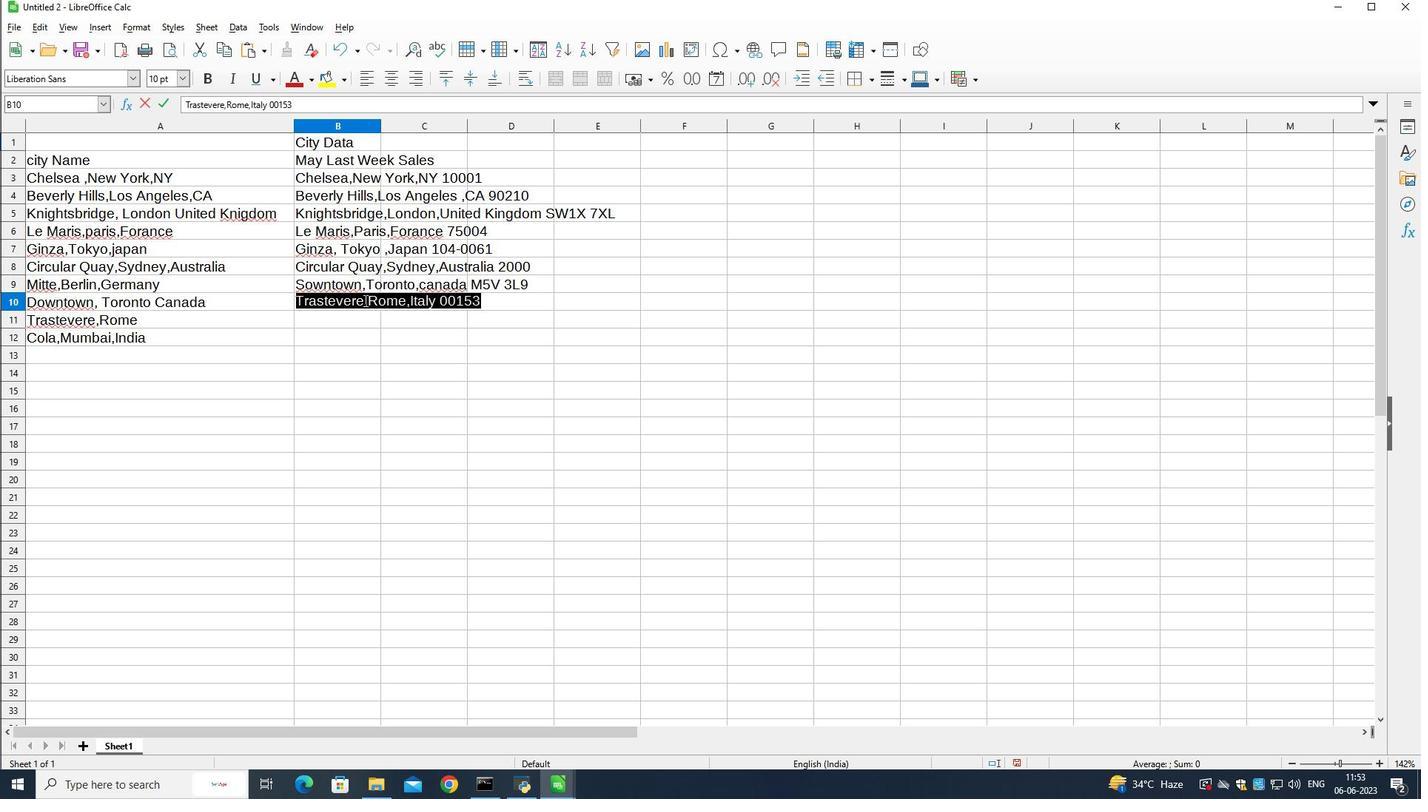 
Action: Key pressed ctrl+C<Key.delete>
Screenshot: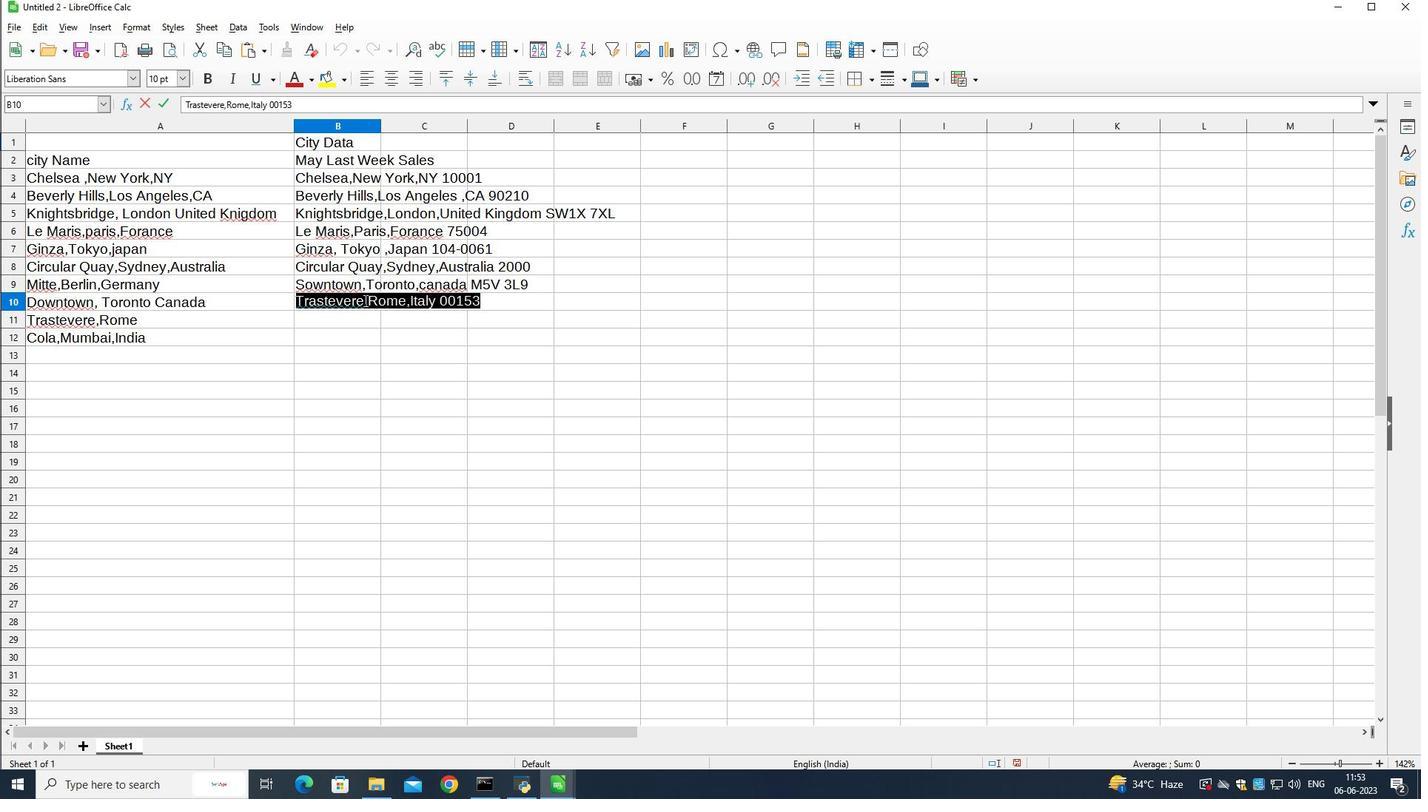 
Action: Mouse moved to (361, 320)
Screenshot: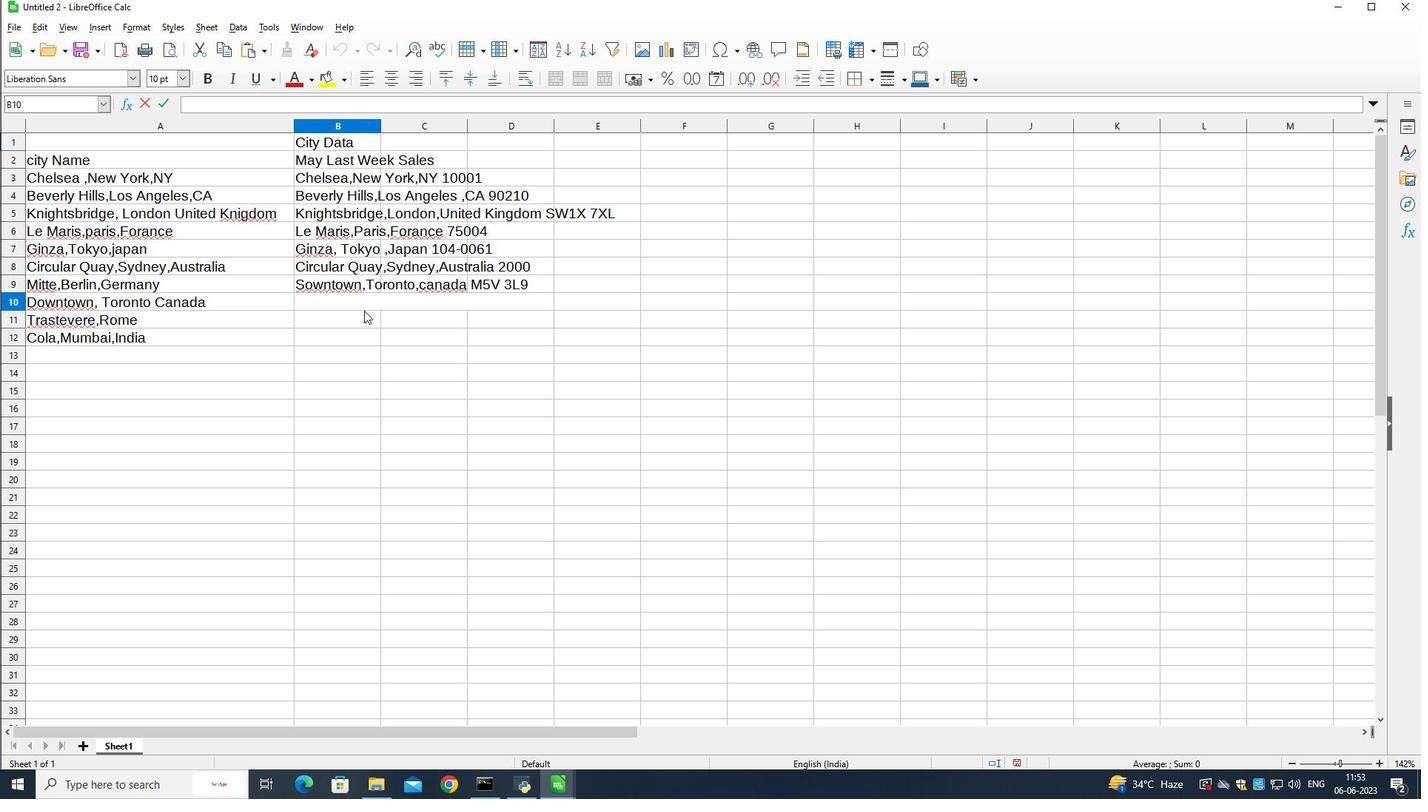
Action: Mouse pressed left at (361, 320)
Screenshot: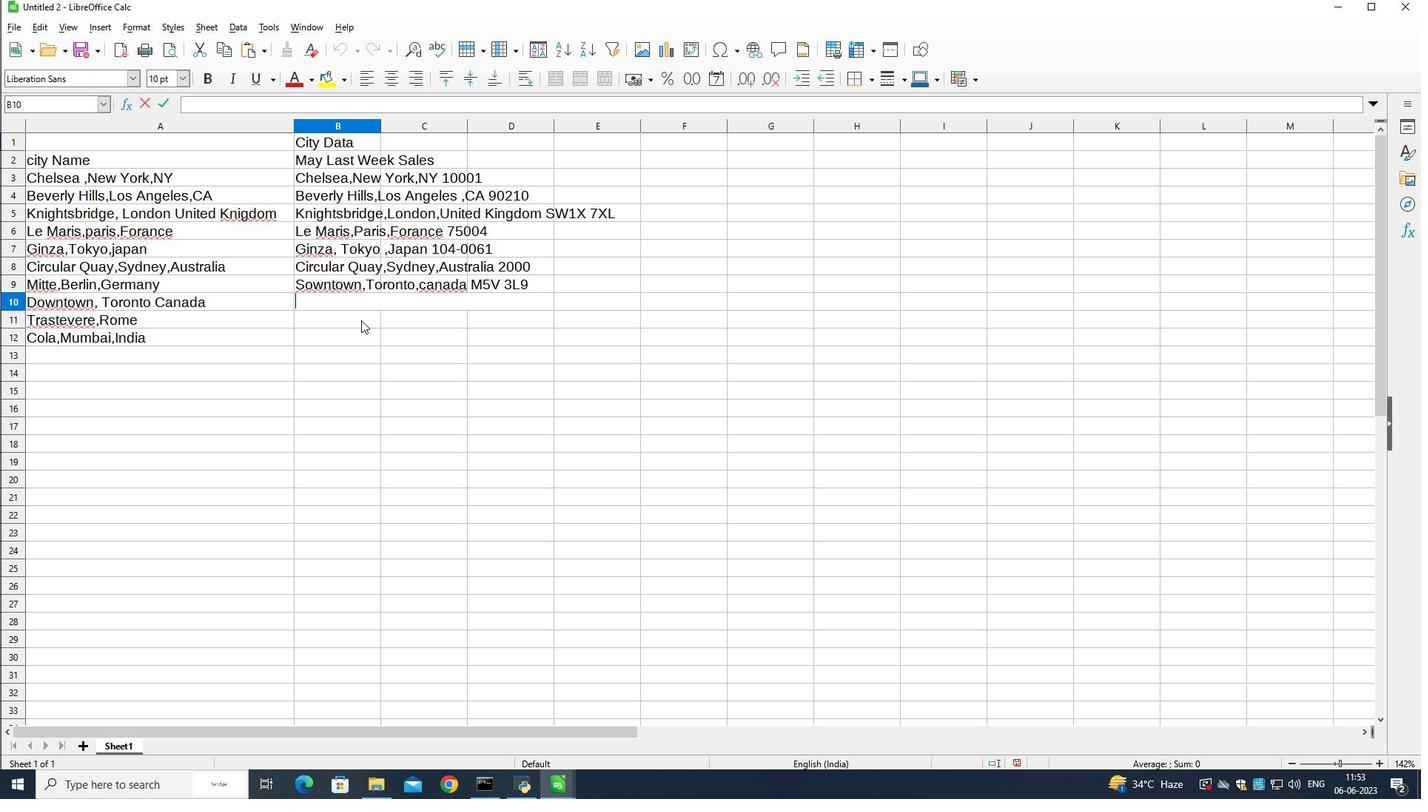 
Action: Mouse moved to (360, 321)
Screenshot: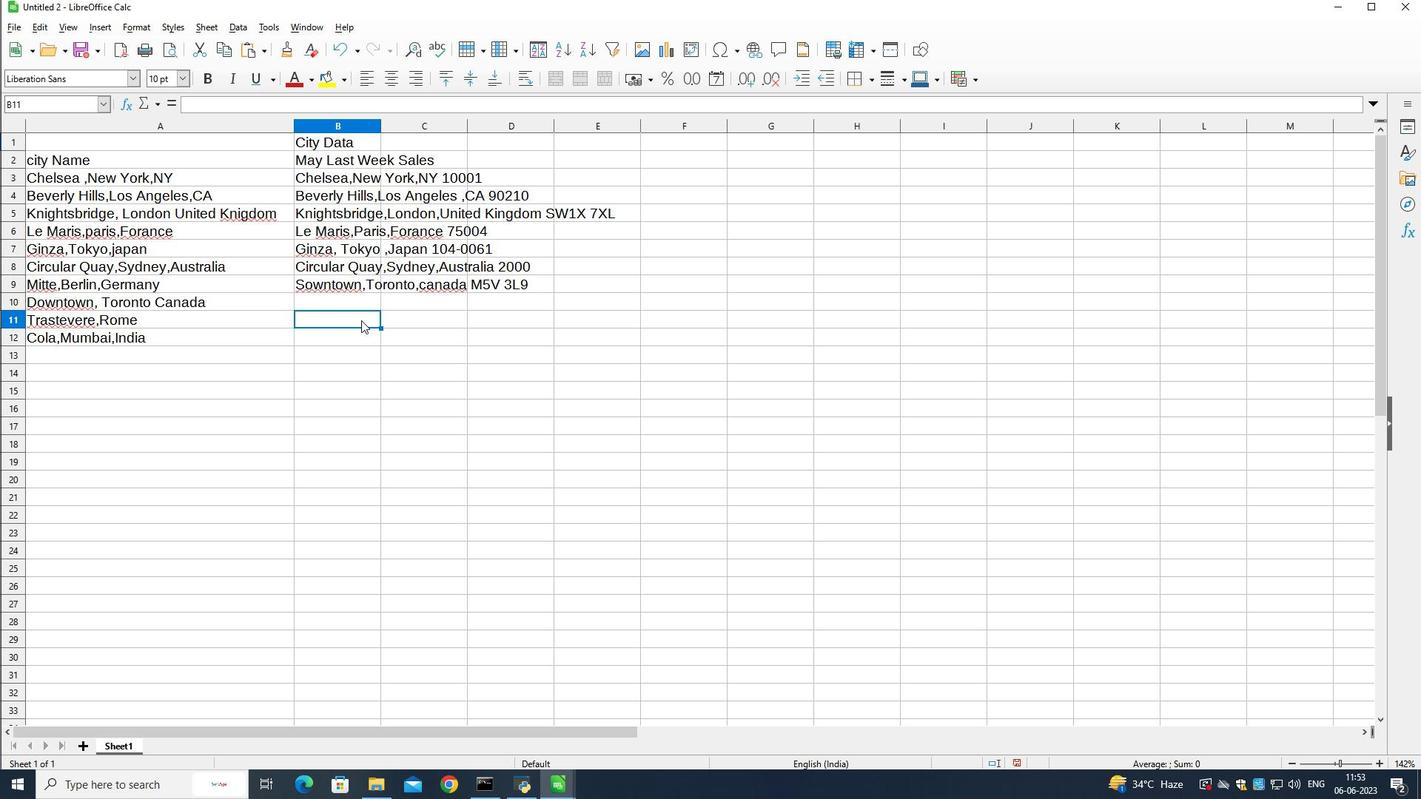 
Action: Key pressed ctrl+V
Screenshot: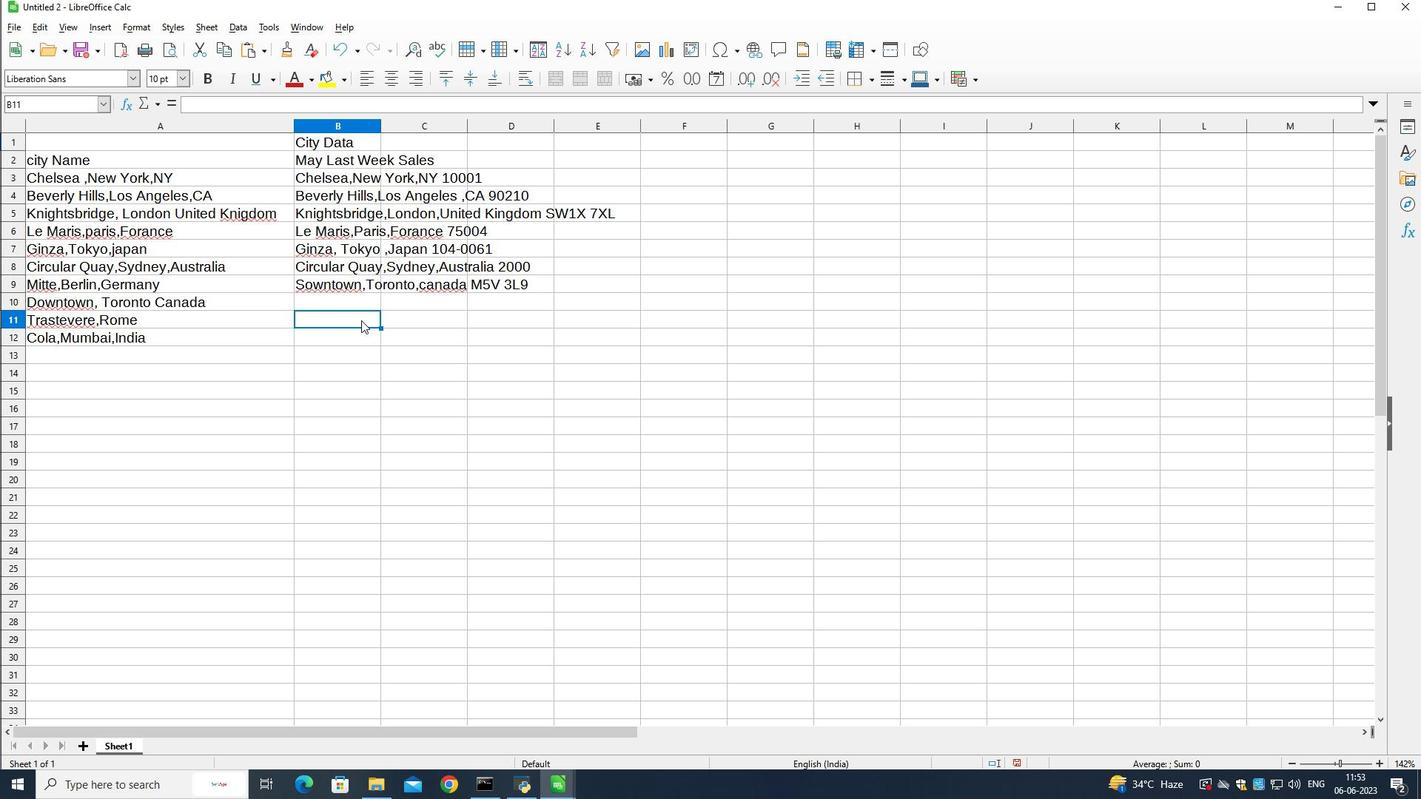 
Action: Mouse moved to (307, 283)
Screenshot: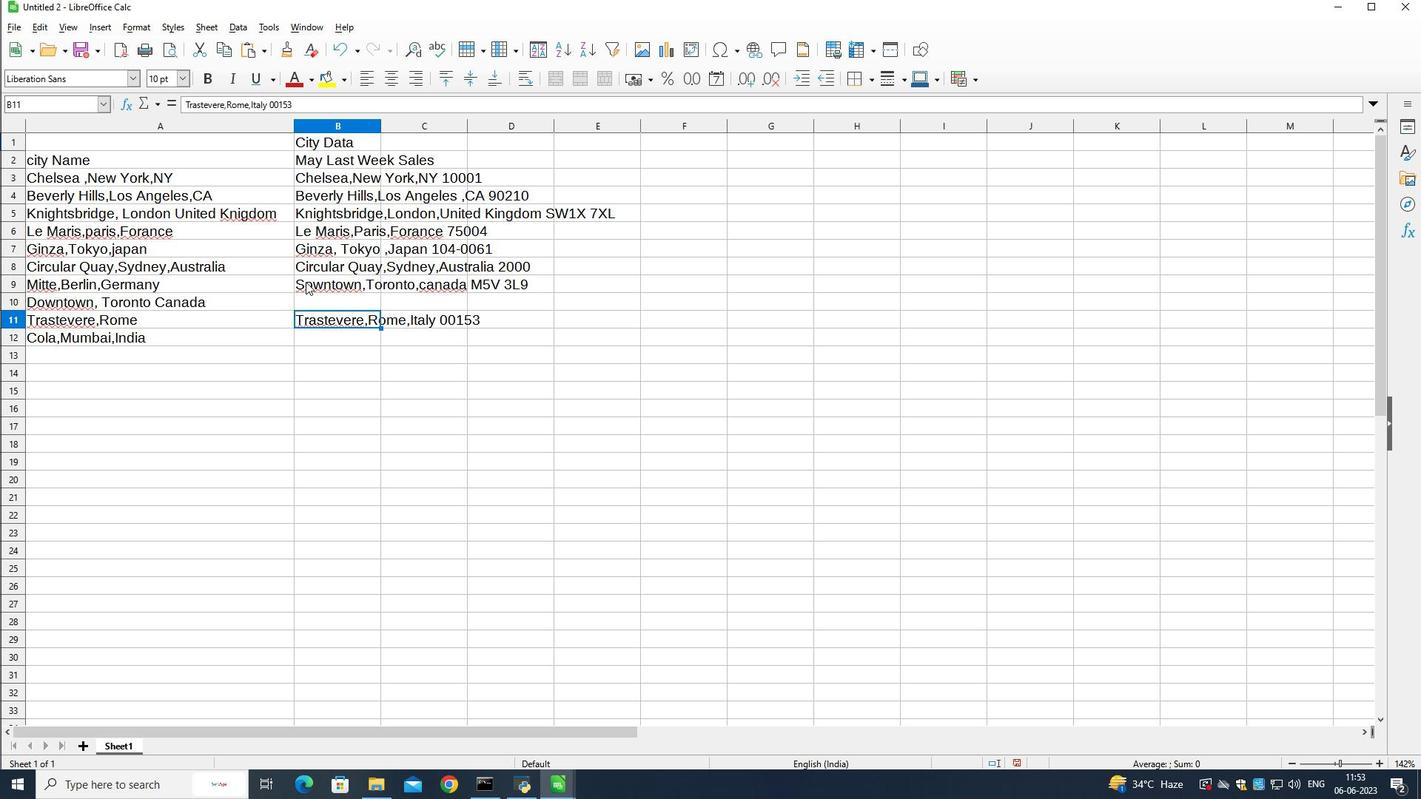 
Action: Mouse pressed left at (307, 283)
Screenshot: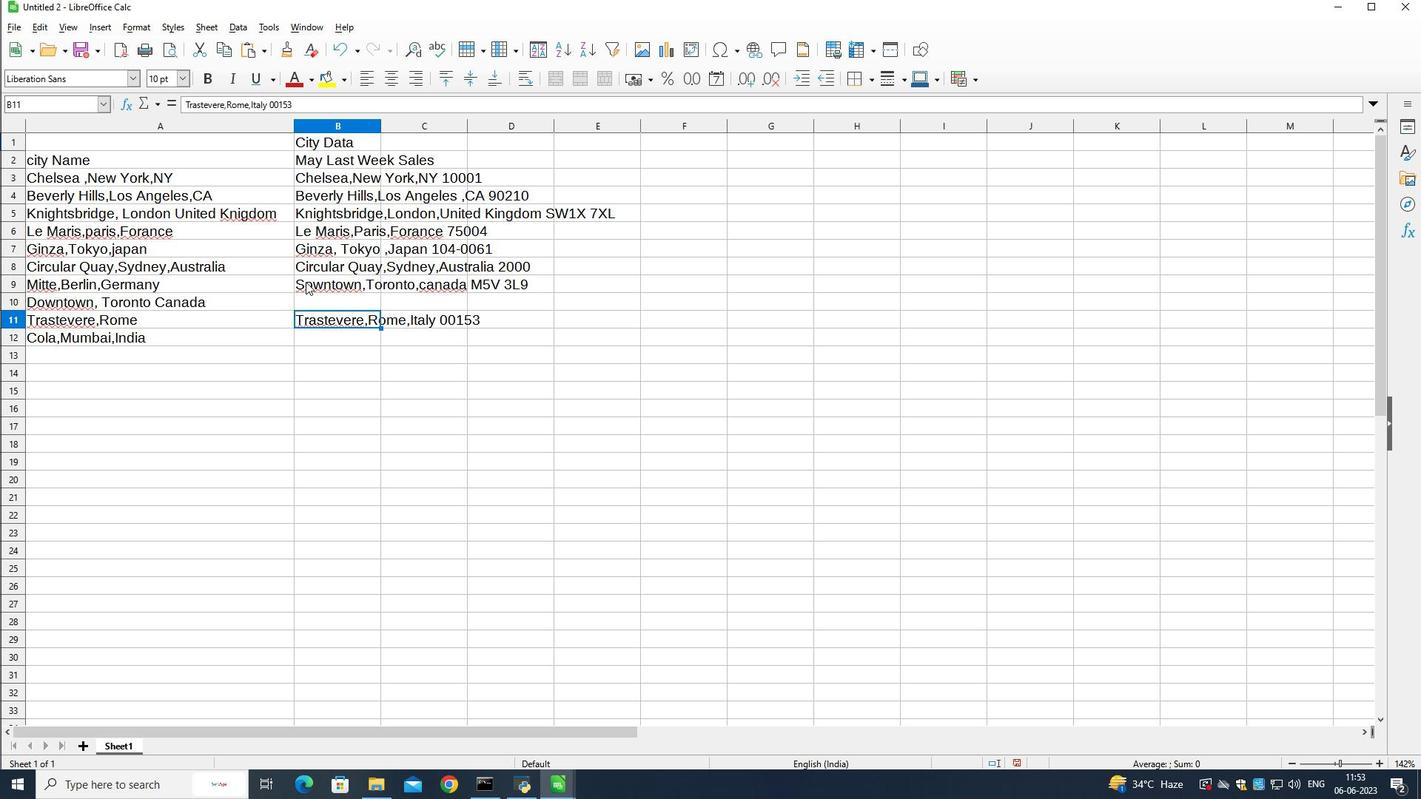 
Action: Mouse pressed left at (307, 283)
Screenshot: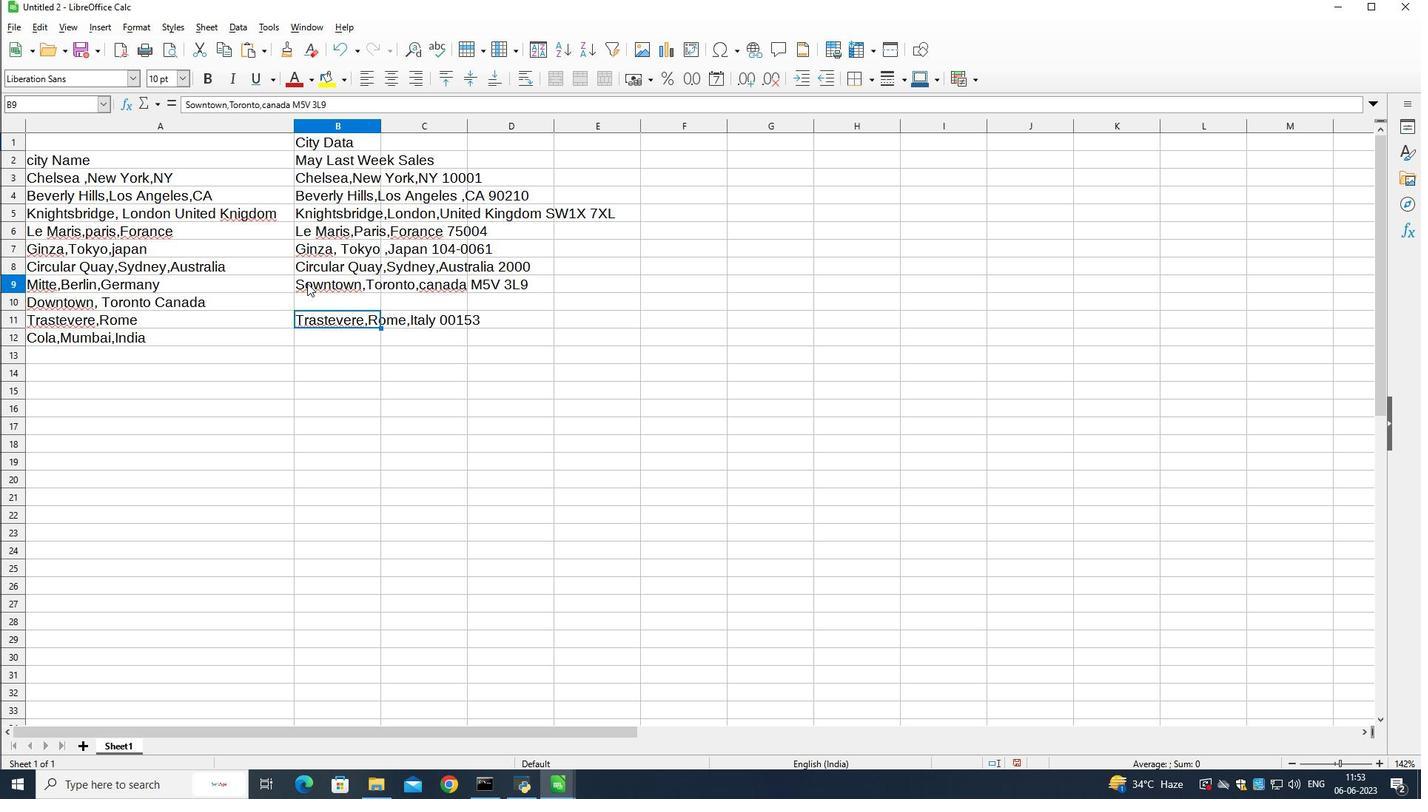 
Action: Mouse pressed left at (307, 283)
Screenshot: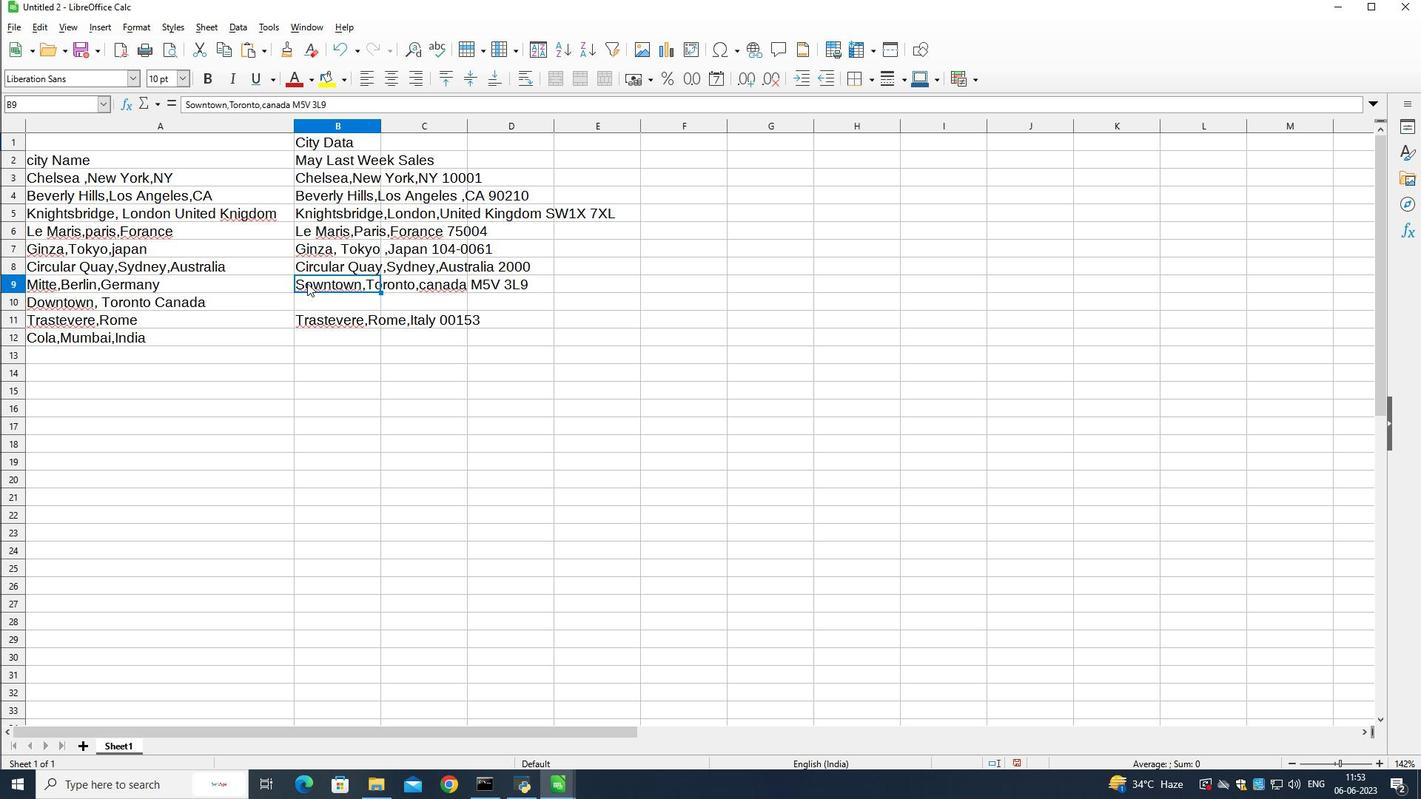 
Action: Mouse moved to (307, 282)
Screenshot: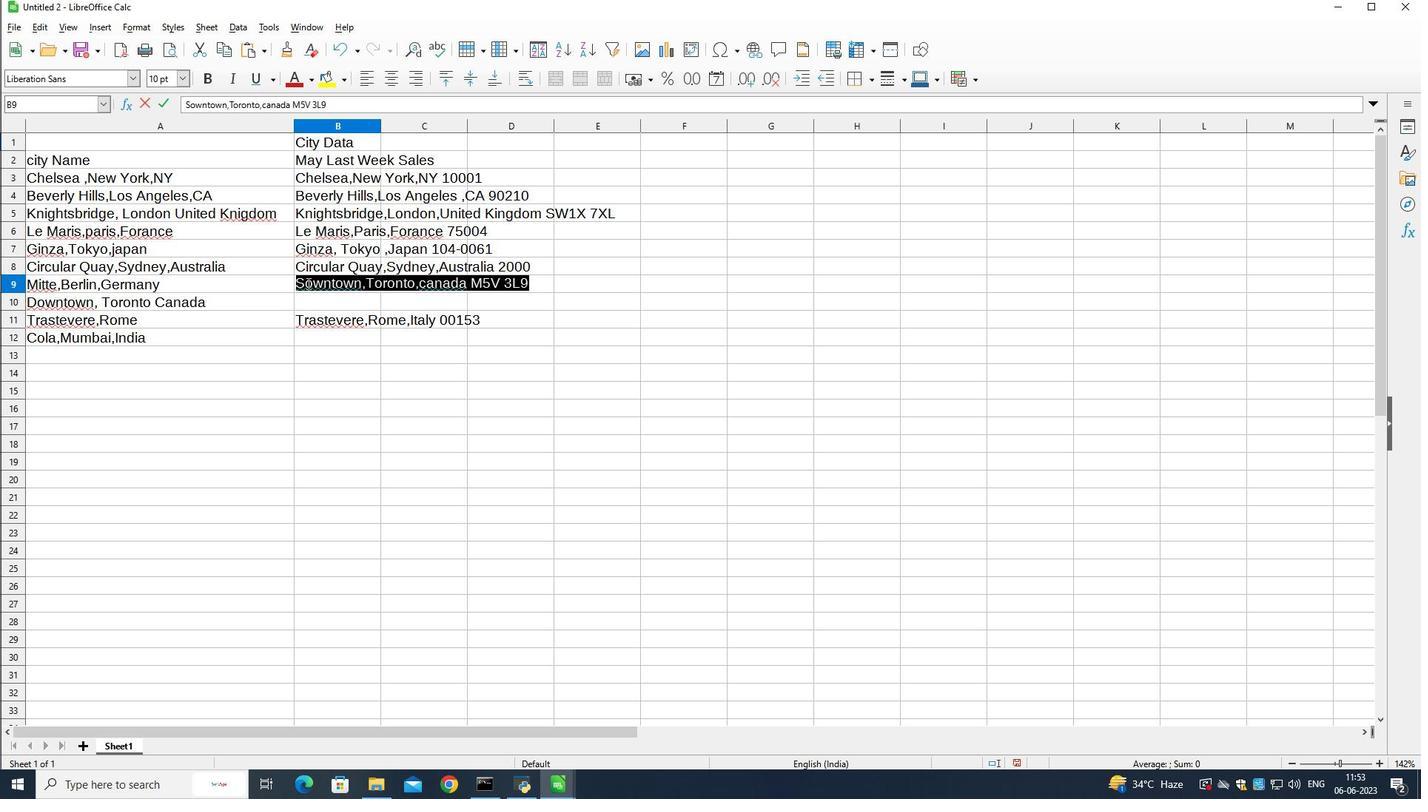 
Action: Mouse pressed left at (307, 282)
Screenshot: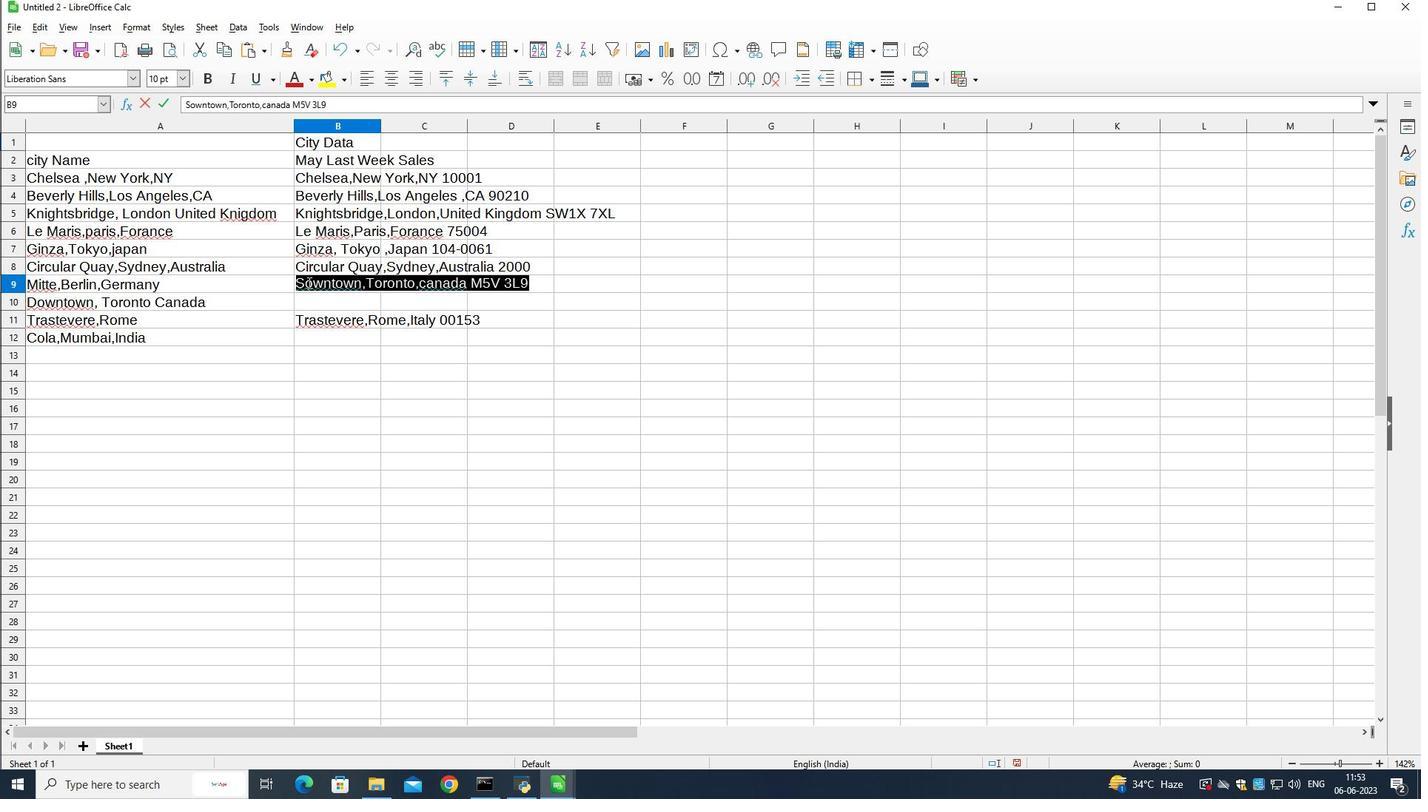 
Action: Mouse moved to (304, 280)
Screenshot: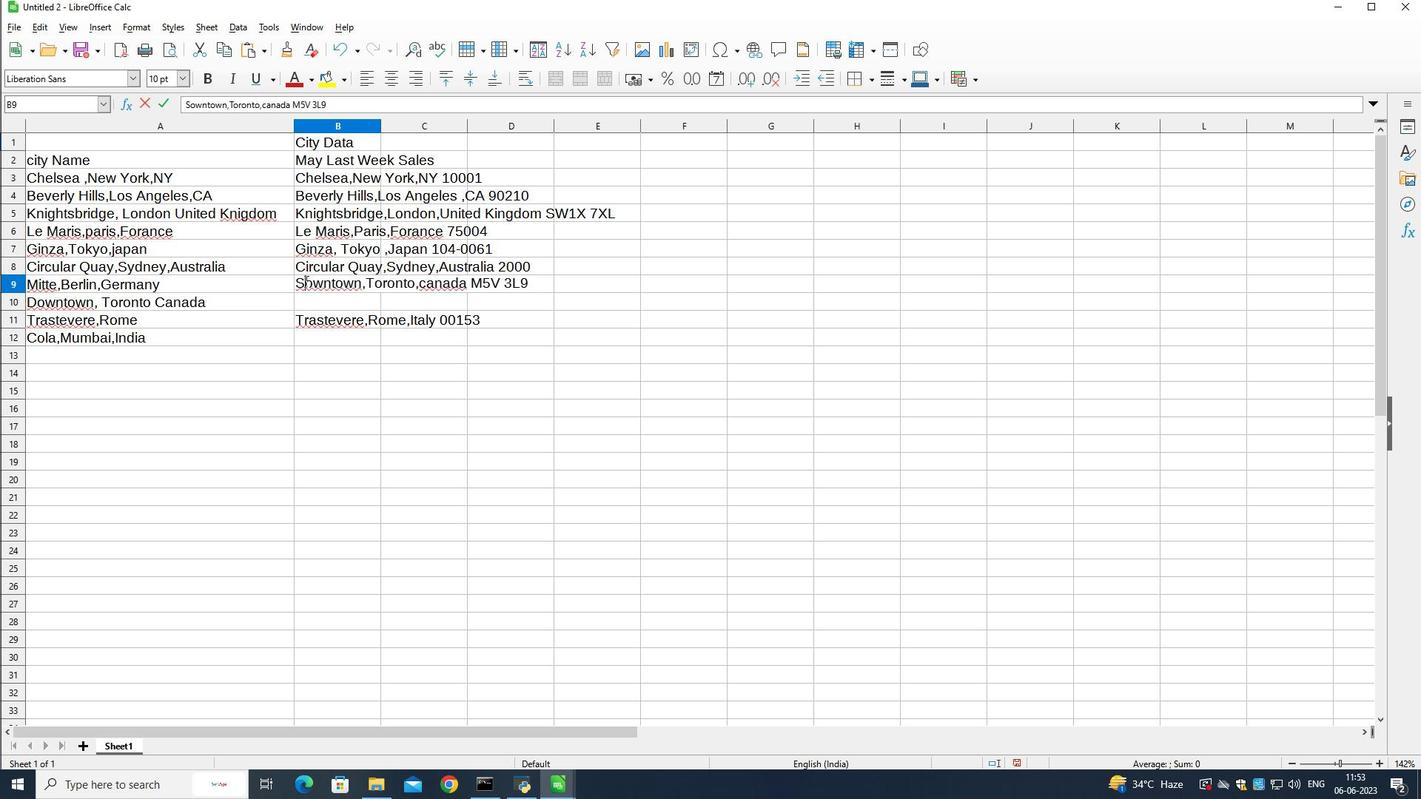
Action: Mouse pressed left at (304, 280)
Screenshot: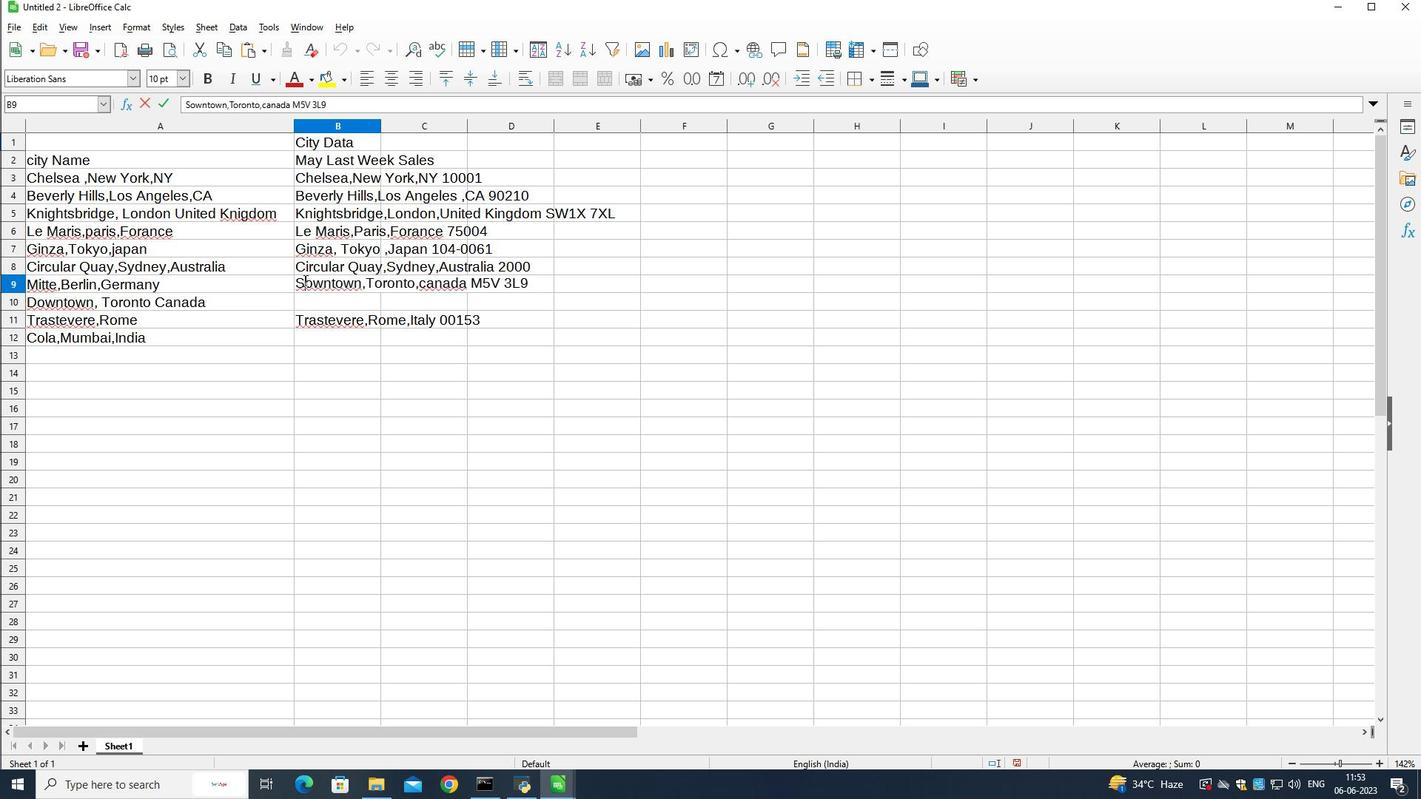 
Action: Mouse pressed left at (304, 280)
Screenshot: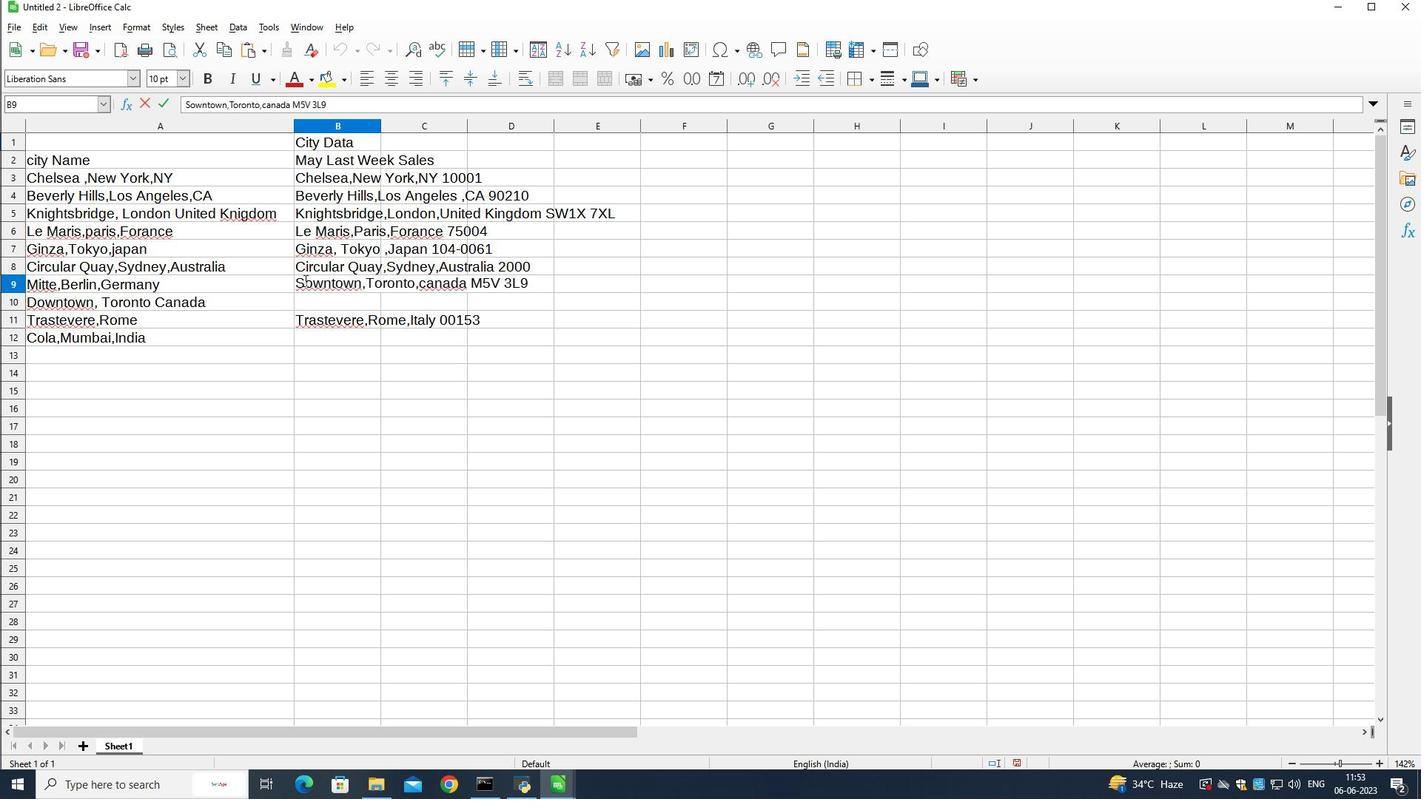 
Action: Mouse pressed left at (304, 280)
Screenshot: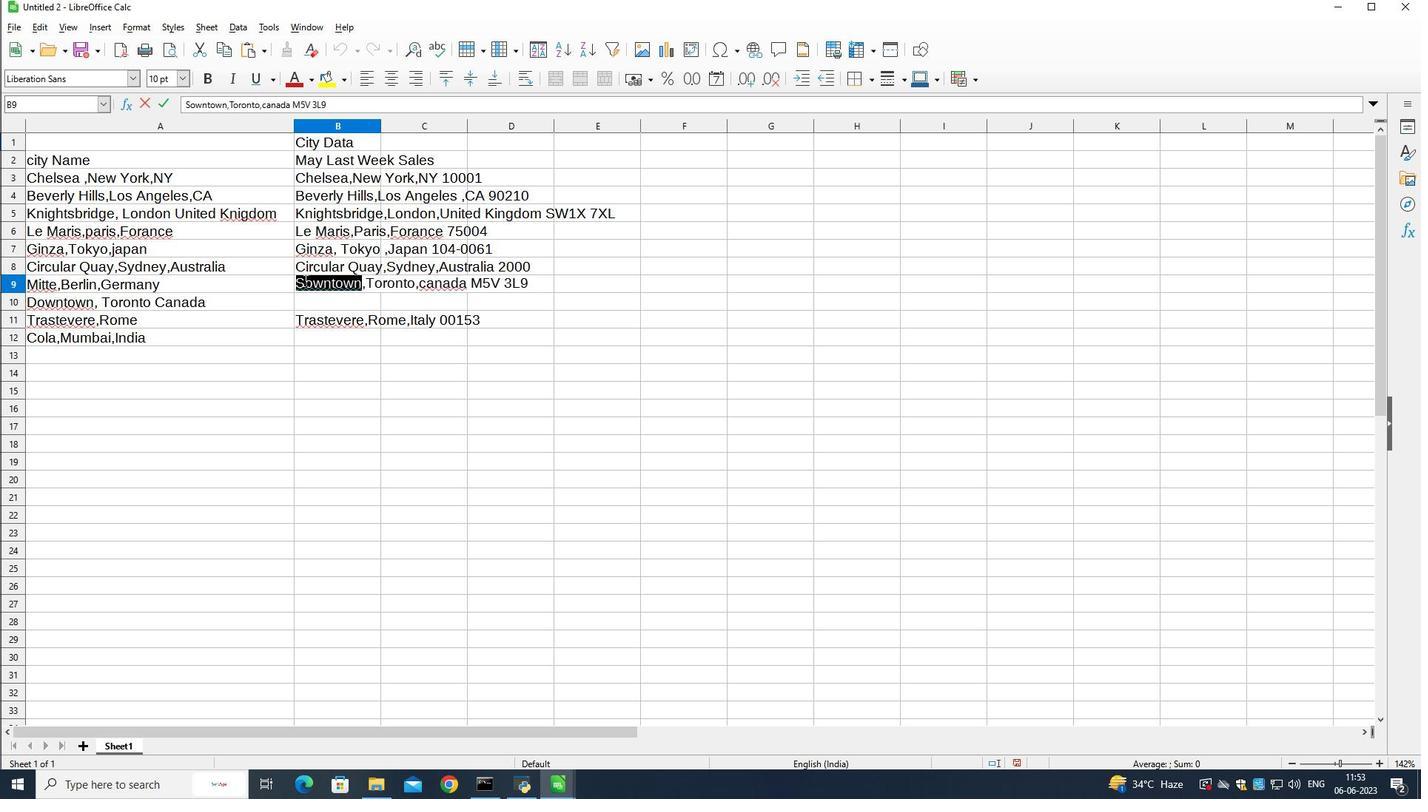 
Action: Mouse pressed left at (304, 280)
Screenshot: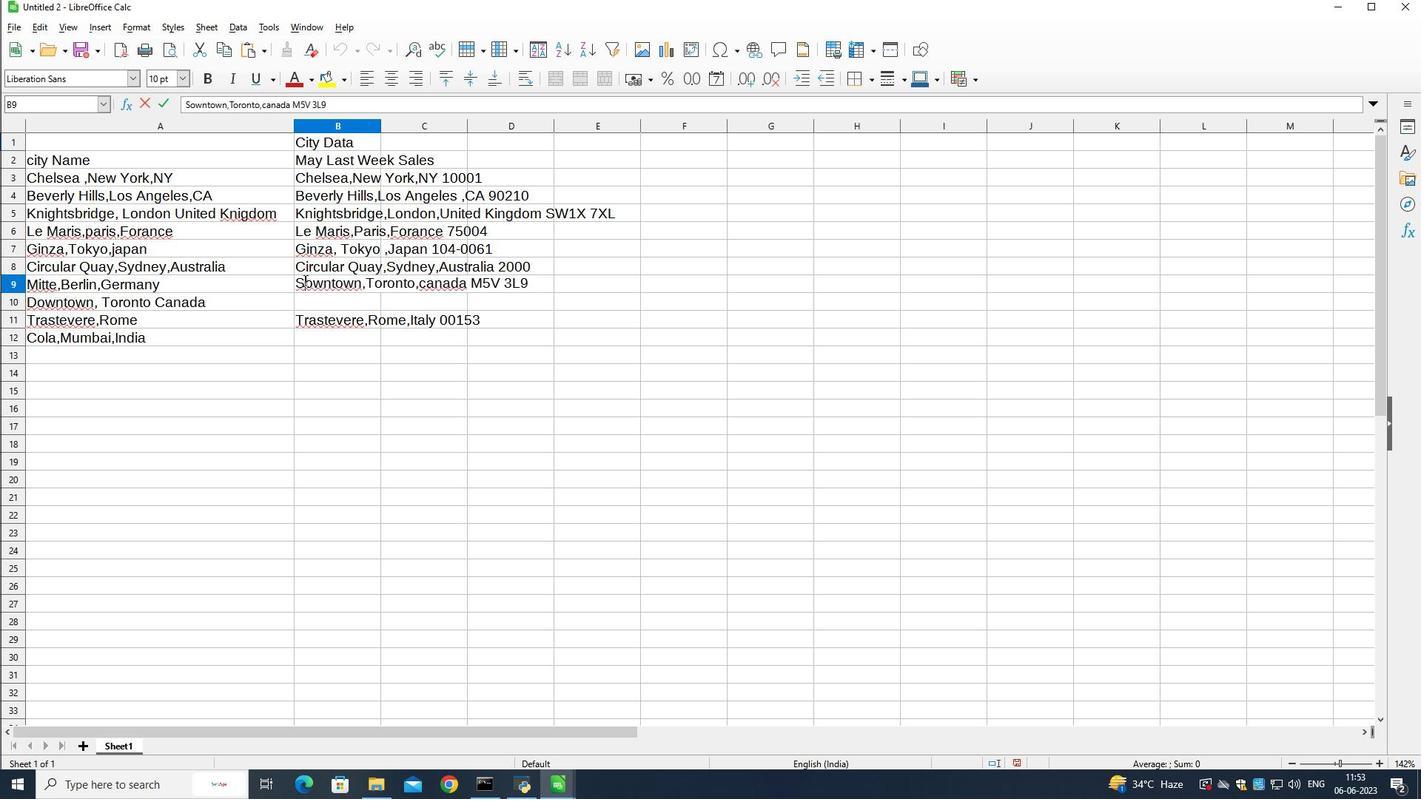
Action: Mouse pressed left at (304, 280)
Screenshot: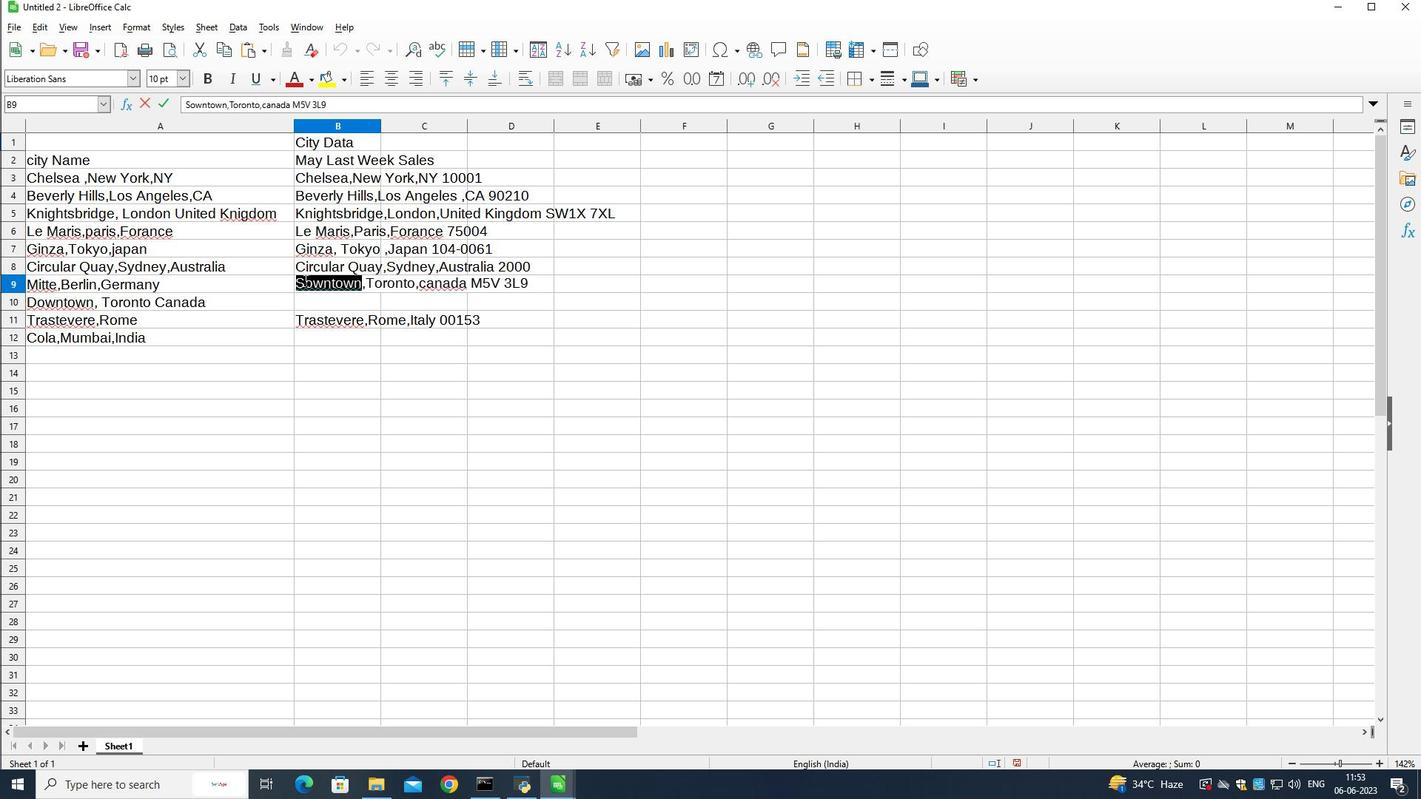 
Action: Mouse pressed left at (304, 280)
Screenshot: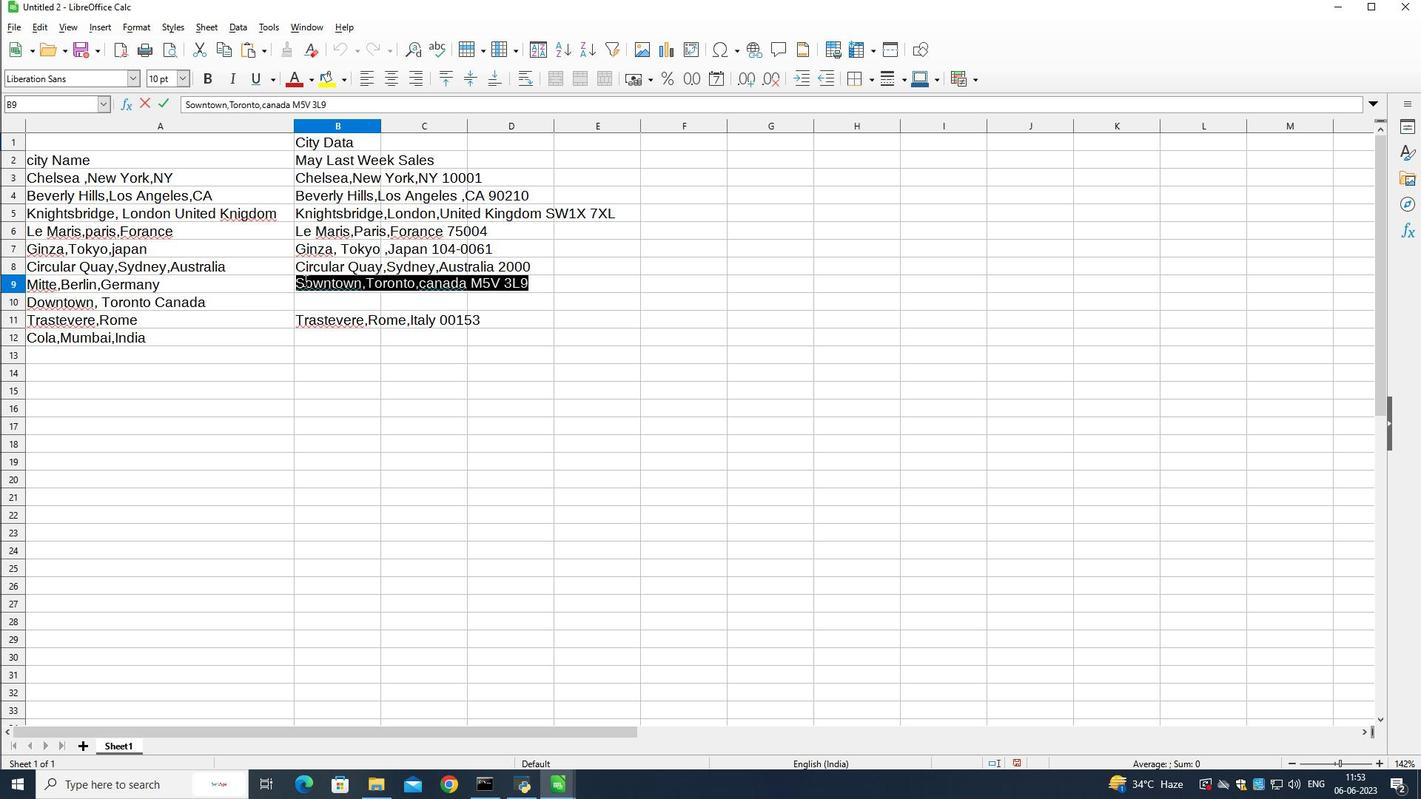 
Action: Key pressed ctrl+C
Screenshot: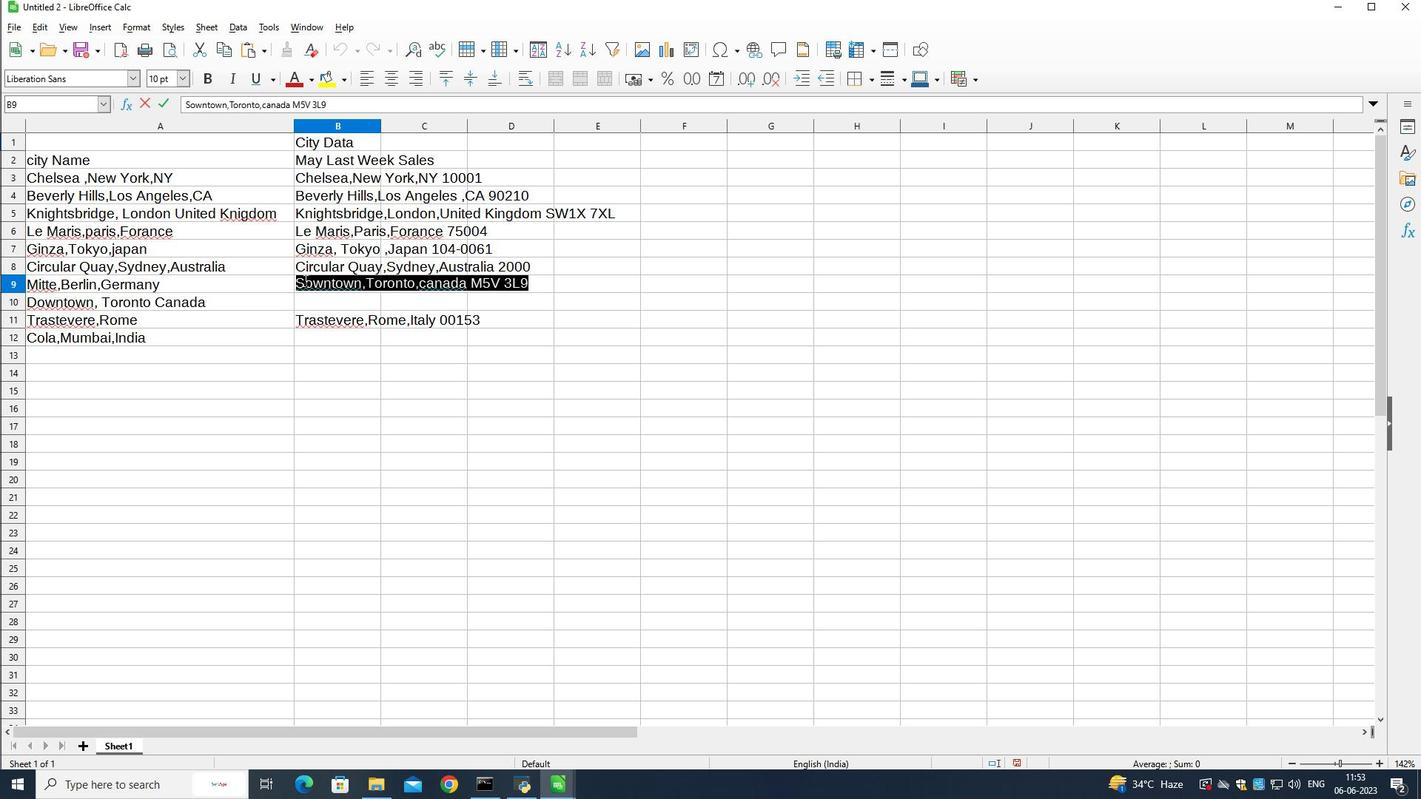 
Action: Mouse moved to (312, 303)
Screenshot: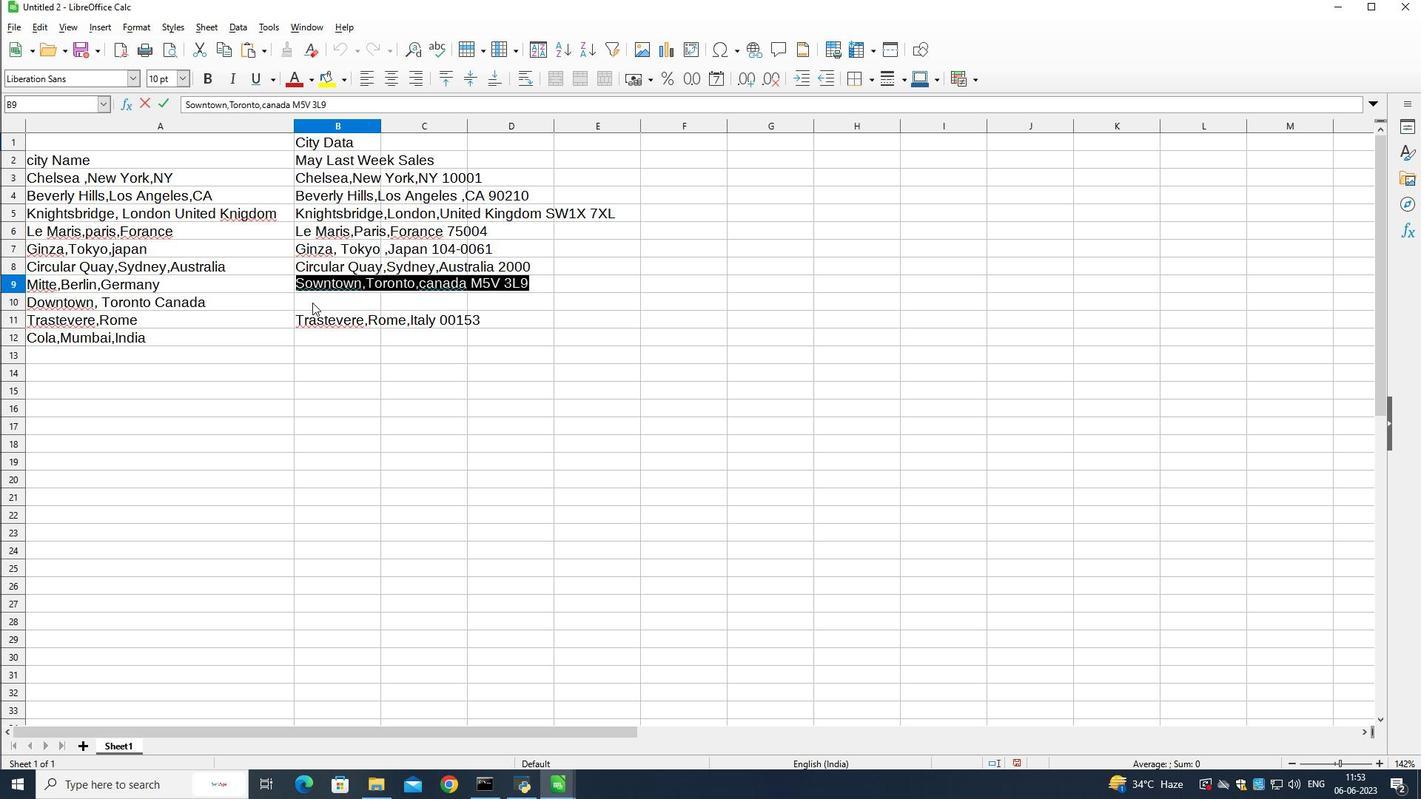 
Action: Mouse pressed left at (312, 303)
Screenshot: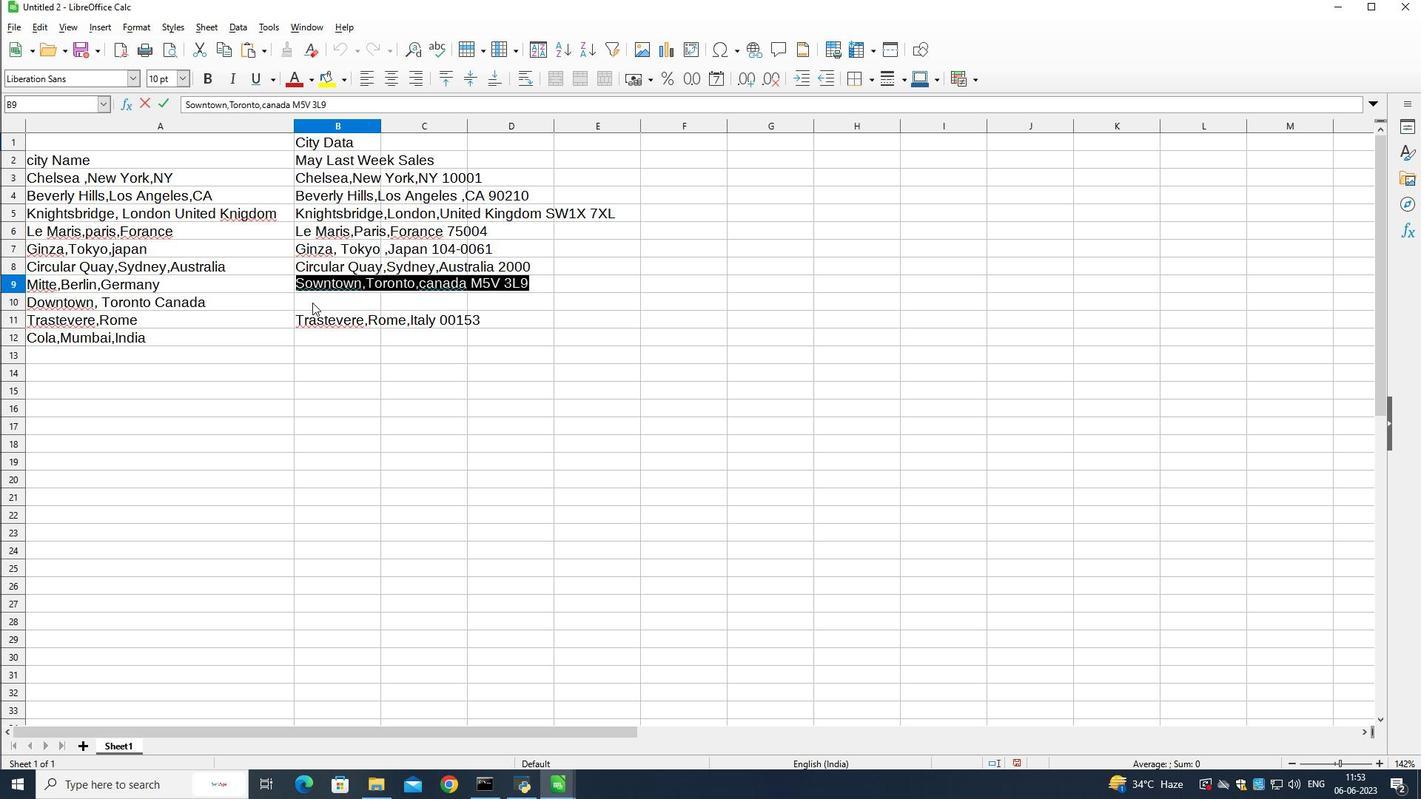 
Action: Key pressed ctrl+V
Screenshot: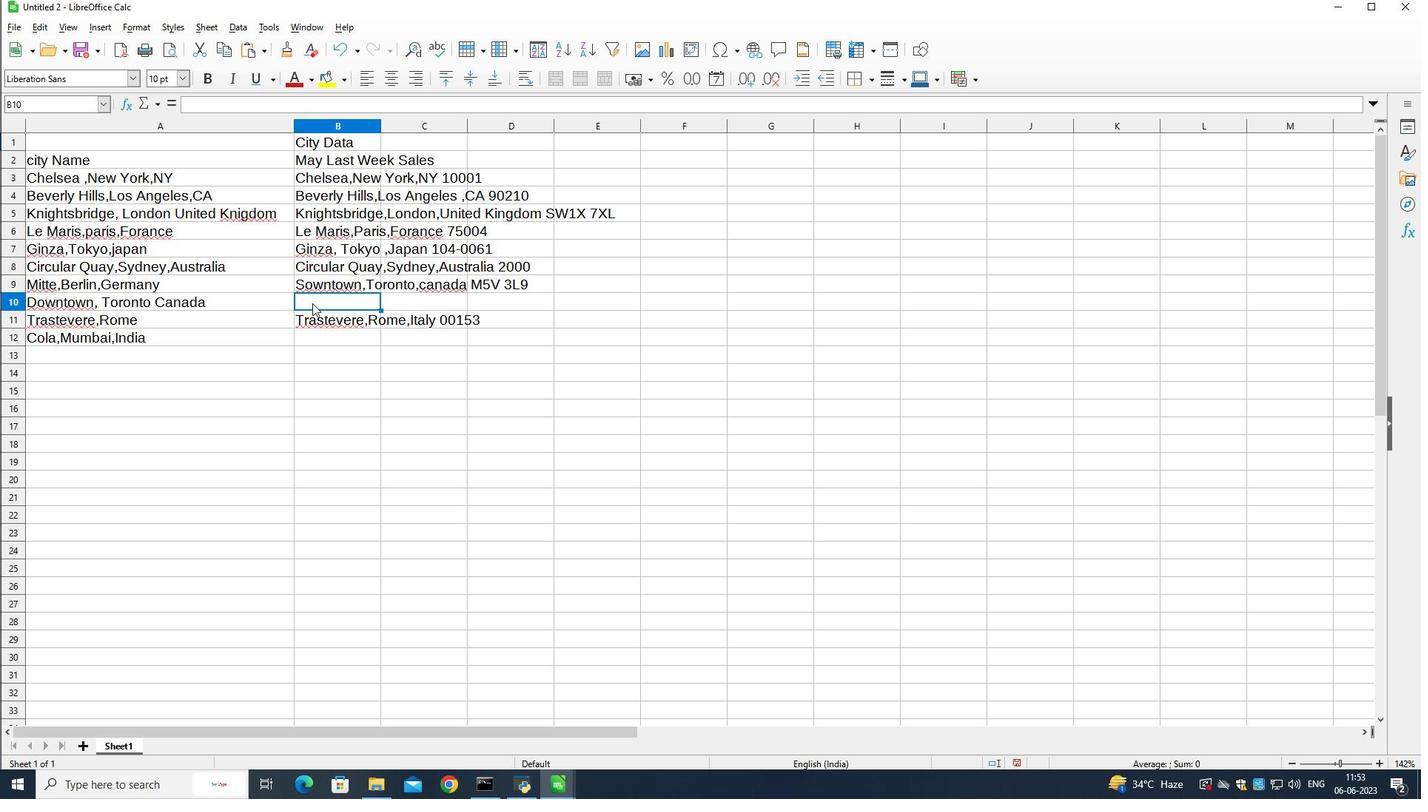 
Action: Mouse moved to (301, 297)
Screenshot: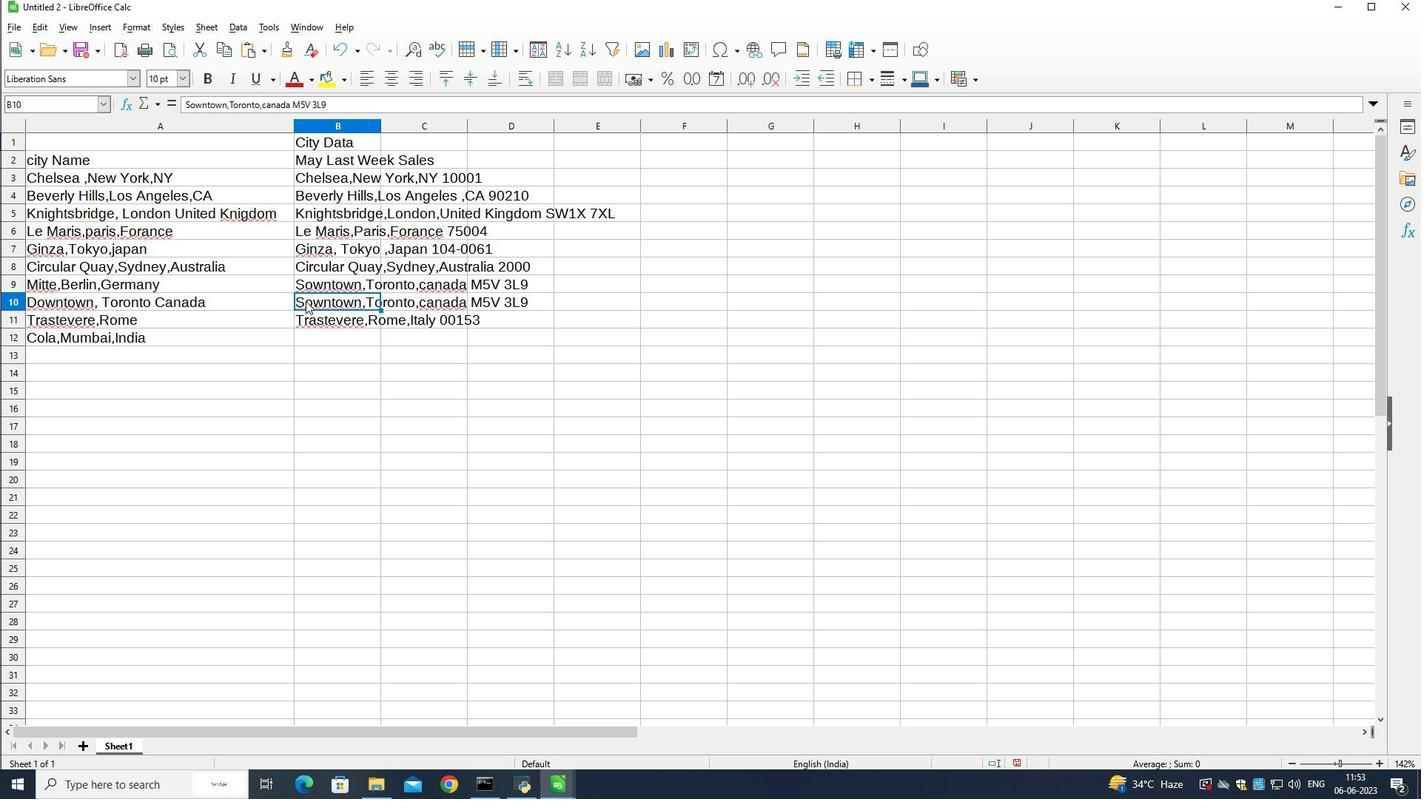 
Action: Mouse pressed left at (301, 297)
Screenshot: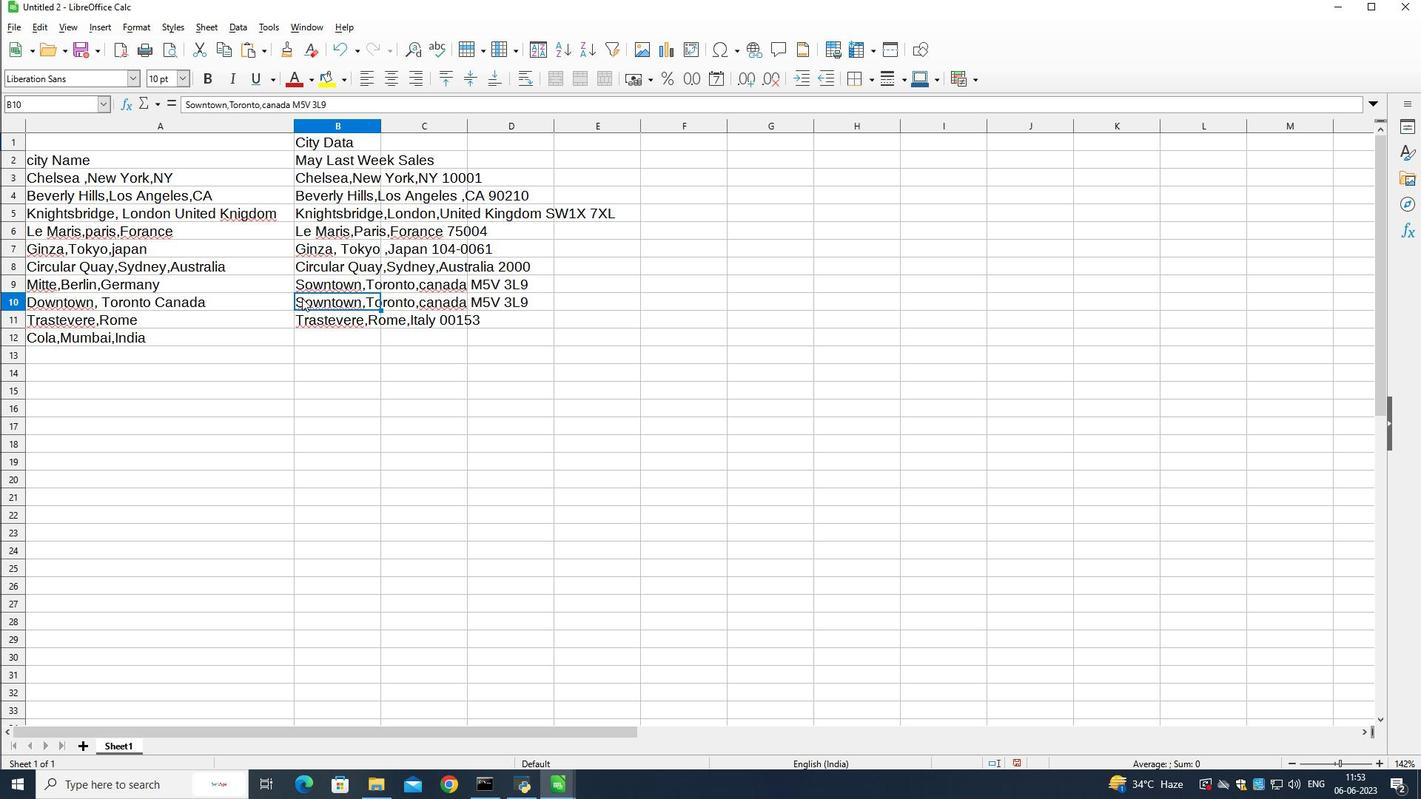 
Action: Mouse moved to (304, 299)
Screenshot: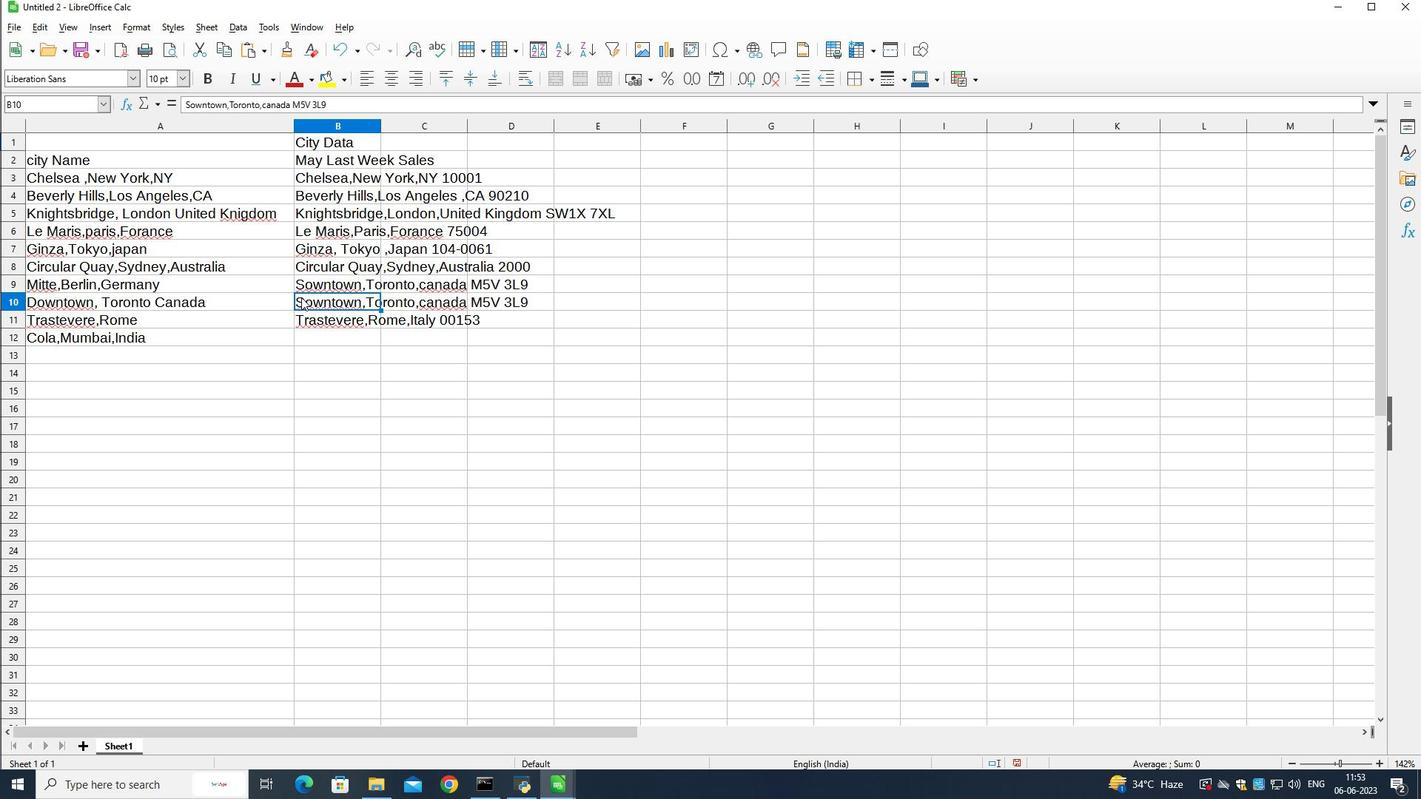 
Action: Mouse pressed left at (304, 299)
Screenshot: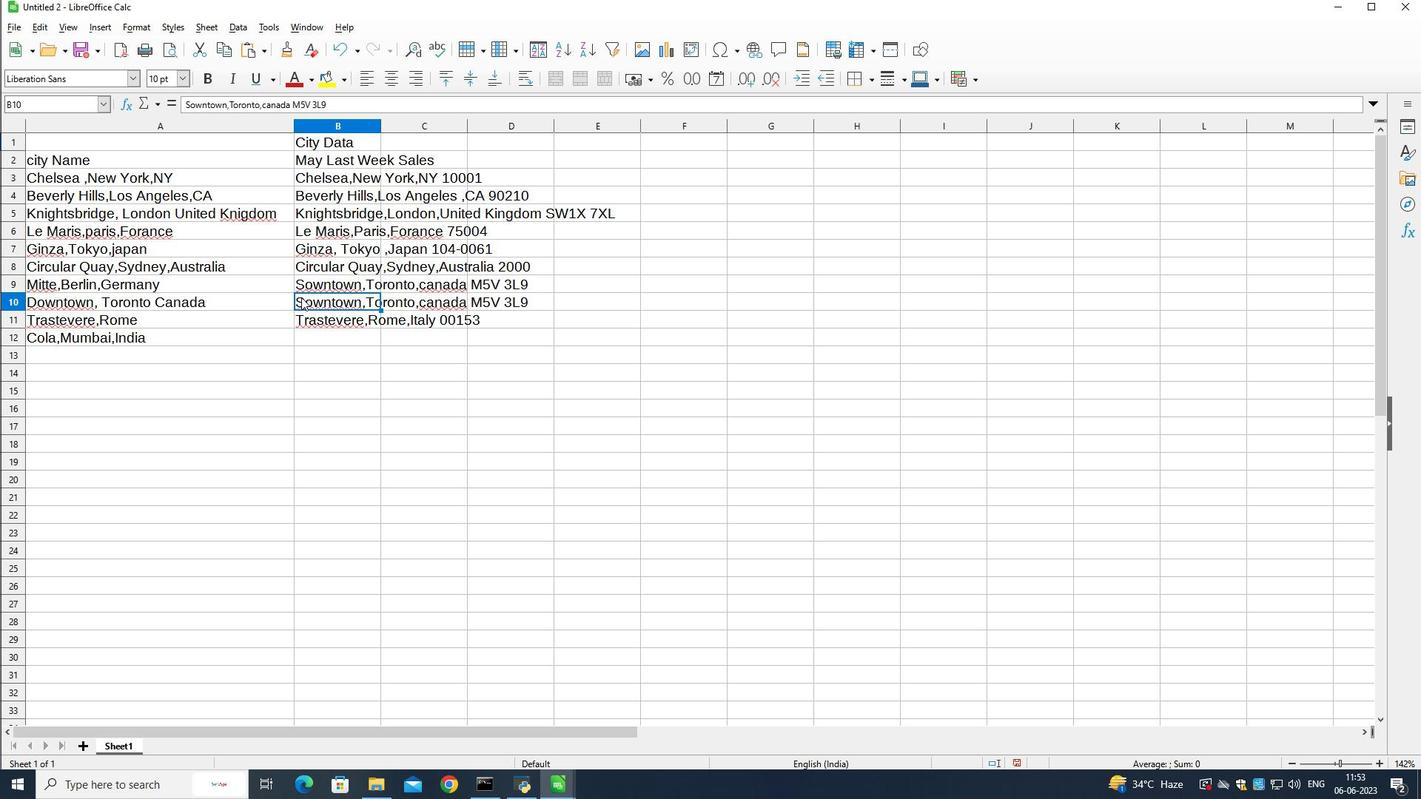 
Action: Mouse moved to (305, 299)
Screenshot: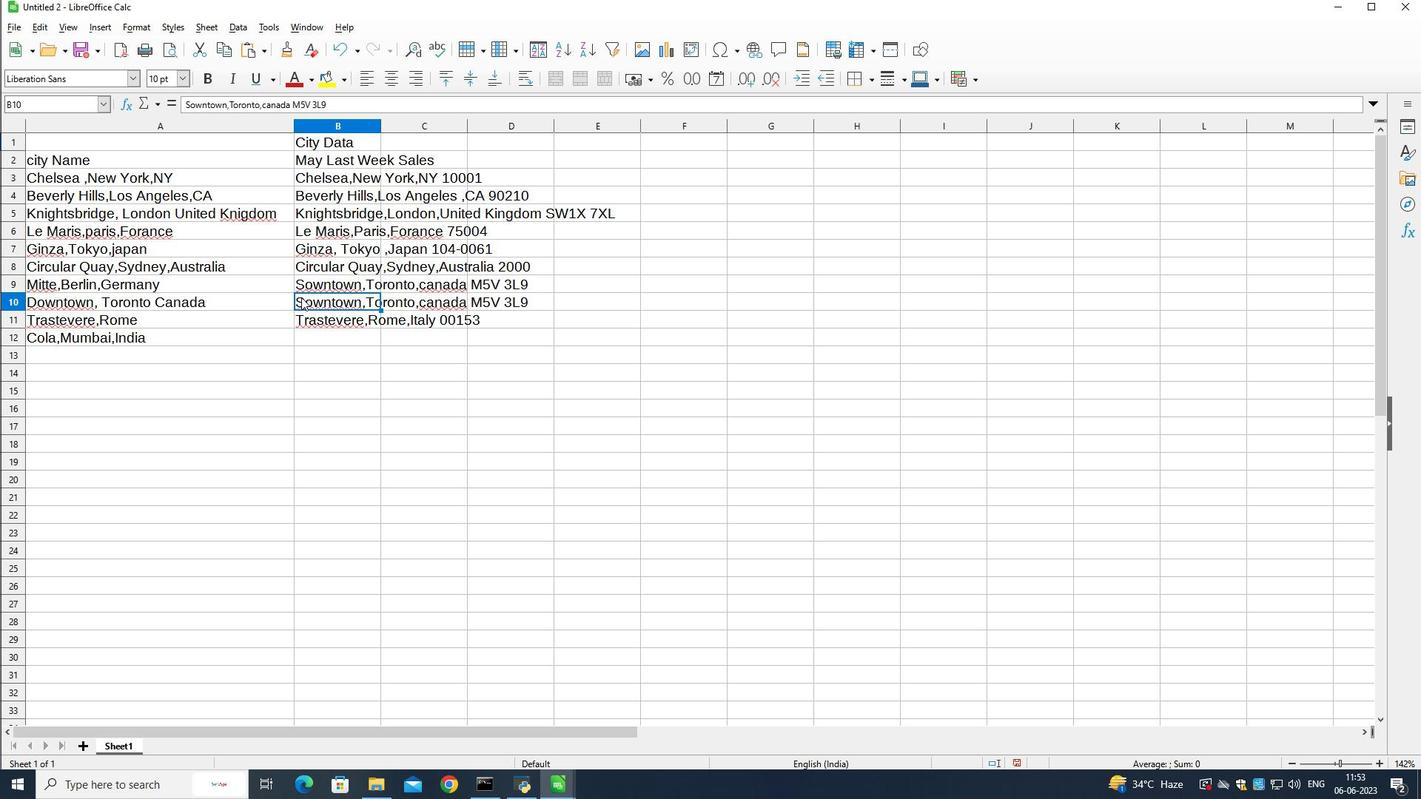 
Action: Mouse pressed left at (305, 299)
Screenshot: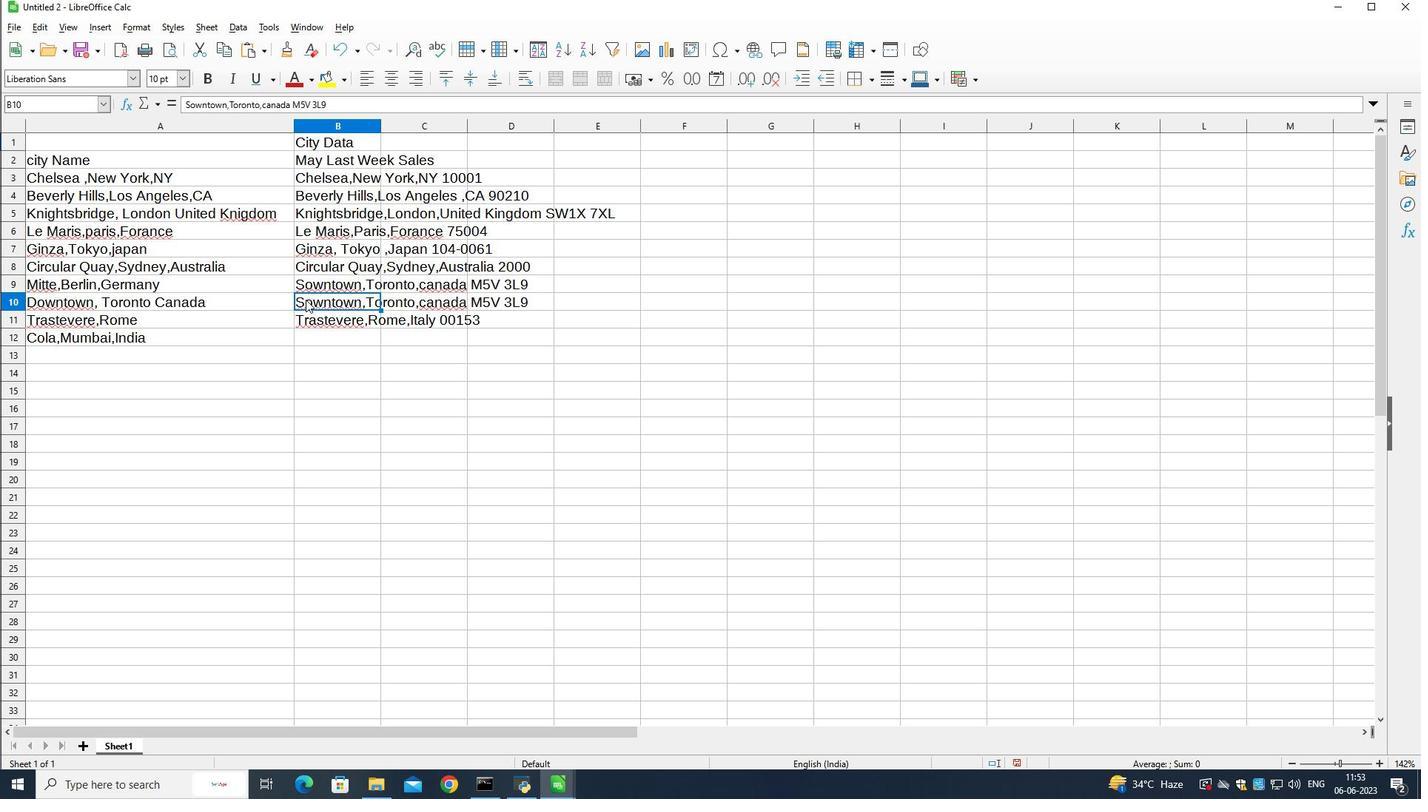 
Action: Mouse pressed left at (305, 299)
Screenshot: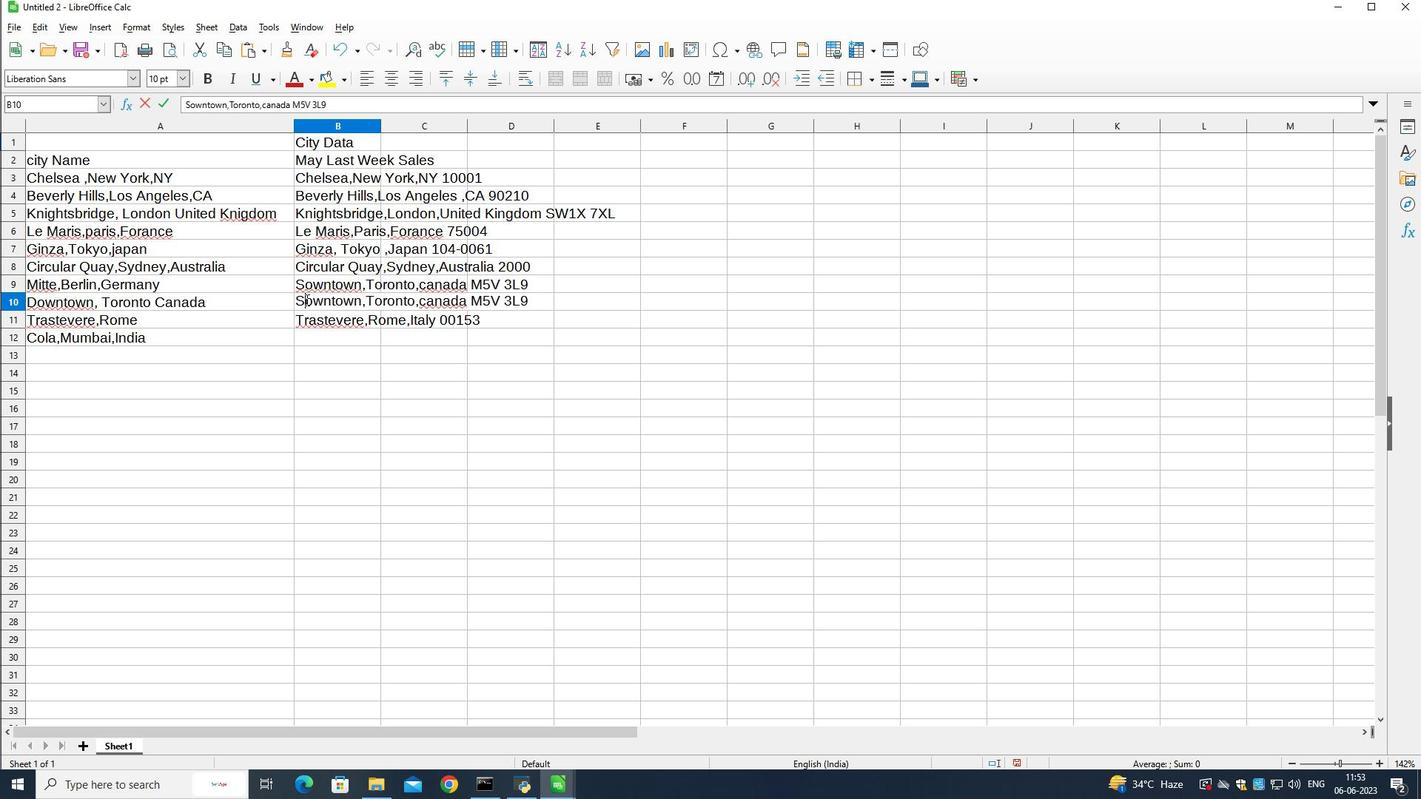 
Action: Mouse moved to (304, 299)
Screenshot: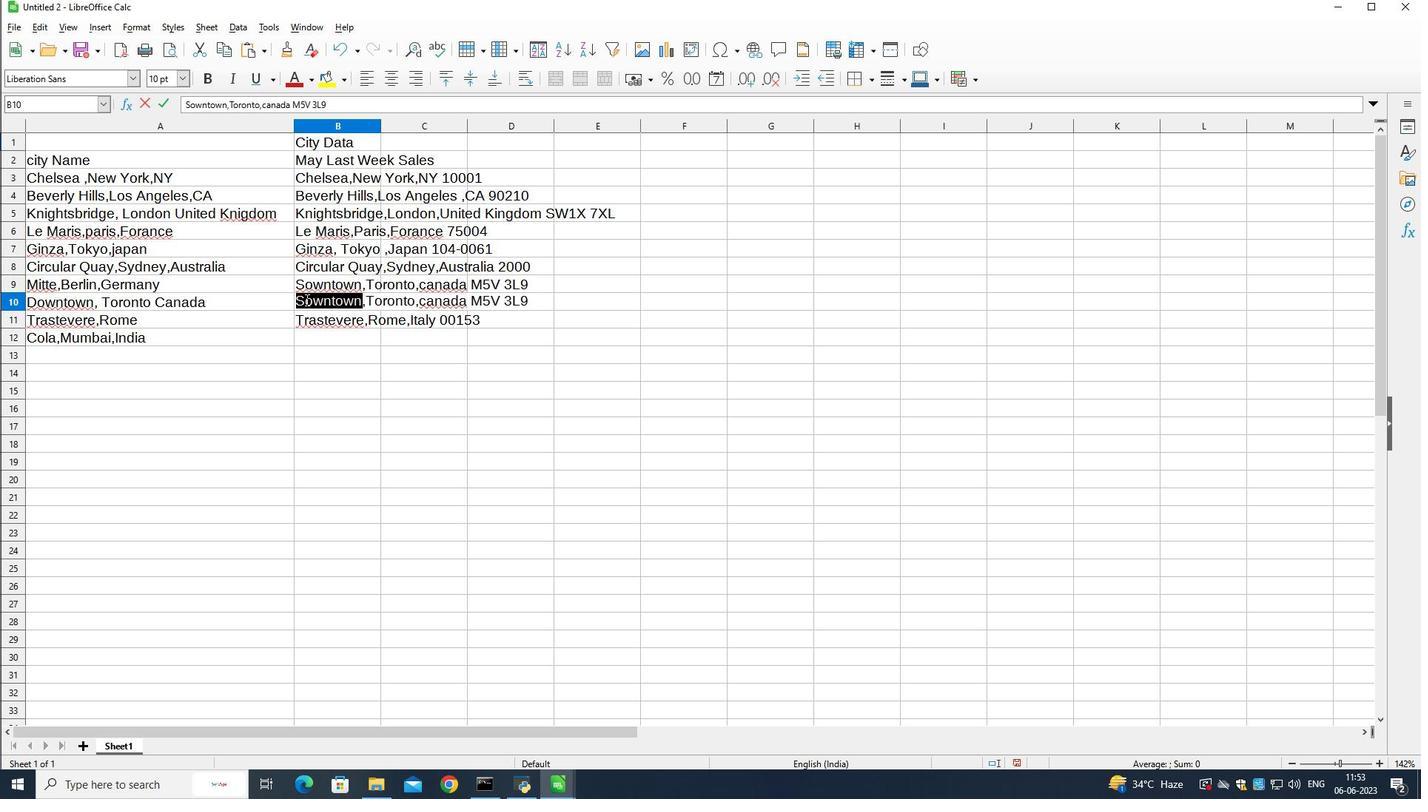 
Action: Mouse pressed left at (304, 299)
Screenshot: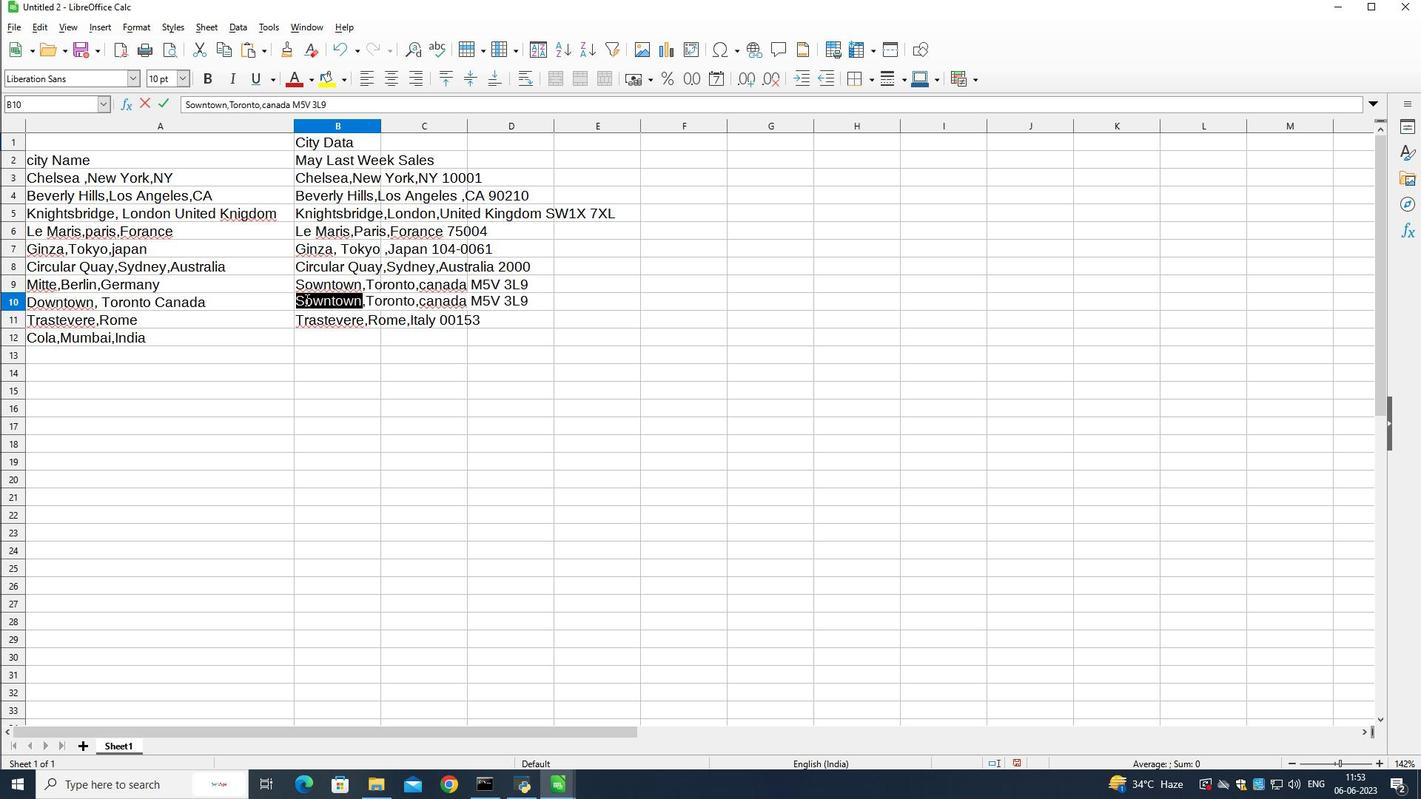 
Action: Mouse moved to (338, 348)
Screenshot: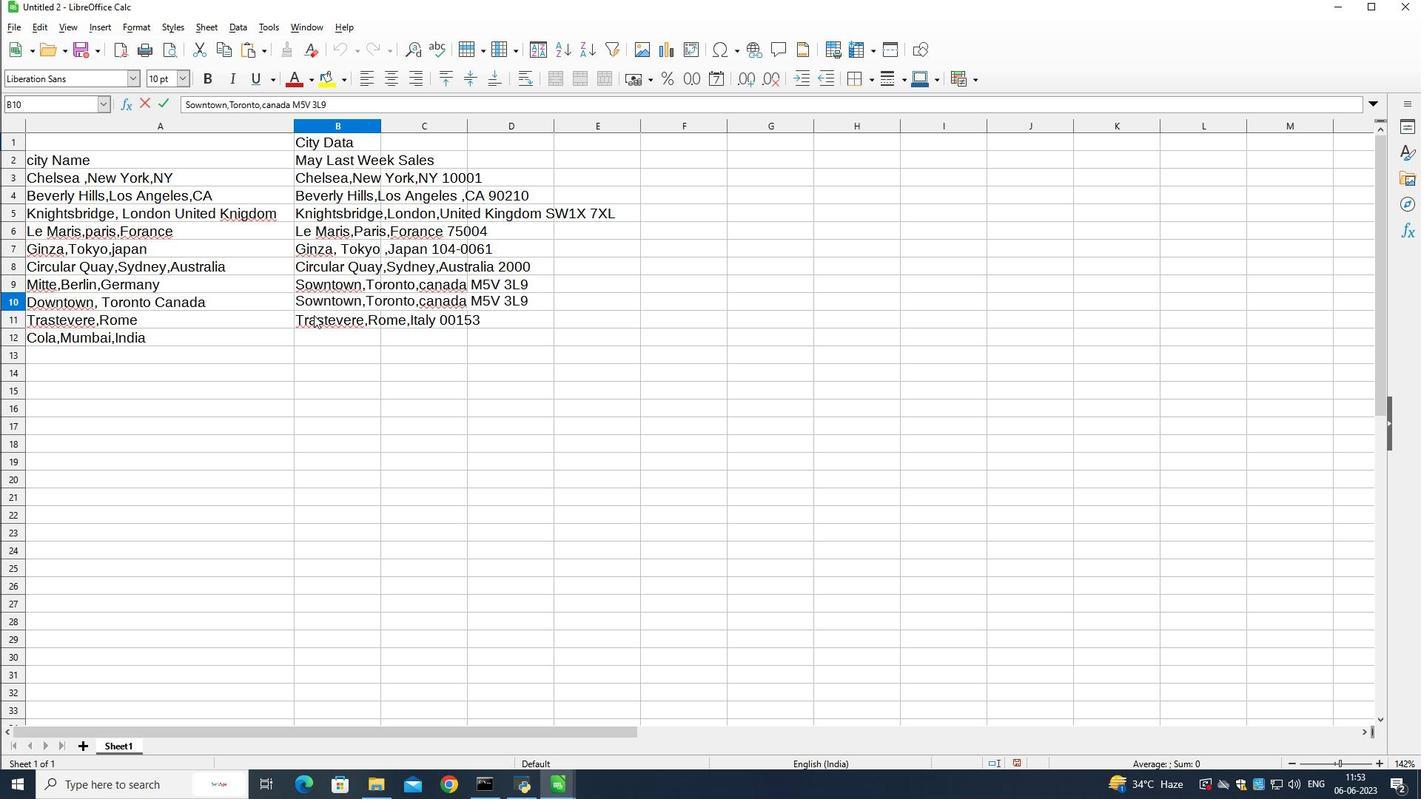 
Action: Key pressed <Key.backspace><Key.shift>D
Screenshot: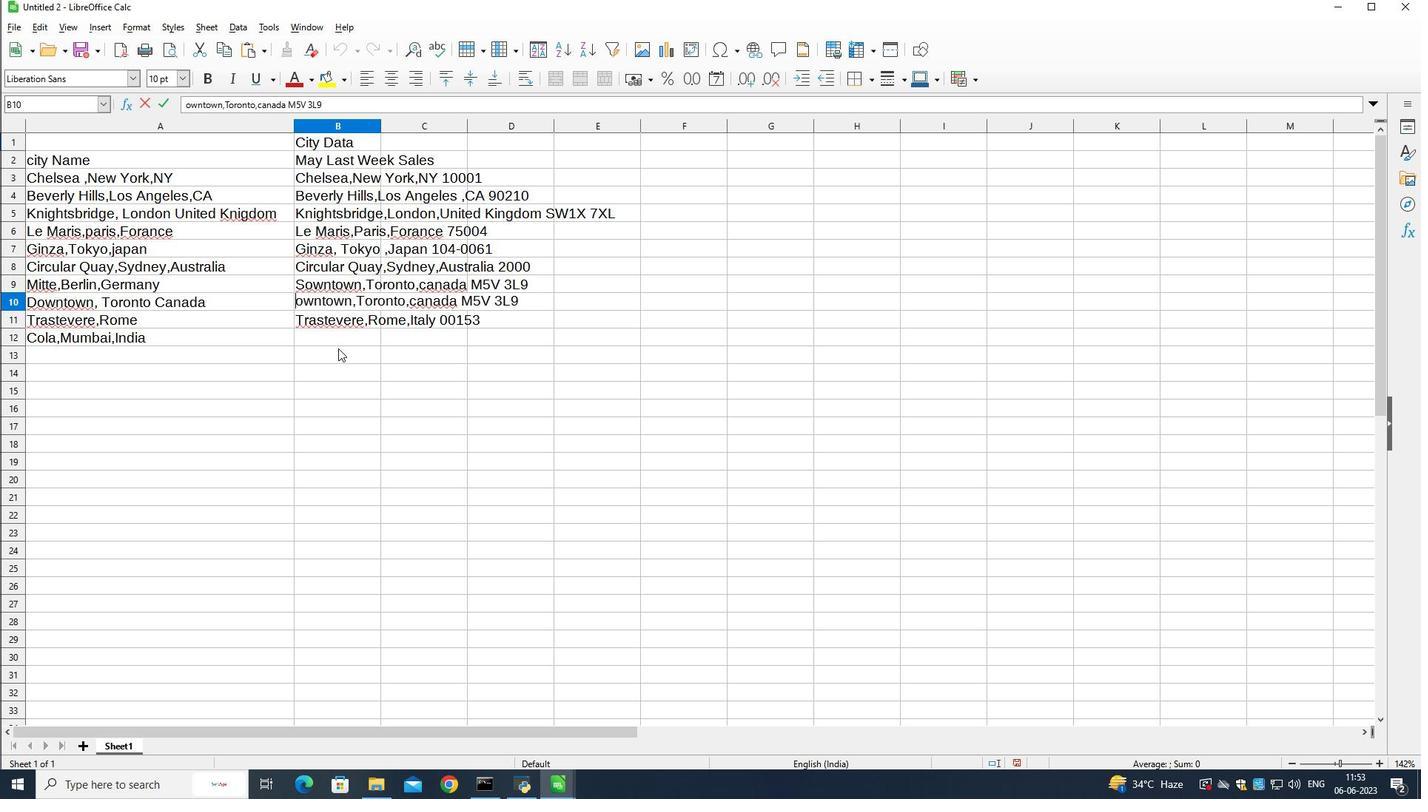
Action: Mouse moved to (348, 281)
Screenshot: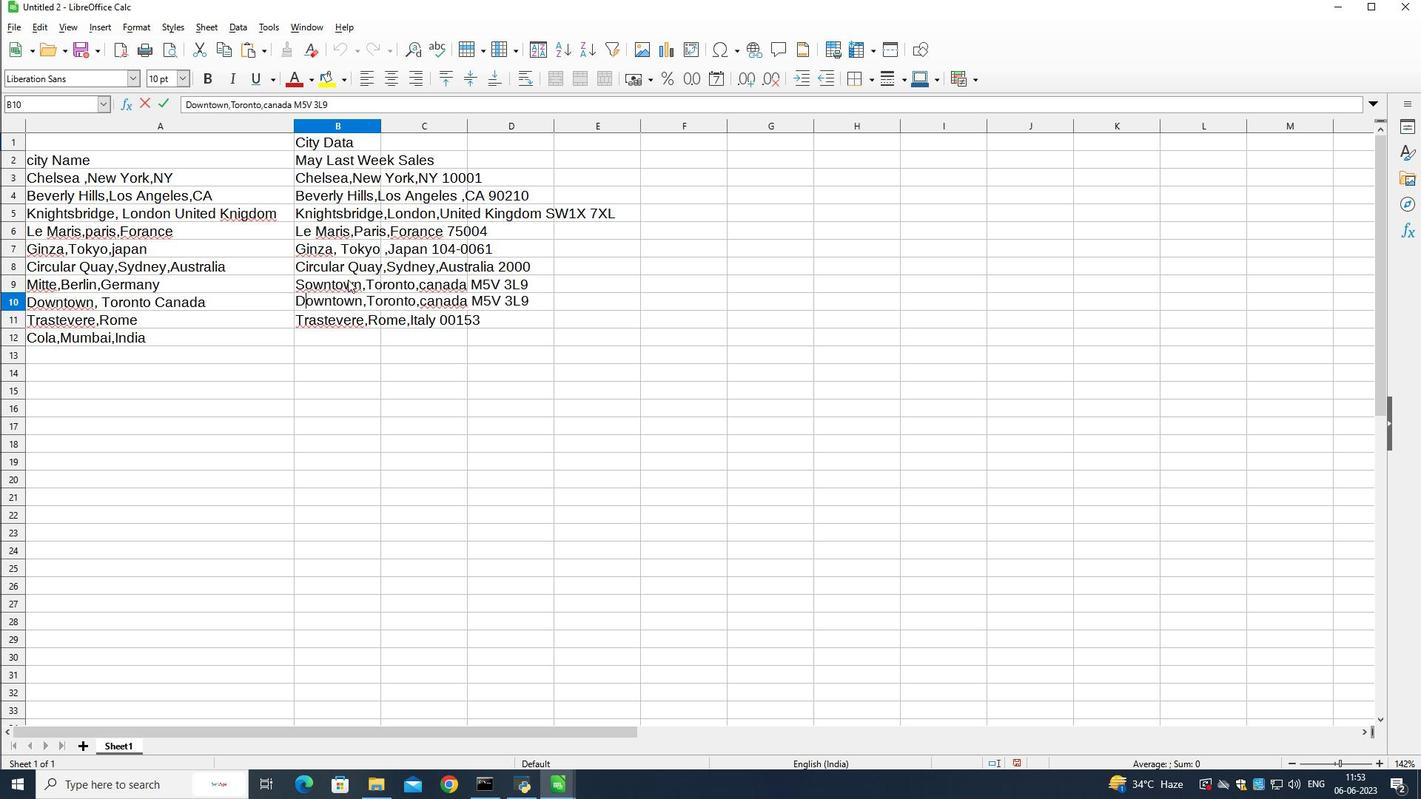 
Action: Mouse pressed left at (348, 281)
Screenshot: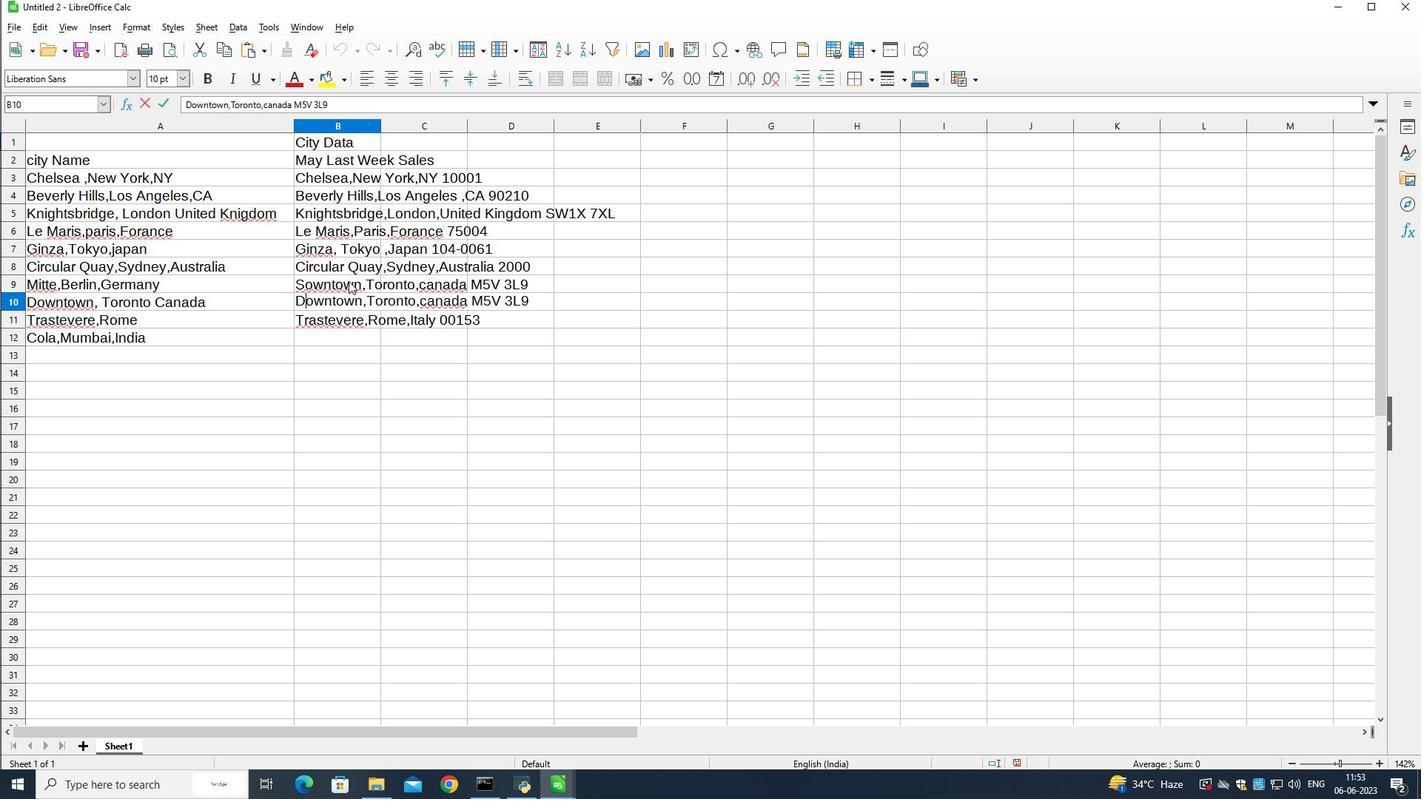 
Action: Mouse pressed left at (348, 281)
Screenshot: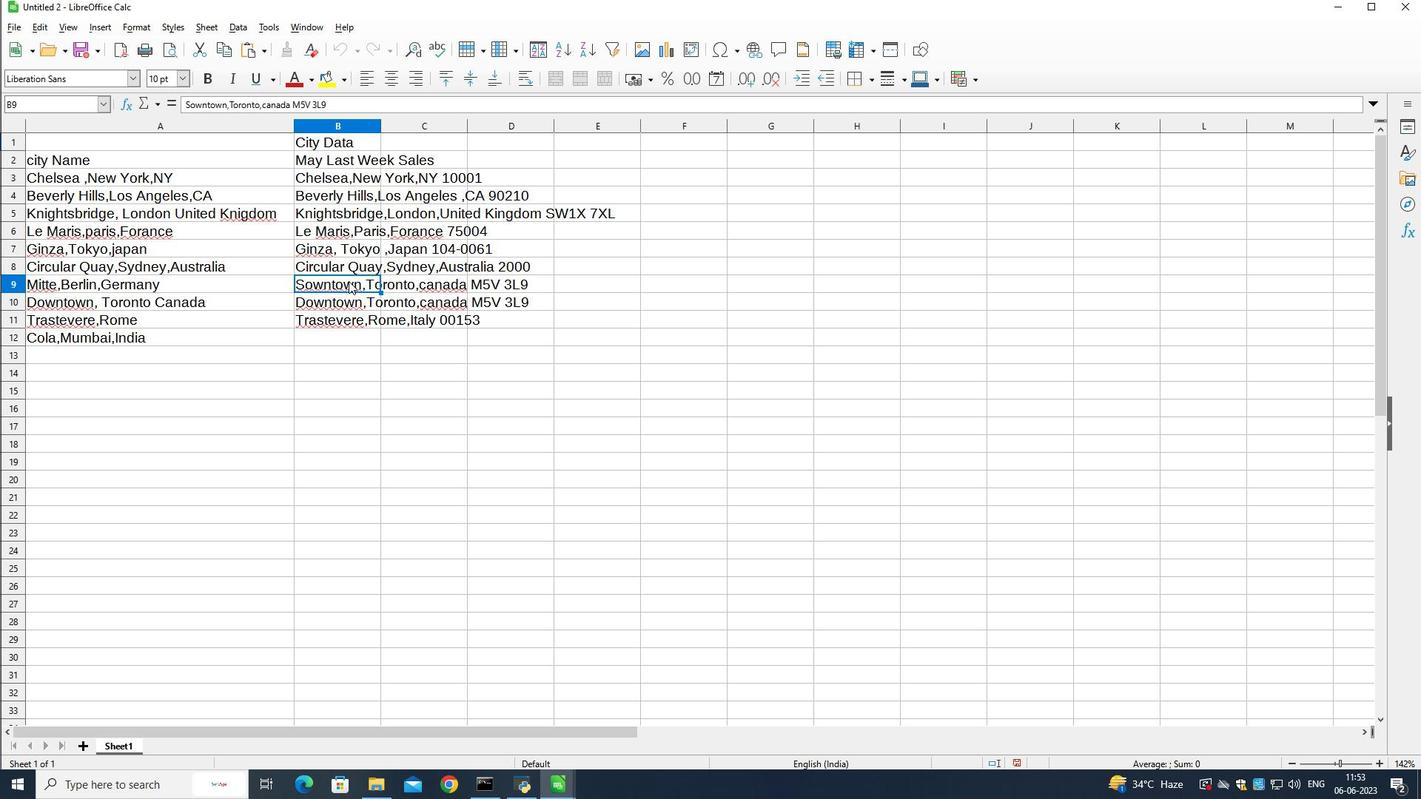 
Action: Mouse pressed left at (348, 281)
Screenshot: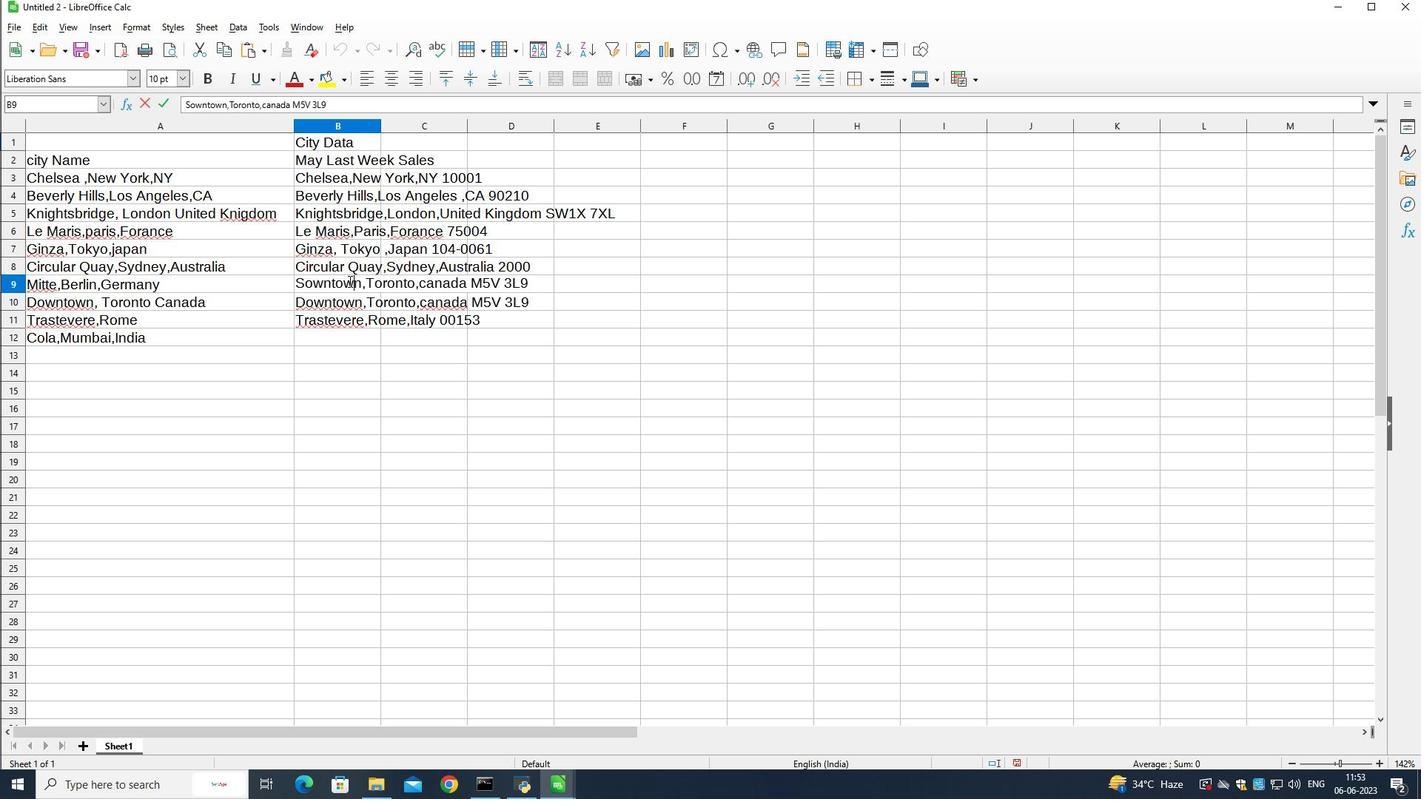 
Action: Mouse moved to (349, 282)
Screenshot: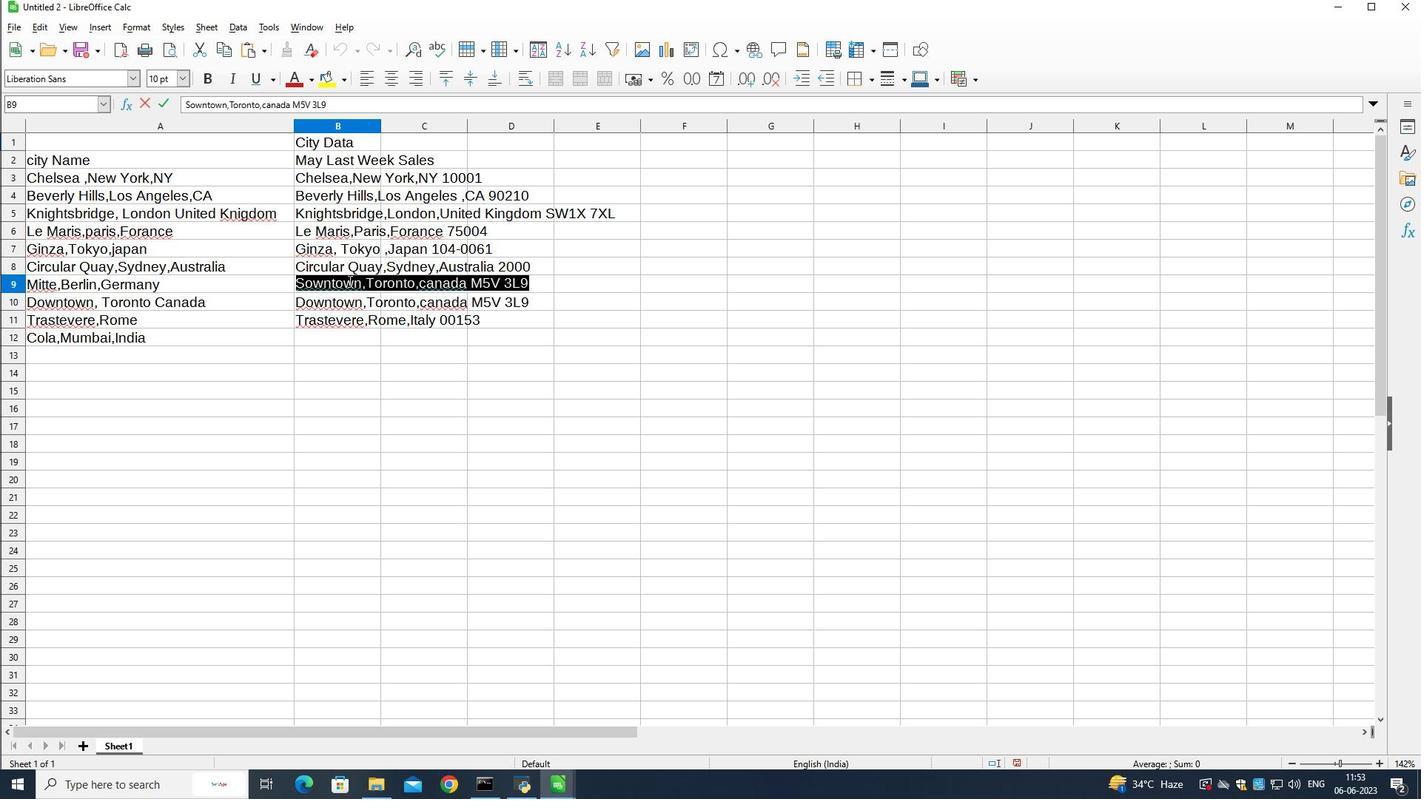 
Action: Key pressed <Key.delete><Key.shift>Mitte<Key.space>,<Key.shift>Berlin,<Key.shift>Germany<Key.space>10178
Screenshot: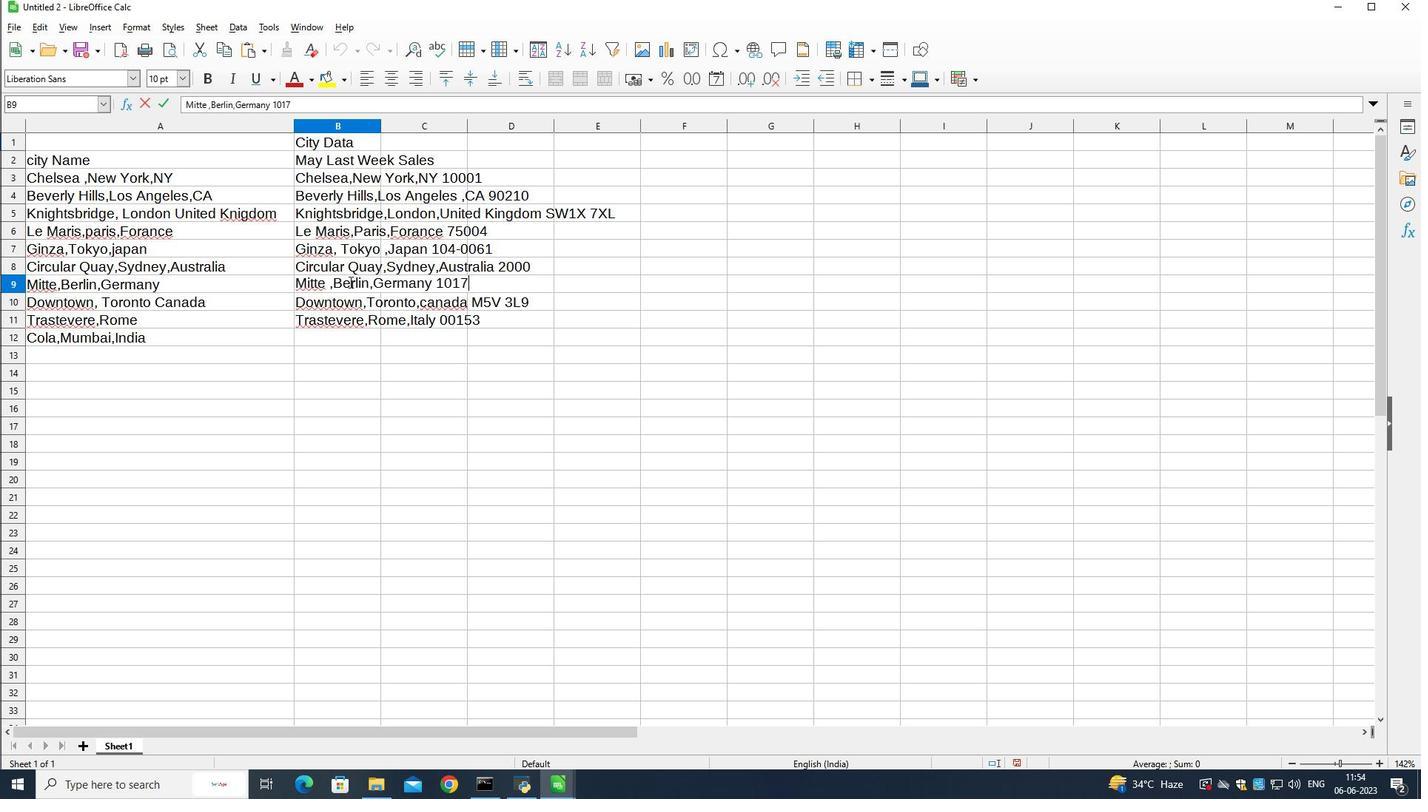 
Action: Mouse moved to (357, 341)
Screenshot: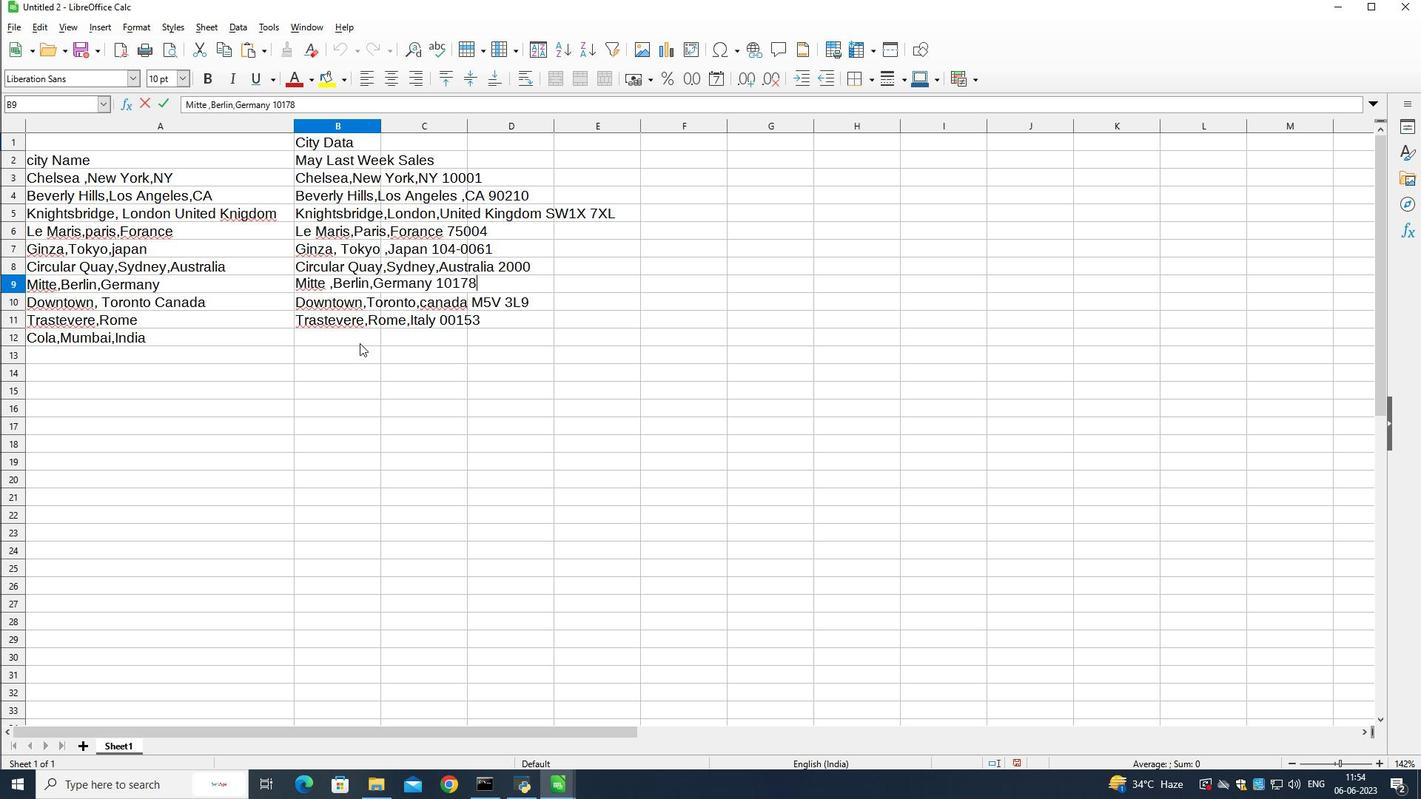 
Action: Mouse pressed left at (357, 341)
Screenshot: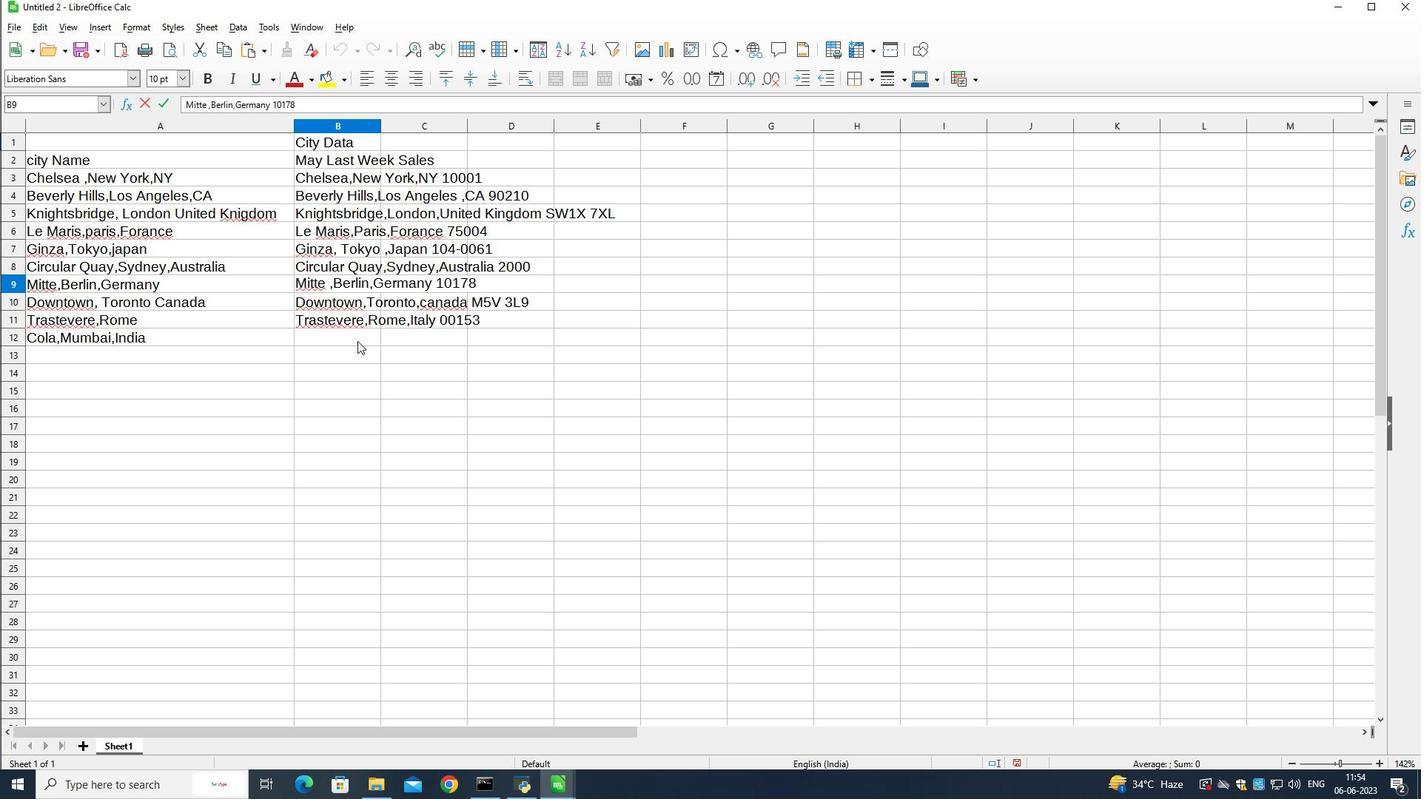 
Action: Key pressed <Key.shift><Key.shift>COla<Key.backspace><Key.backspace><Key.backspace>olaba,<Key.shift>Mumbai<Key.space>,<Key.shift>India<Key.space>400005
Screenshot: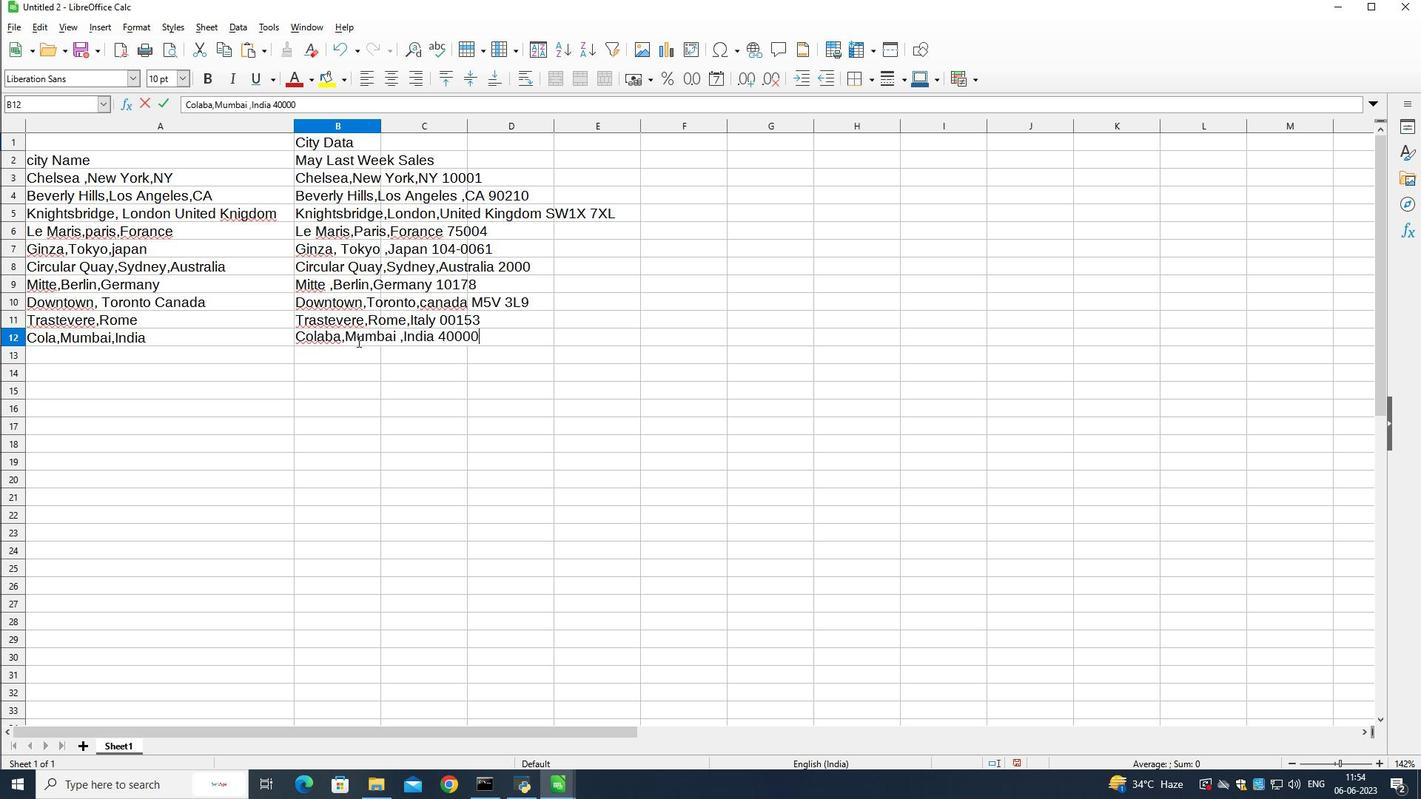 
Action: Mouse moved to (446, 487)
Screenshot: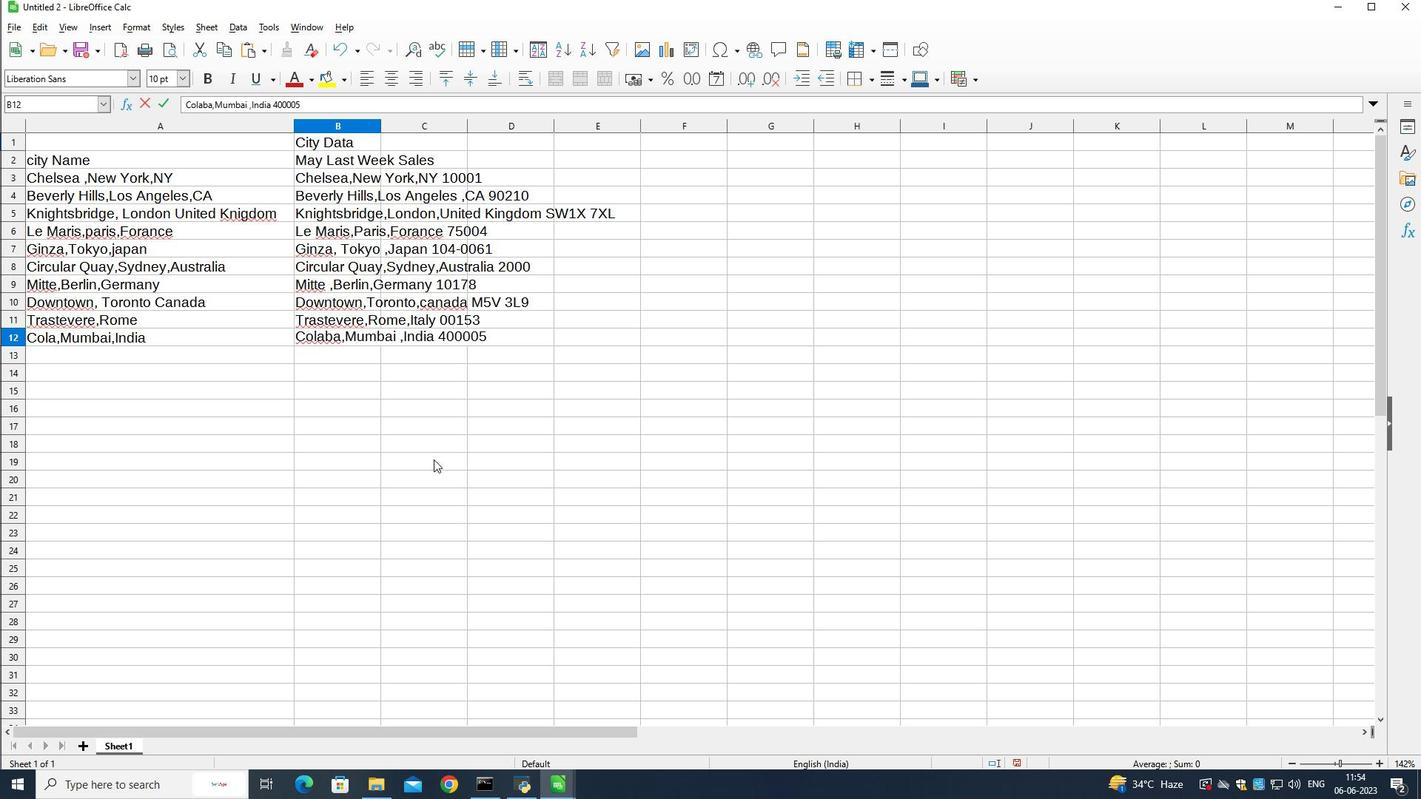 
Action: Mouse pressed left at (446, 487)
Screenshot: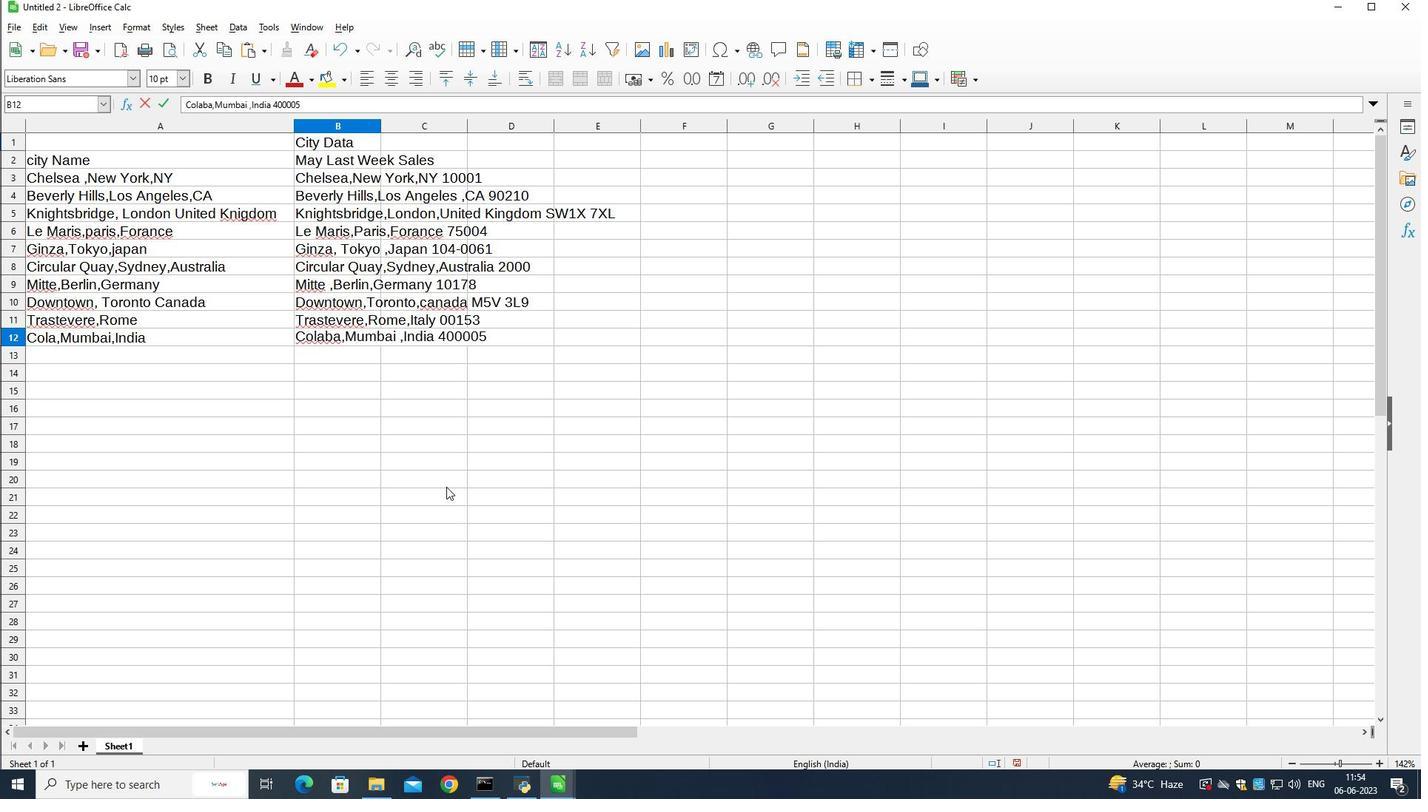 
Action: Key pressed ctrl+Sauditing<Key.shift>Sales<Key.shift>By<Key.shift>Channel<Key.shift_r>_2024<Key.enter>
Screenshot: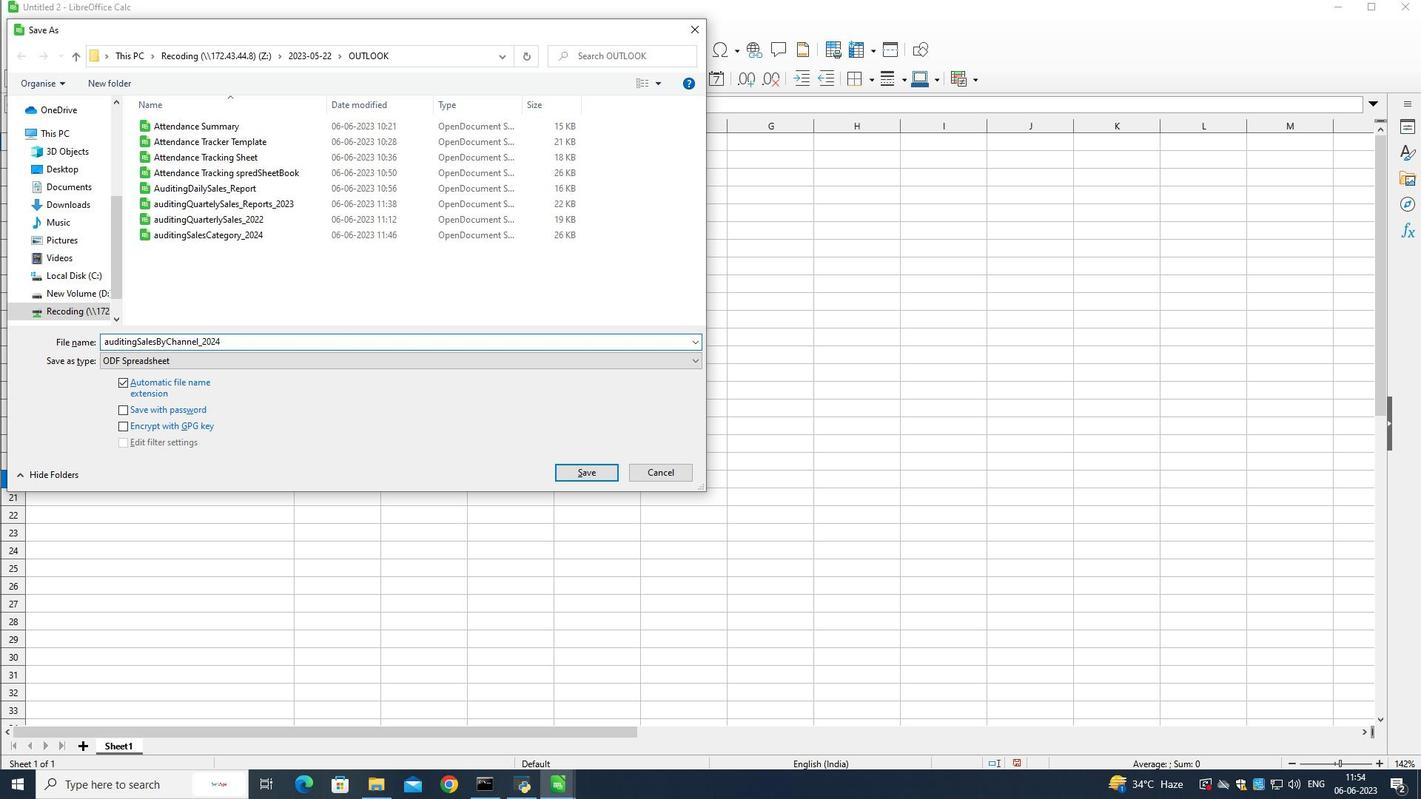 
Action: Mouse moved to (546, 472)
Screenshot: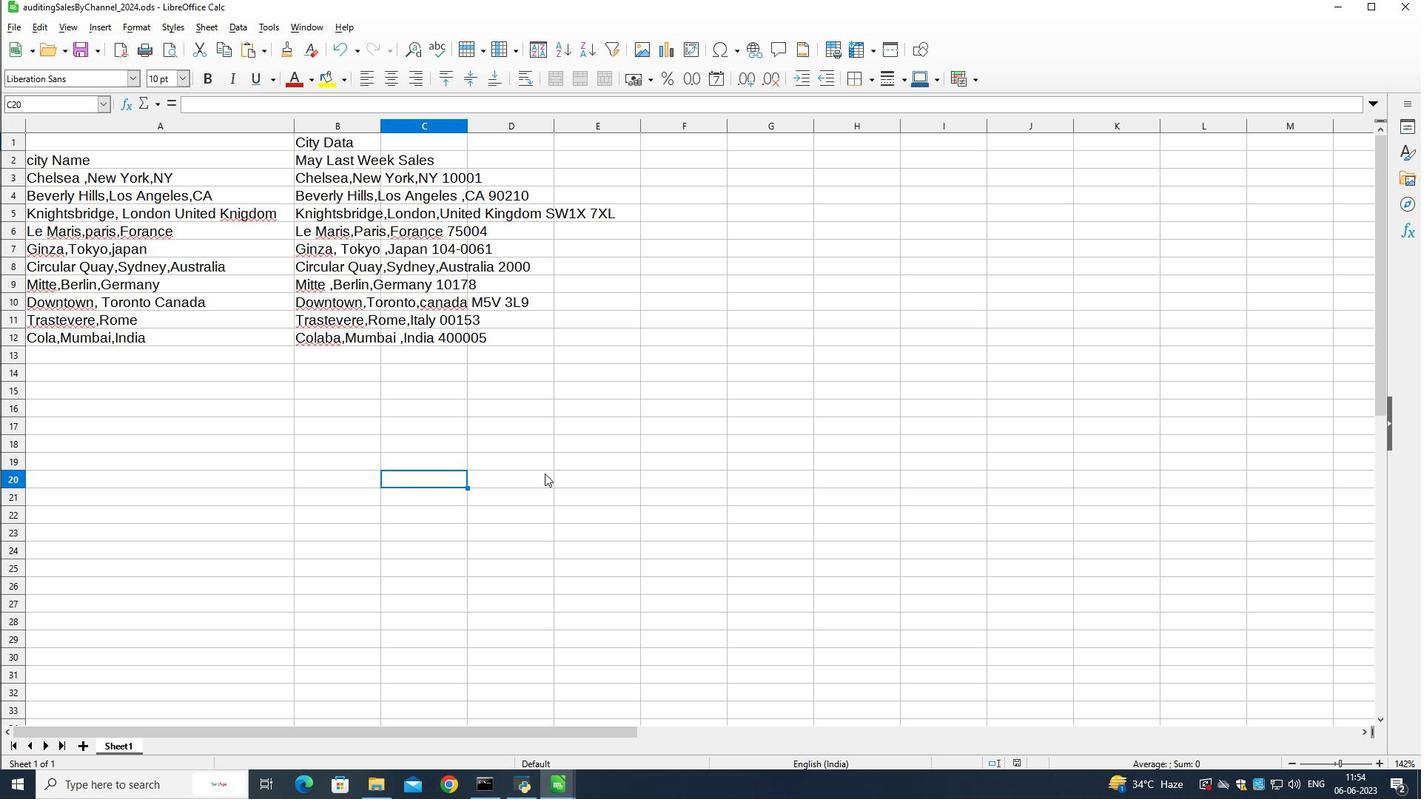
Action: Mouse pressed left at (546, 472)
Screenshot: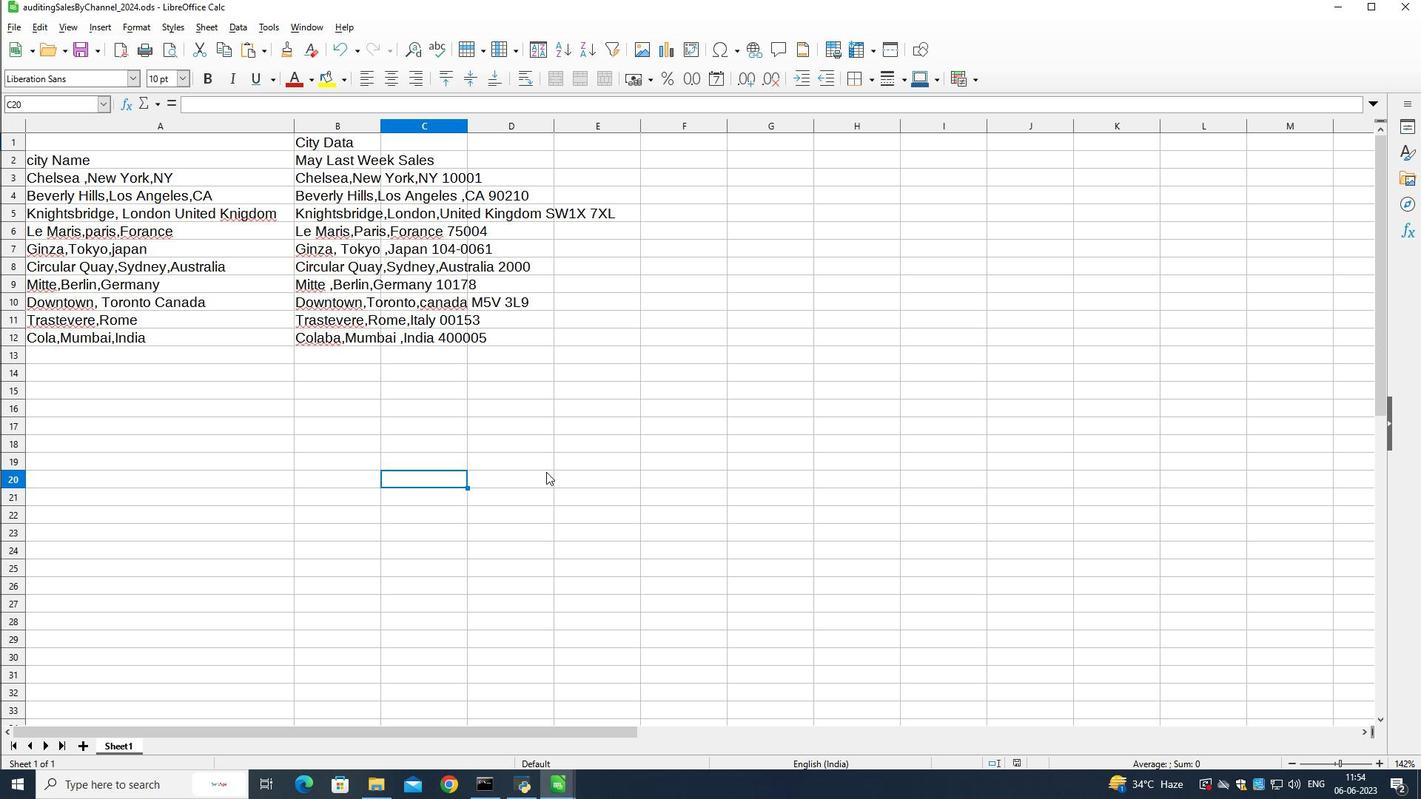 
Action: Mouse moved to (547, 472)
Screenshot: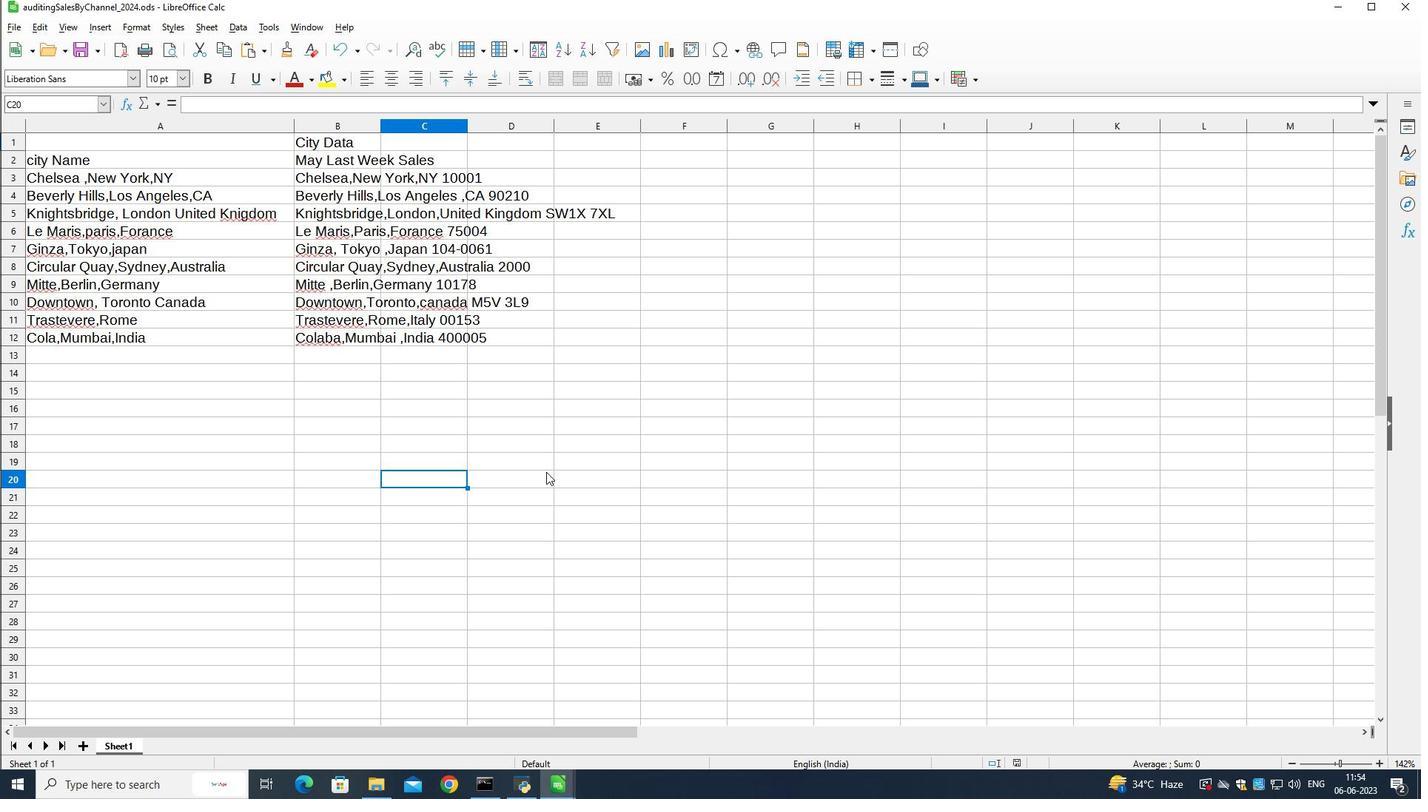 
